 Task: In the  document Kangaroo.txt Align the width of word art with 'Picture'. Fill the whole document with 'Light Cornflower Blue'. Add link on bottom right corner of the sheet: www.instagram.com
Action: Mouse moved to (340, 444)
Screenshot: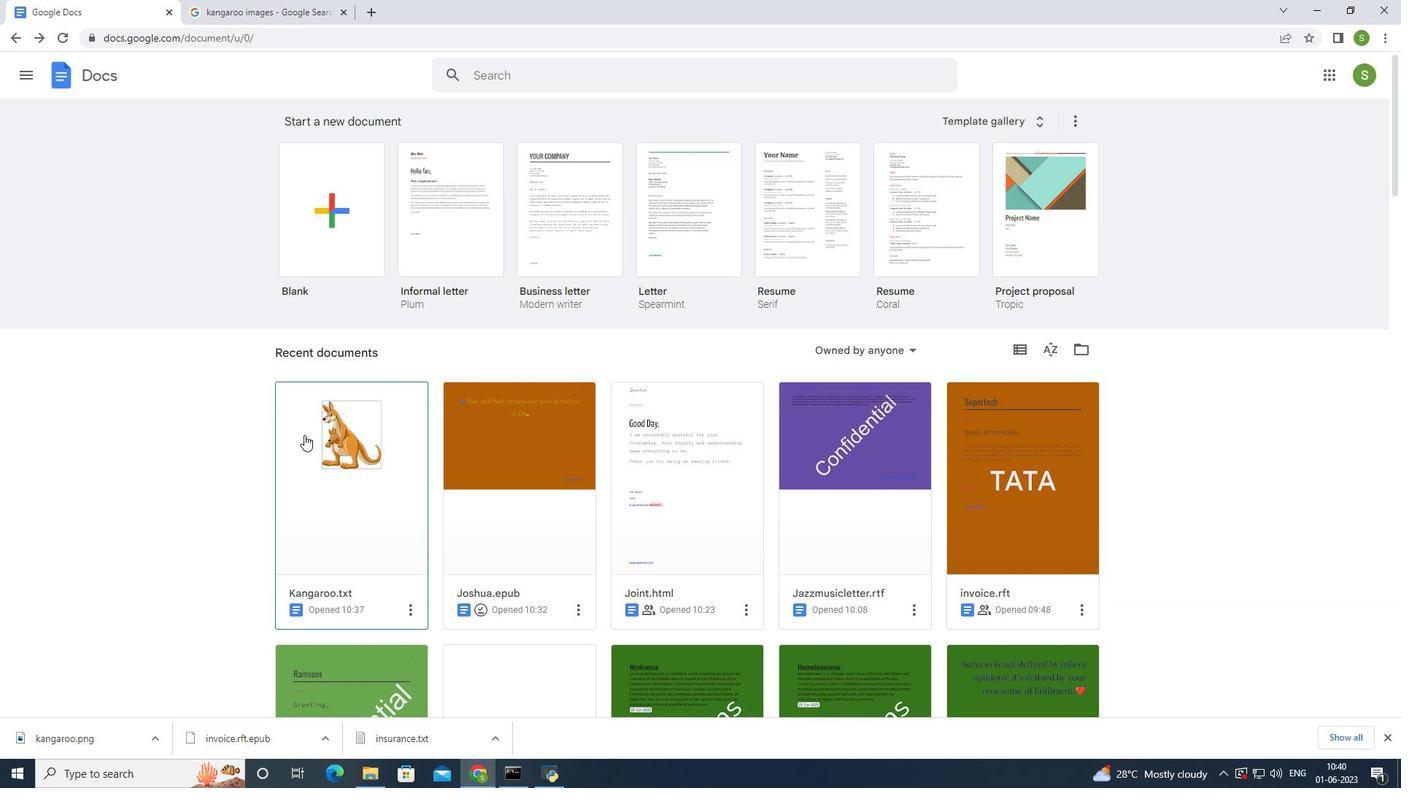 
Action: Mouse pressed left at (340, 444)
Screenshot: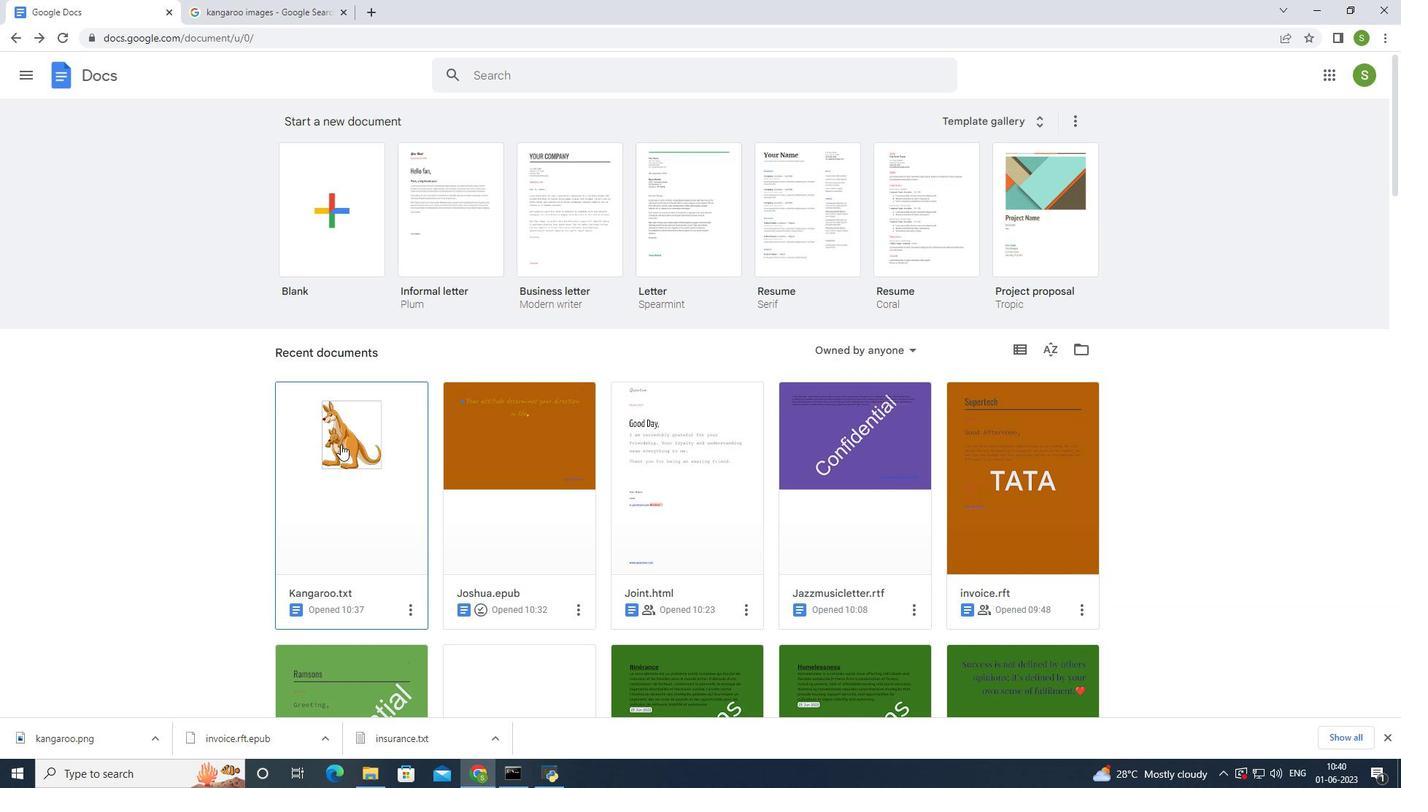 
Action: Mouse moved to (60, 91)
Screenshot: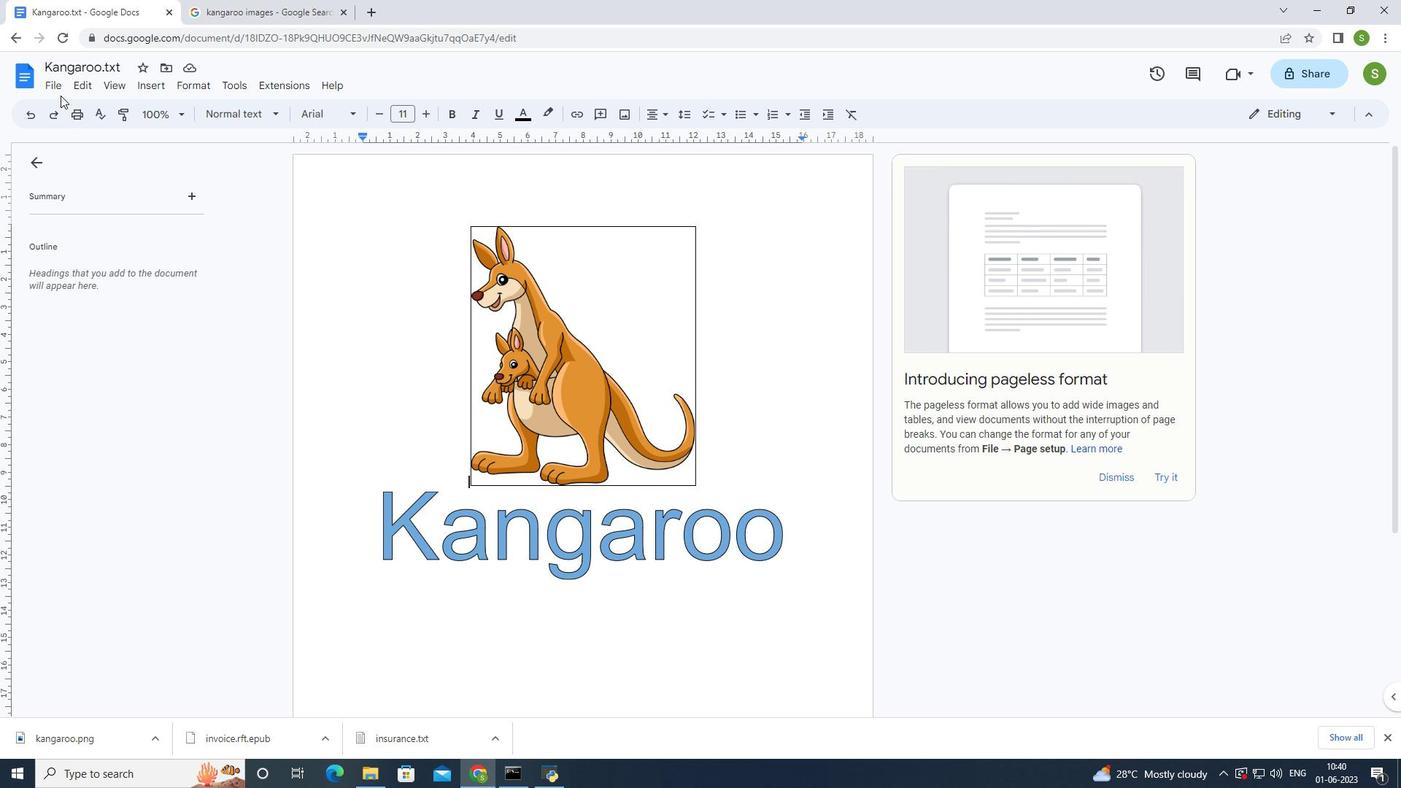 
Action: Mouse pressed left at (60, 91)
Screenshot: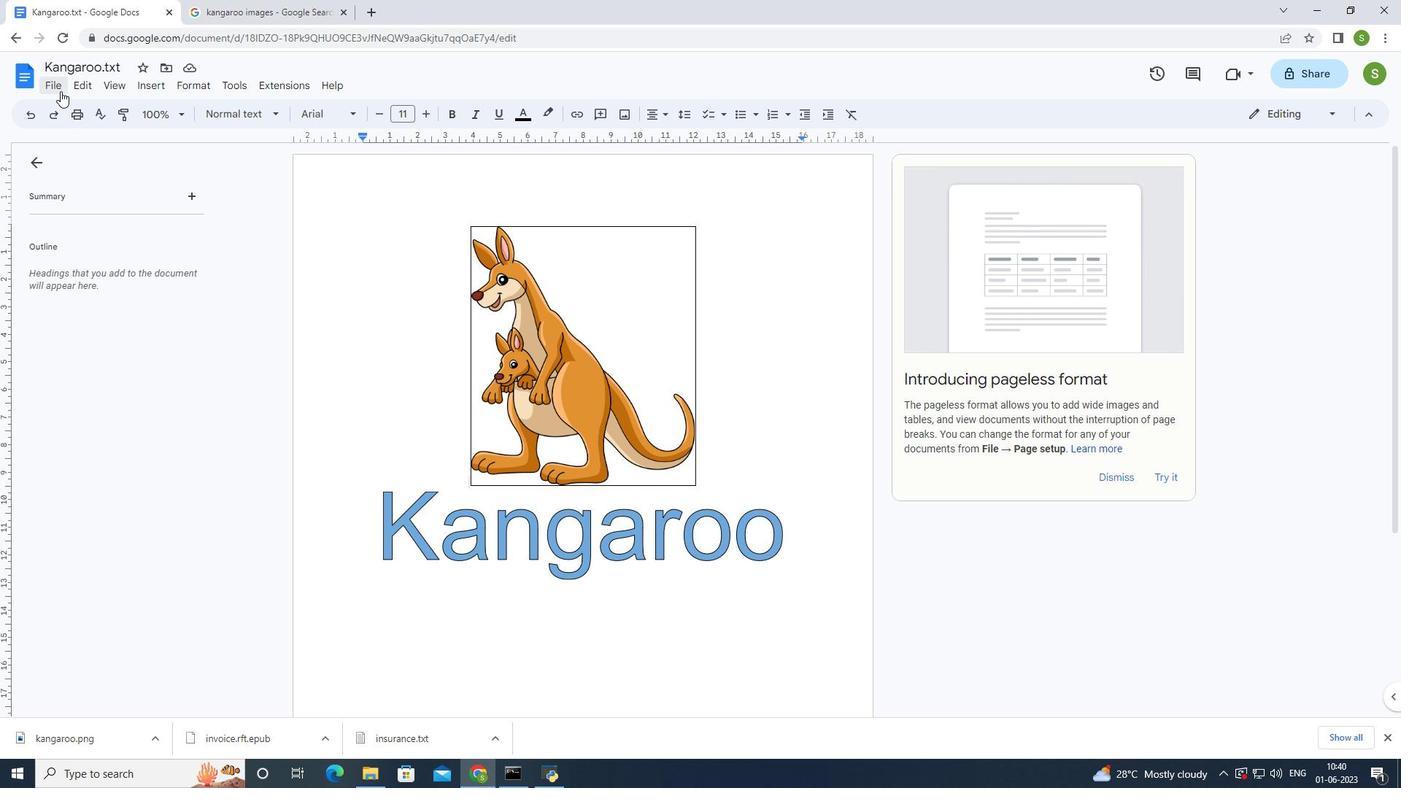 
Action: Mouse moved to (108, 486)
Screenshot: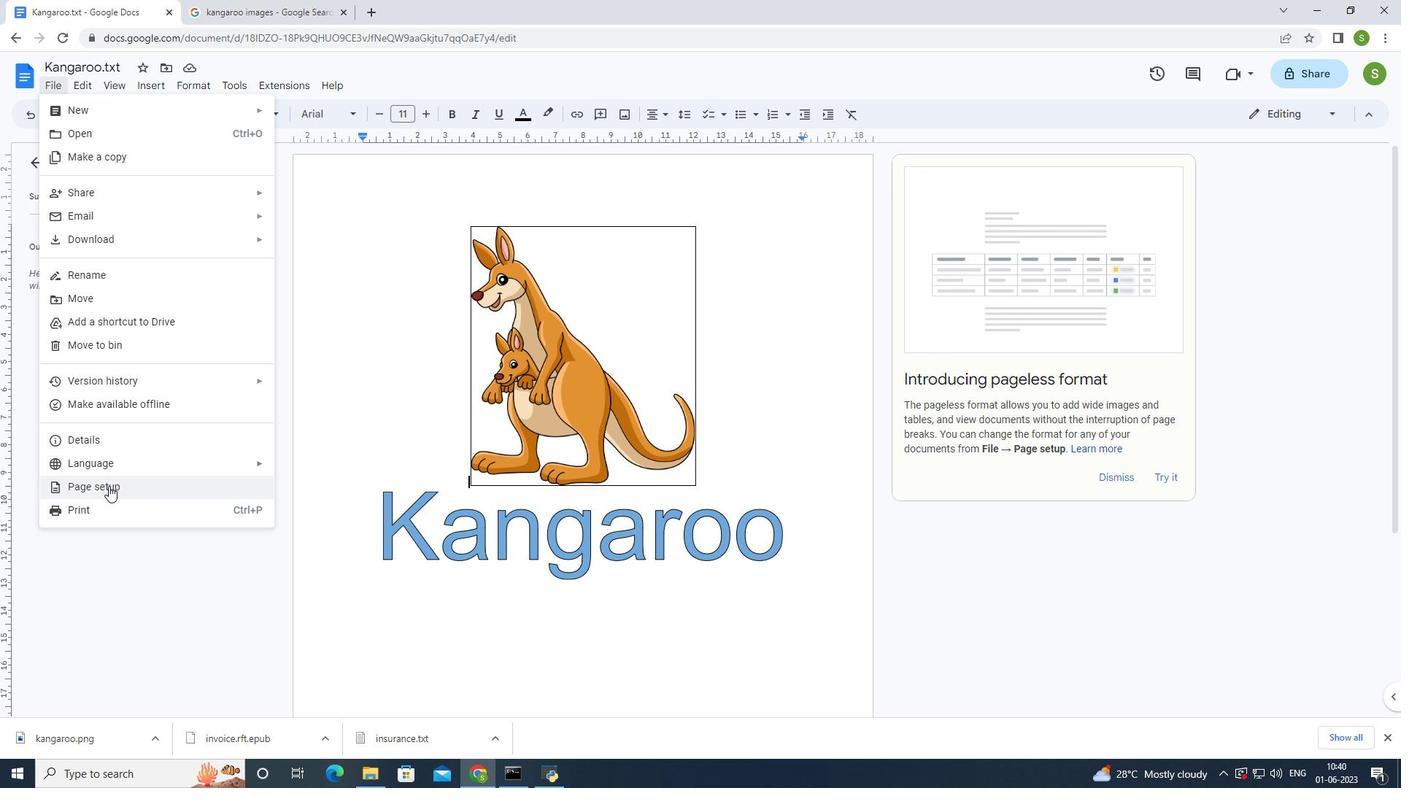 
Action: Mouse pressed left at (108, 486)
Screenshot: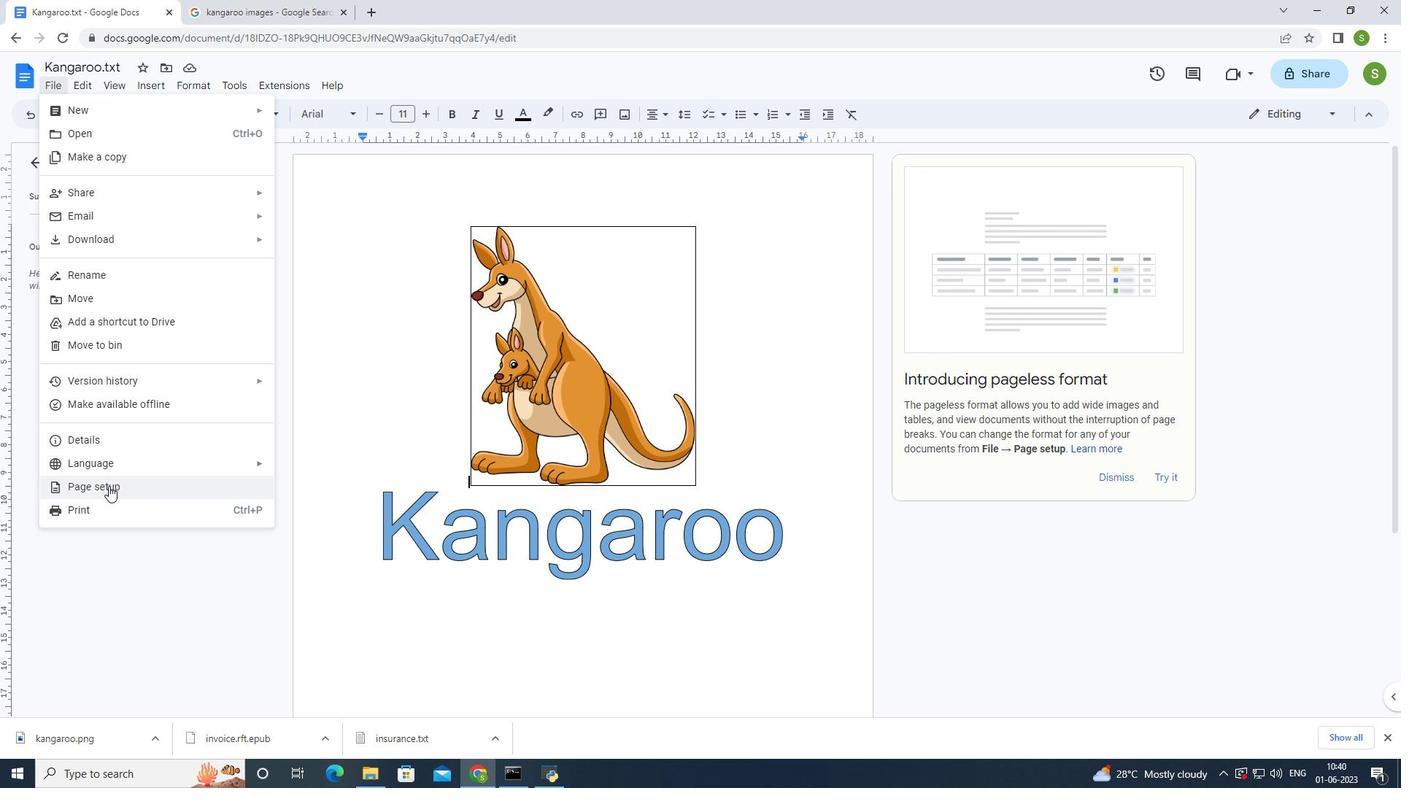 
Action: Mouse moved to (587, 478)
Screenshot: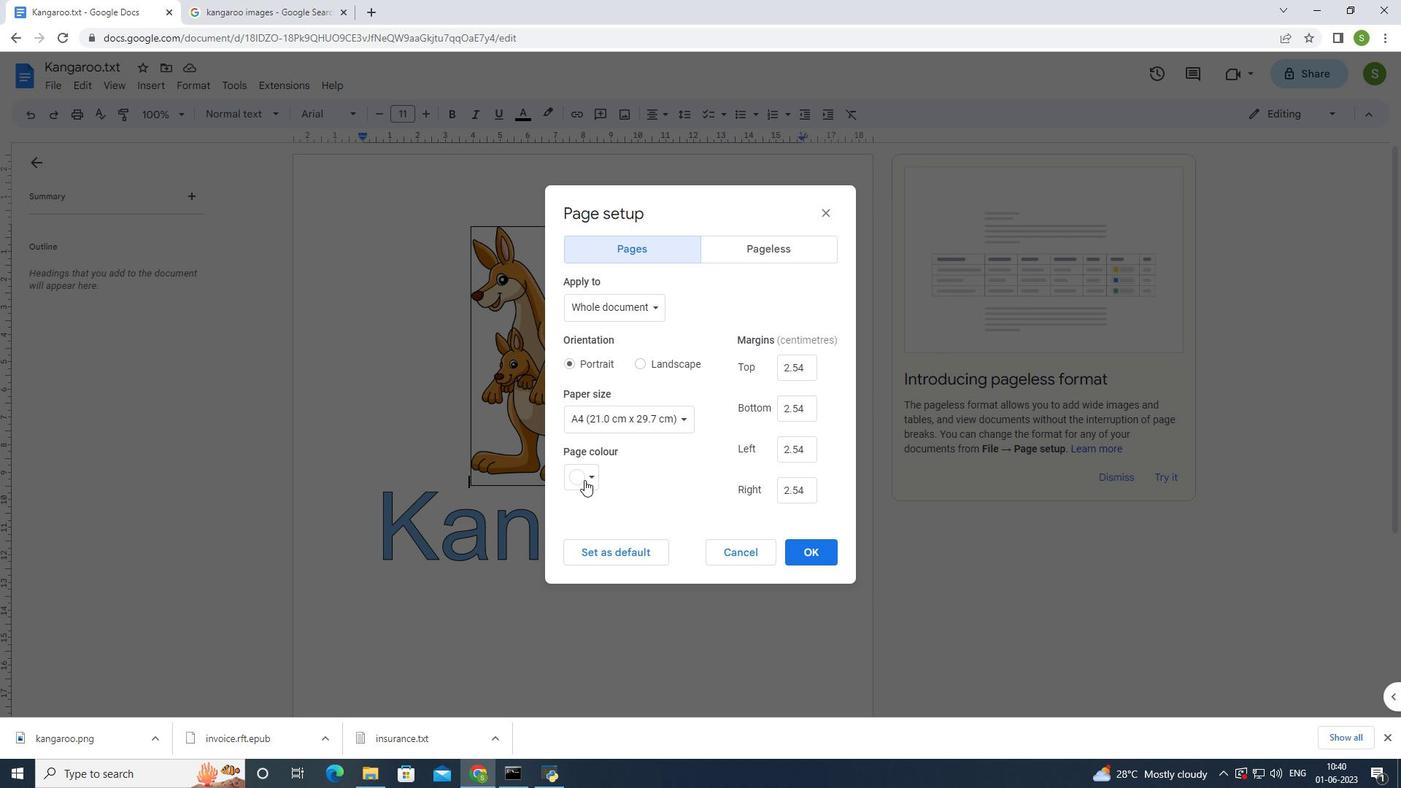 
Action: Mouse pressed left at (587, 478)
Screenshot: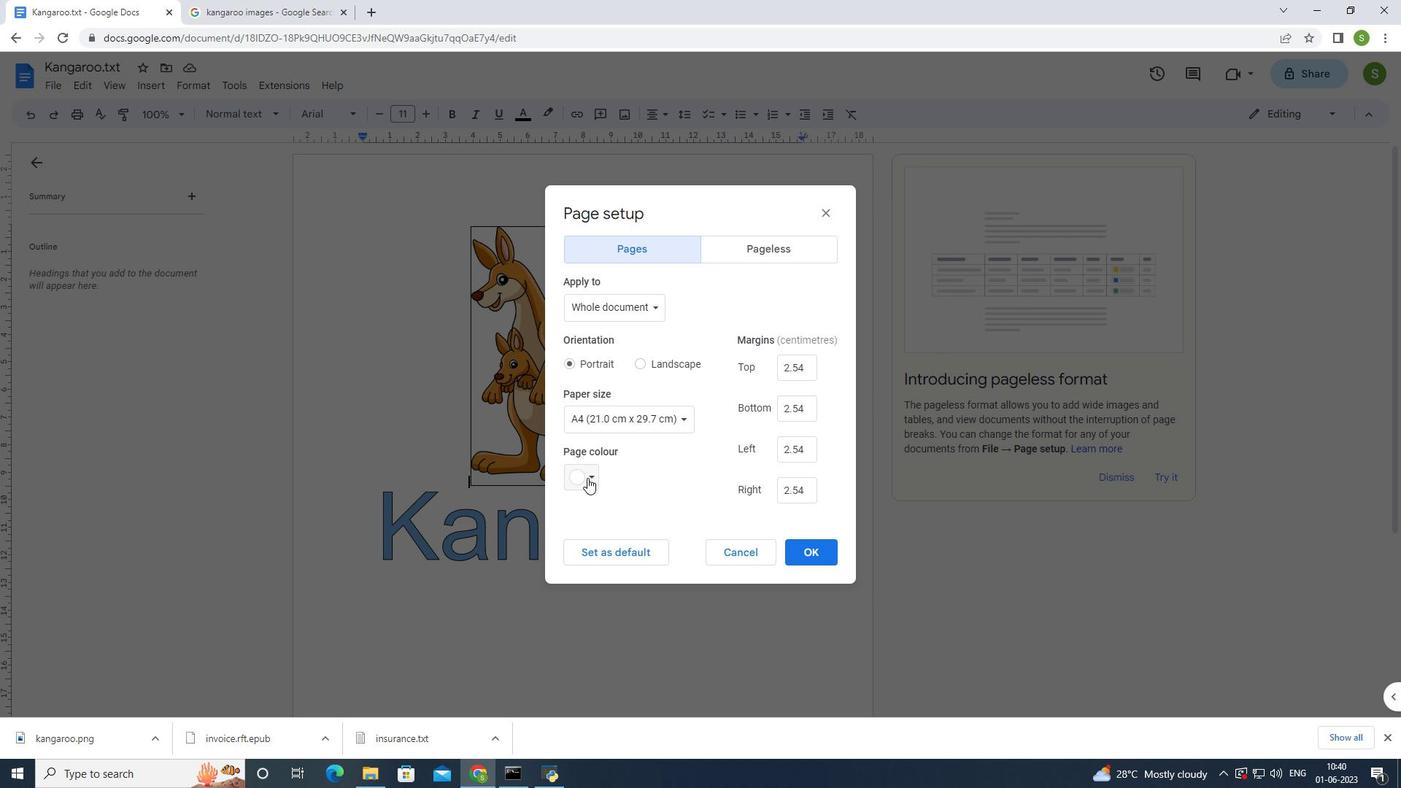 
Action: Mouse moved to (674, 558)
Screenshot: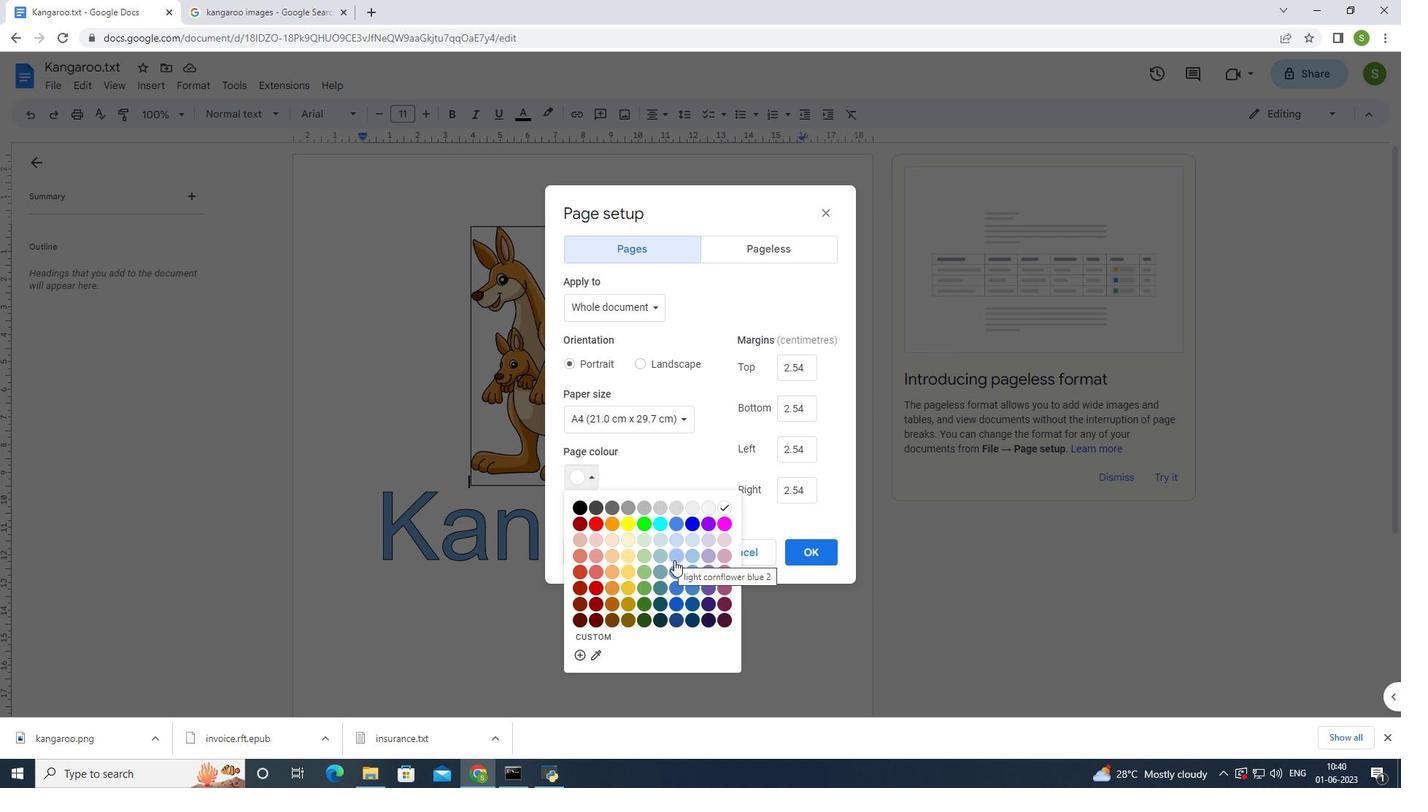
Action: Mouse pressed left at (674, 558)
Screenshot: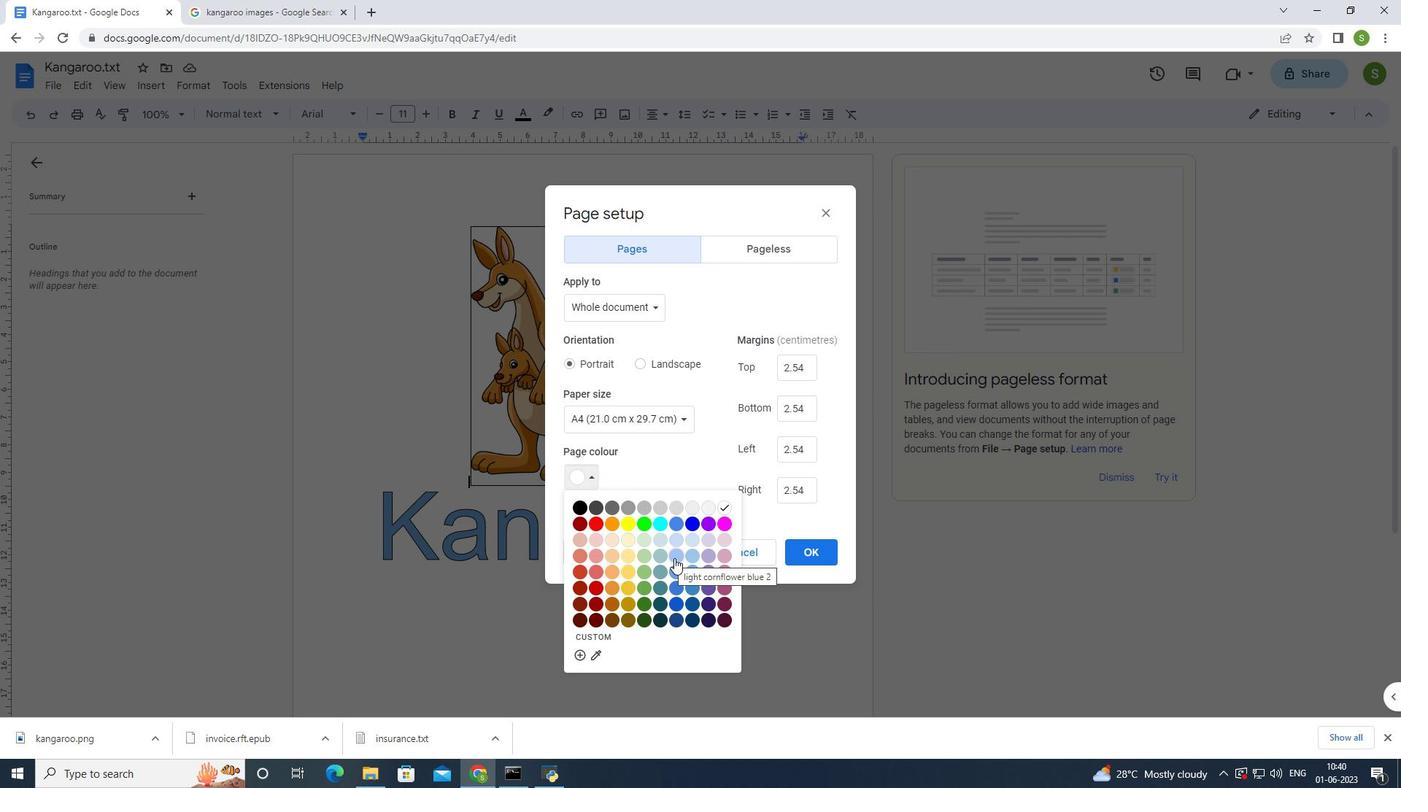 
Action: Mouse moved to (797, 561)
Screenshot: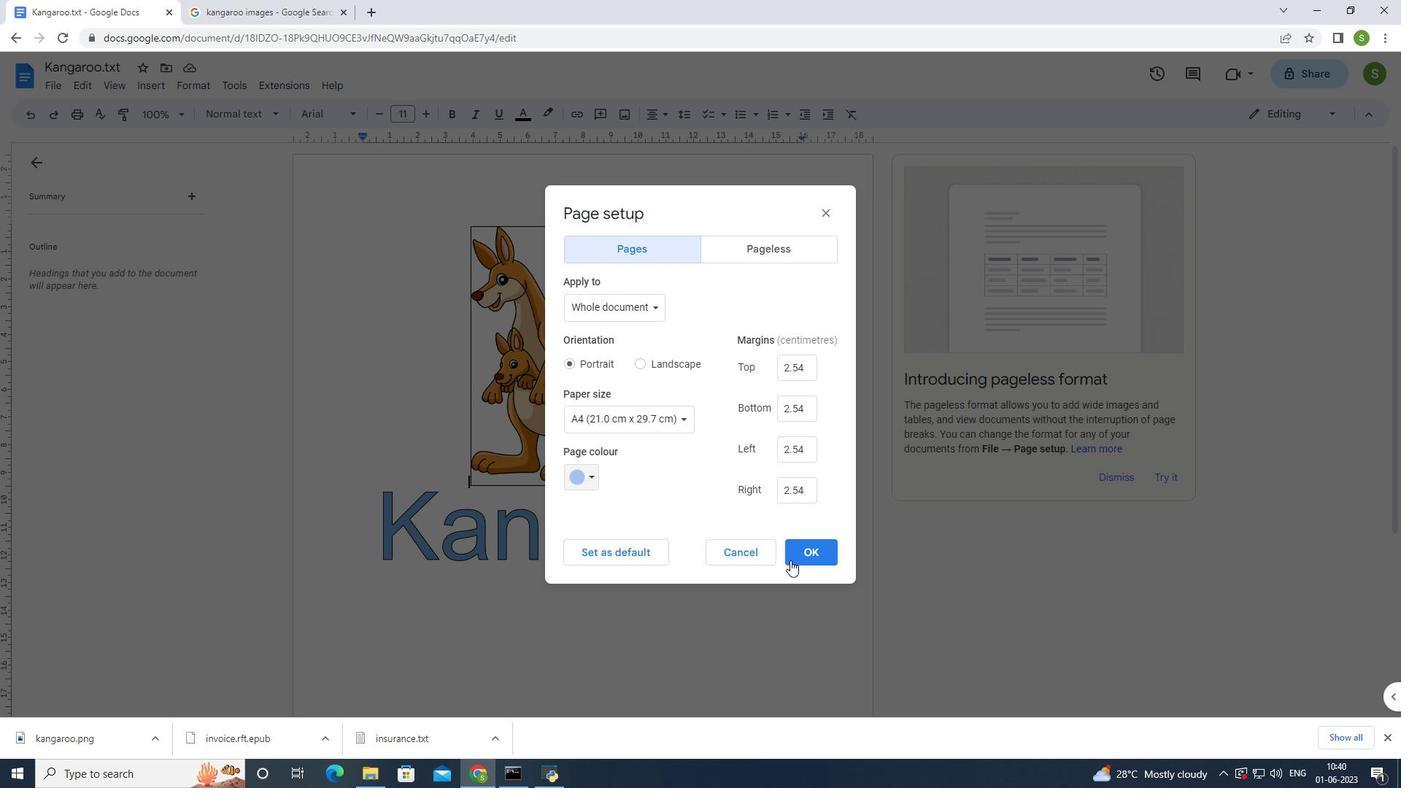 
Action: Mouse pressed left at (797, 561)
Screenshot: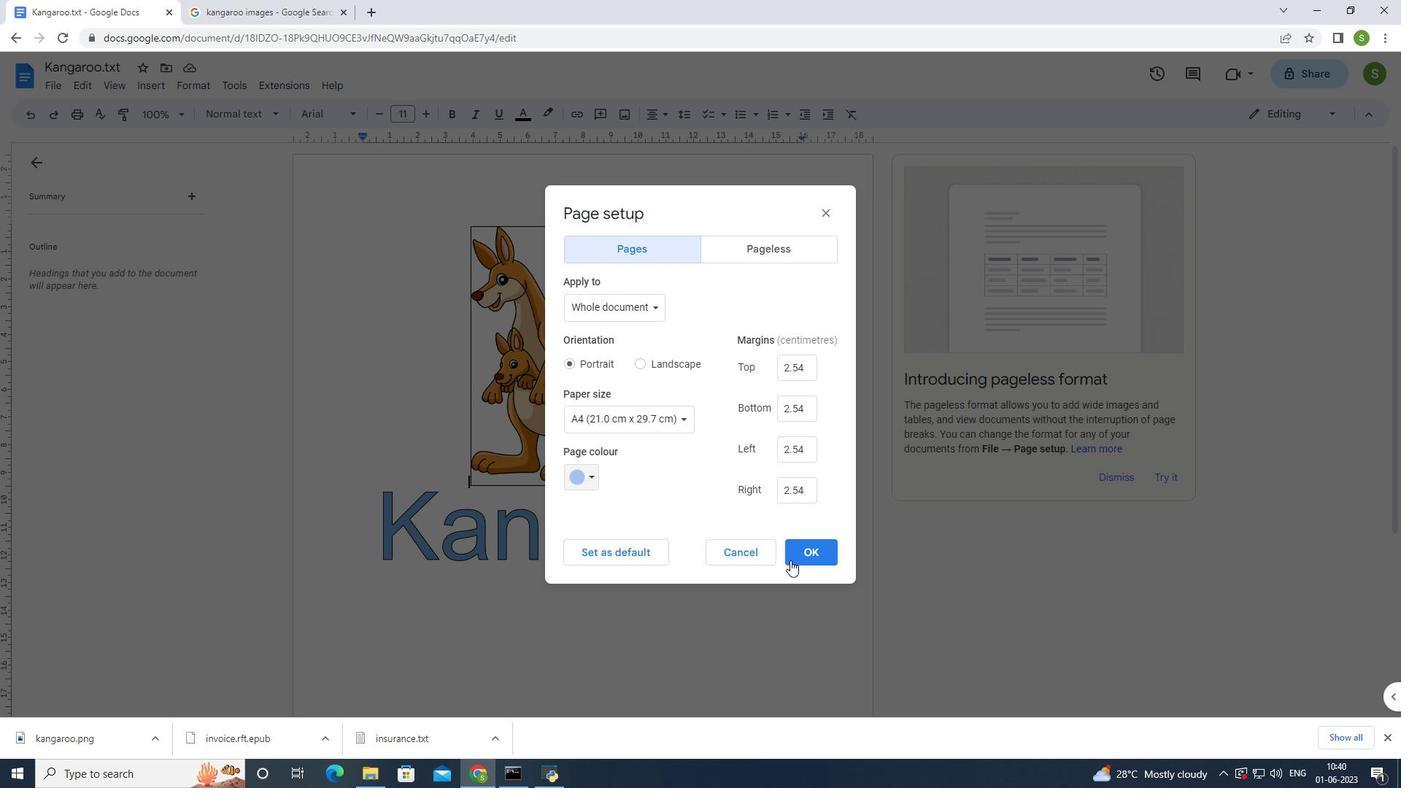 
Action: Mouse moved to (616, 488)
Screenshot: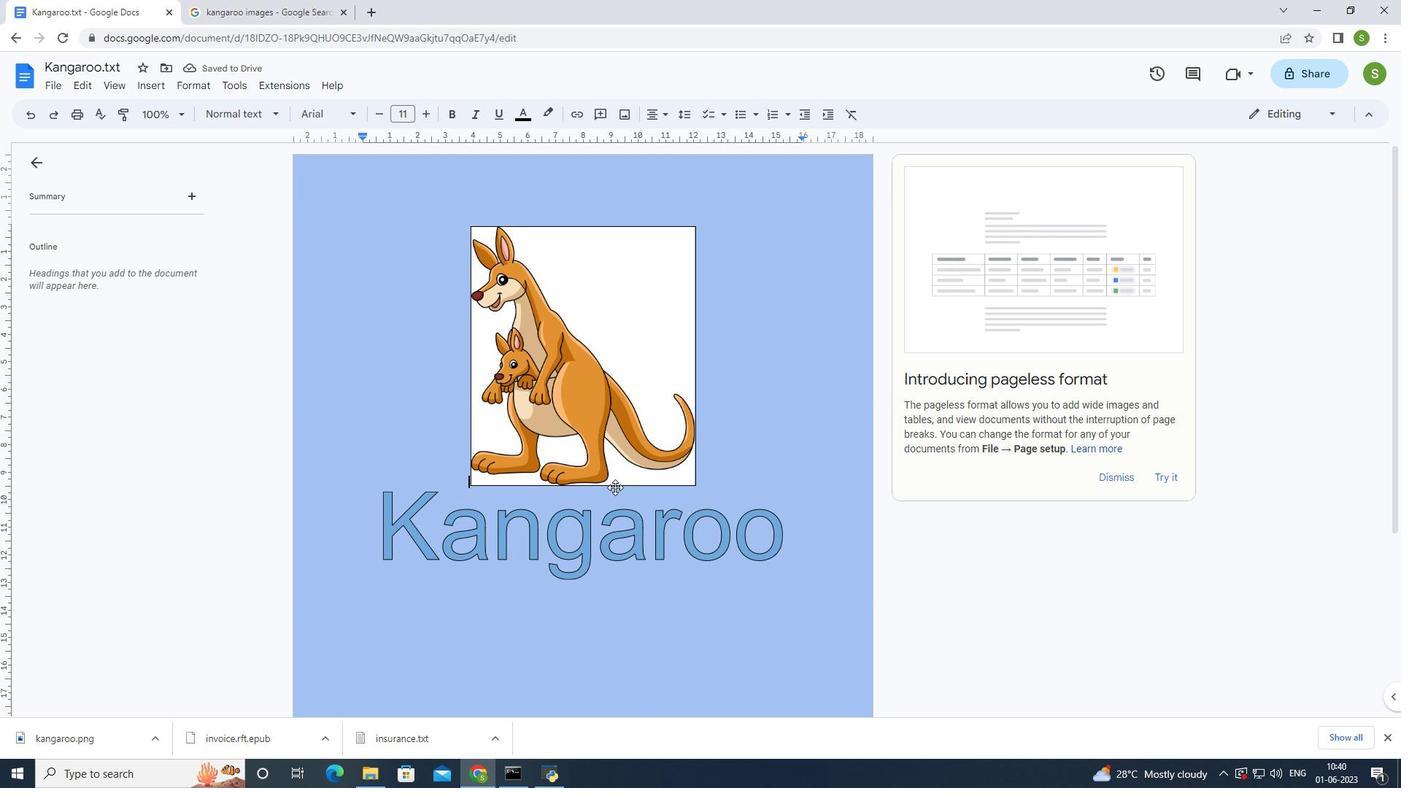 
Action: Mouse scrolled (616, 488) with delta (0, 0)
Screenshot: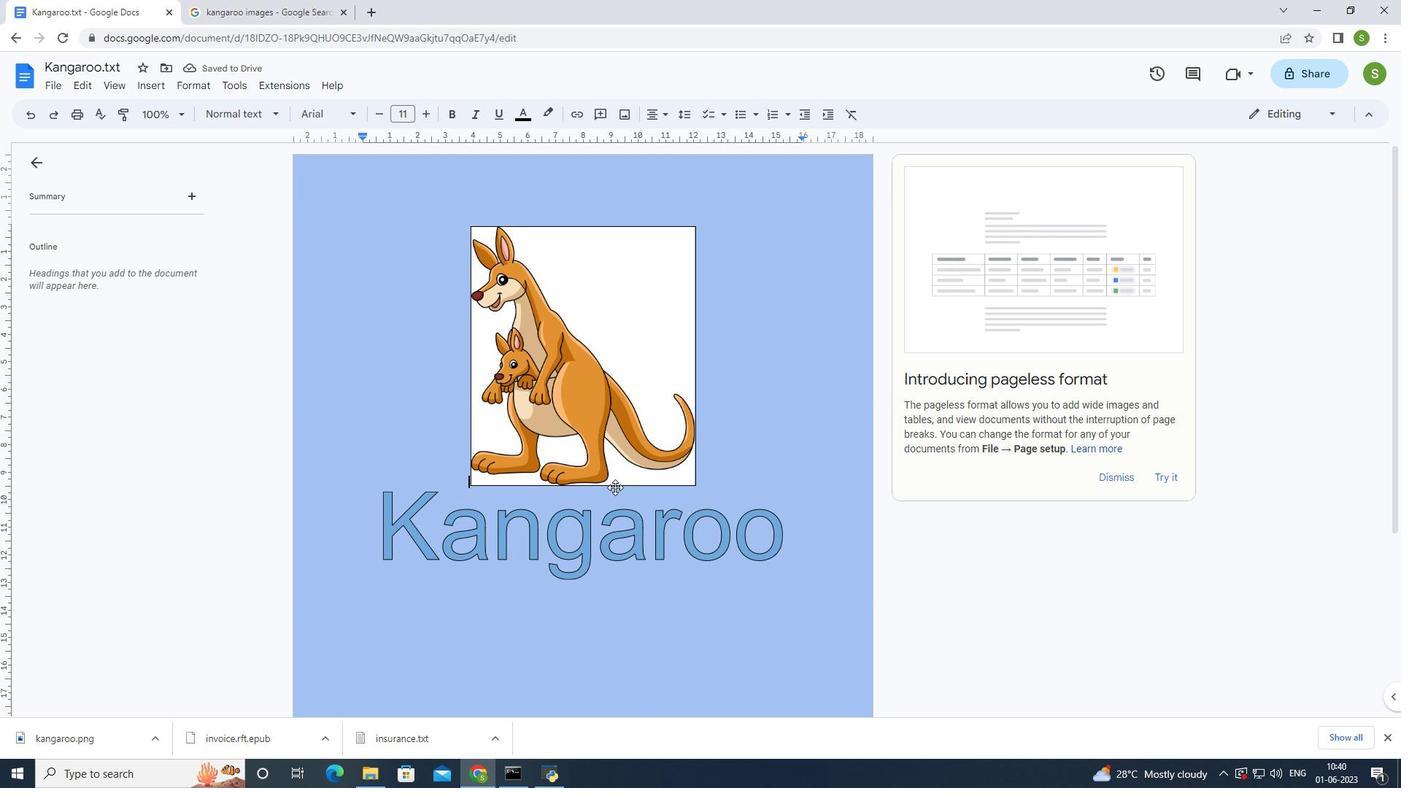 
Action: Mouse moved to (618, 494)
Screenshot: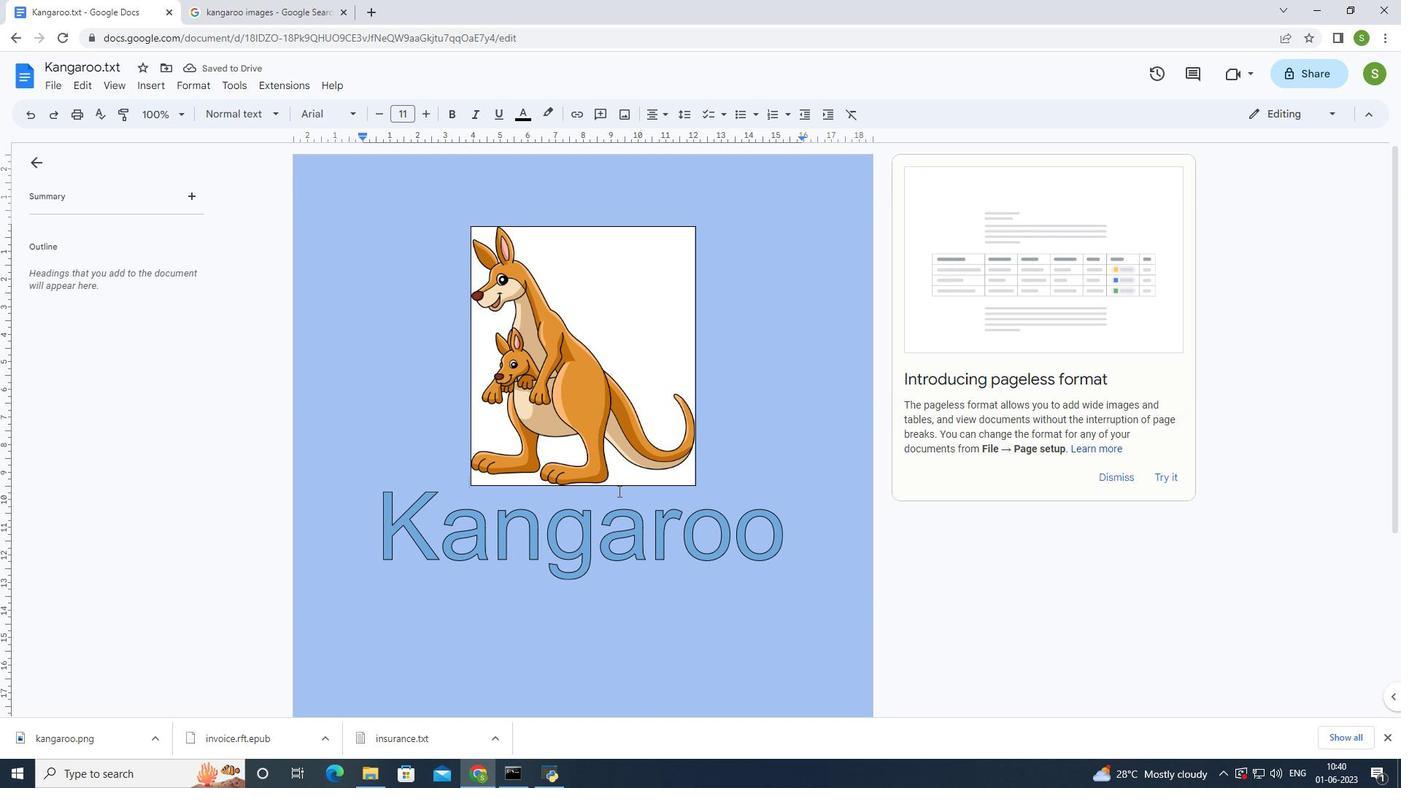 
Action: Mouse scrolled (618, 494) with delta (0, 0)
Screenshot: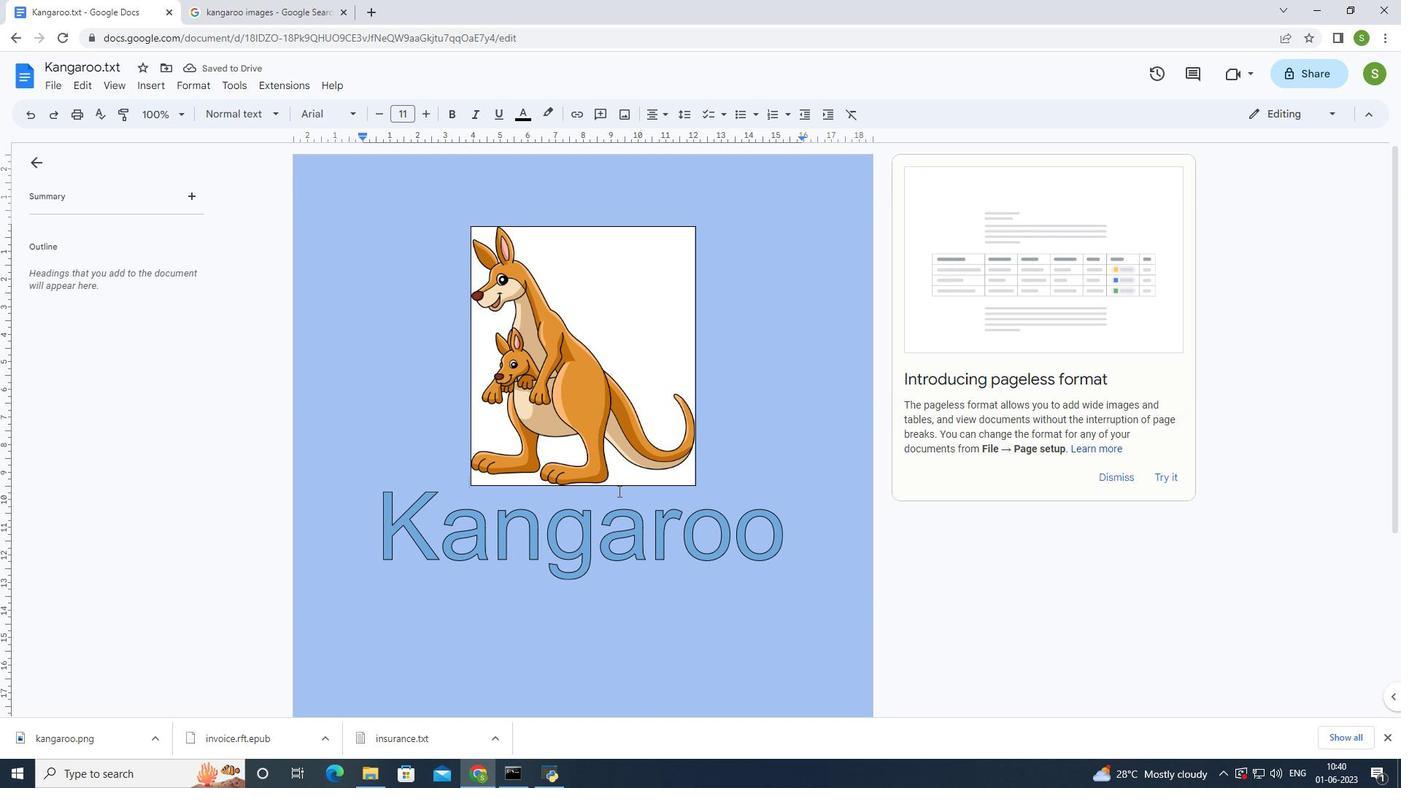
Action: Mouse scrolled (618, 494) with delta (0, 0)
Screenshot: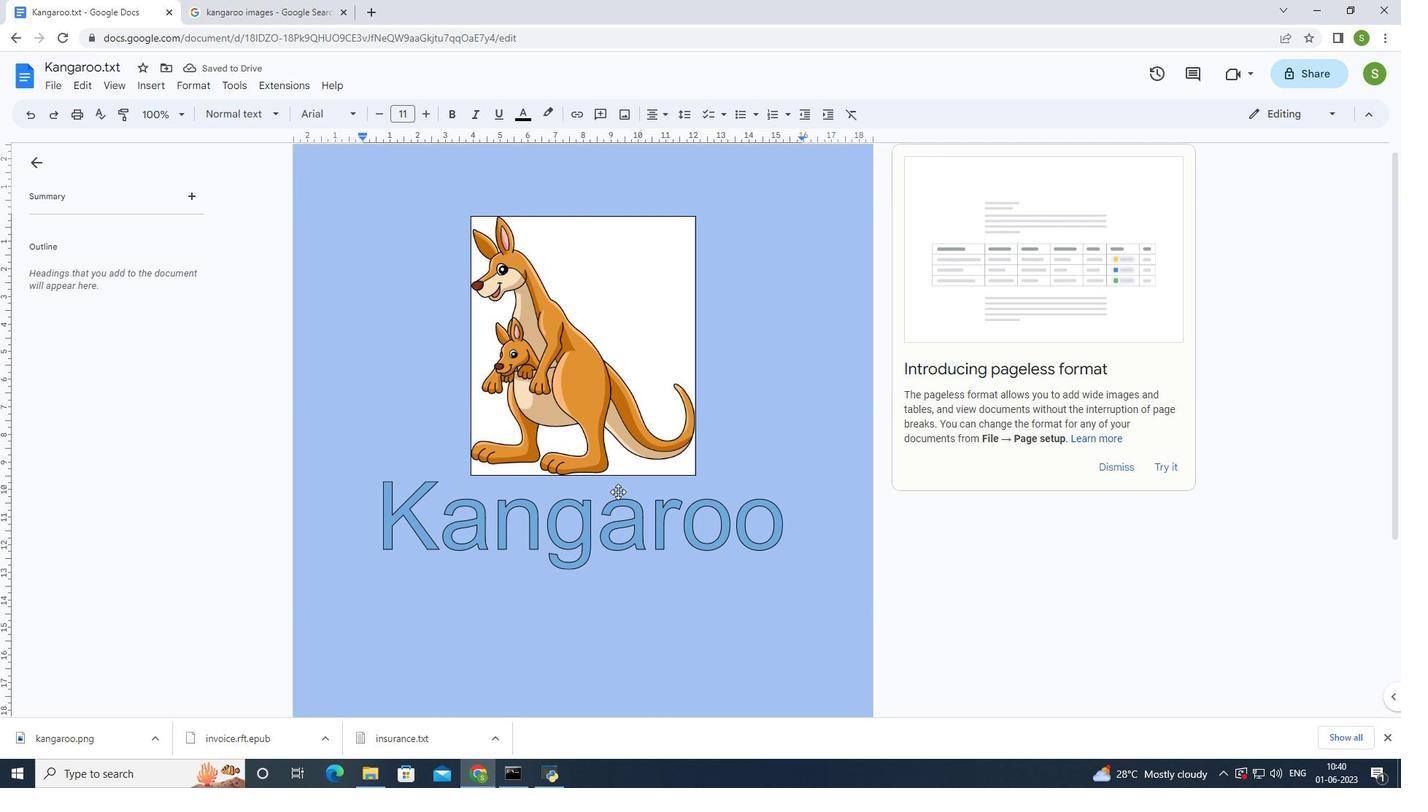 
Action: Mouse scrolled (618, 494) with delta (0, 0)
Screenshot: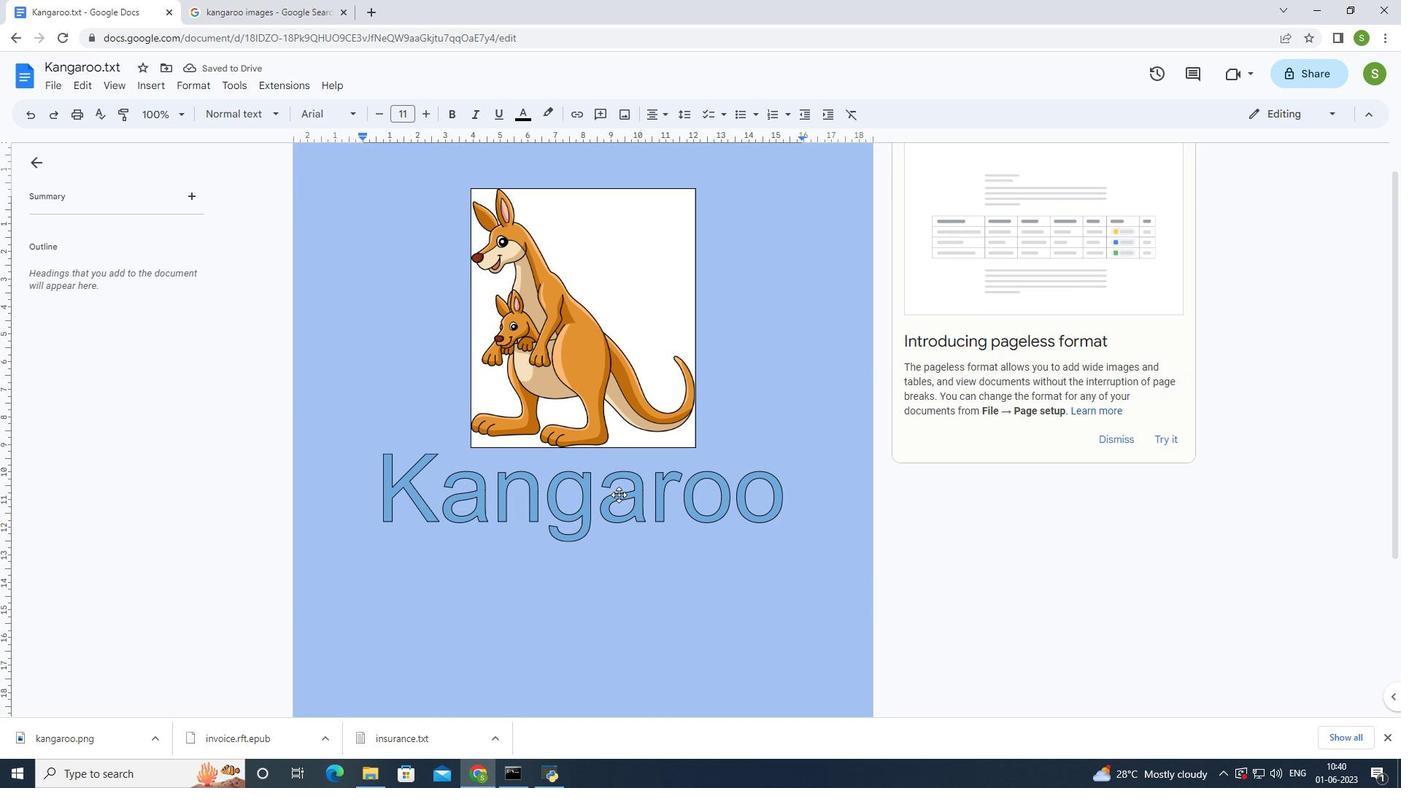 
Action: Mouse moved to (626, 485)
Screenshot: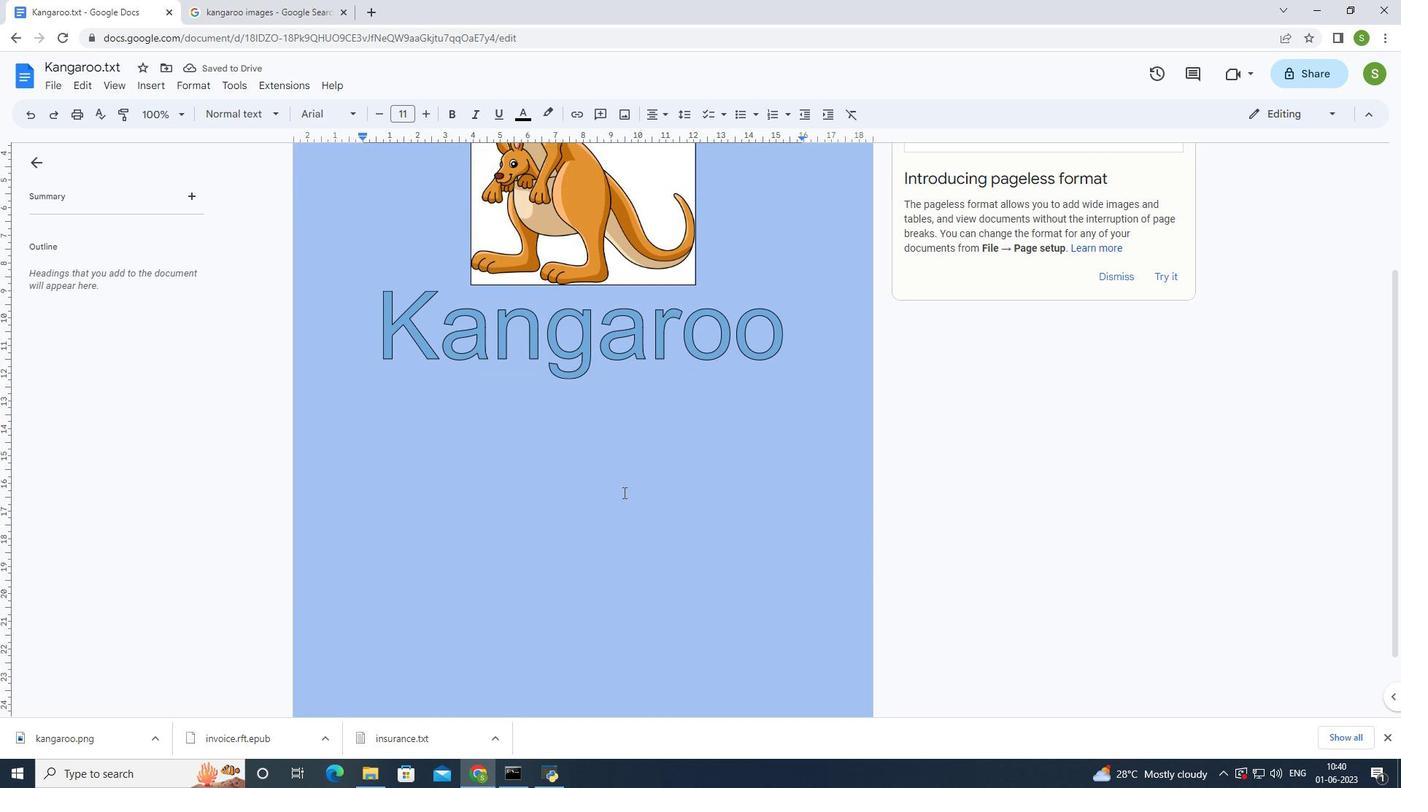 
Action: Mouse scrolled (626, 484) with delta (0, 0)
Screenshot: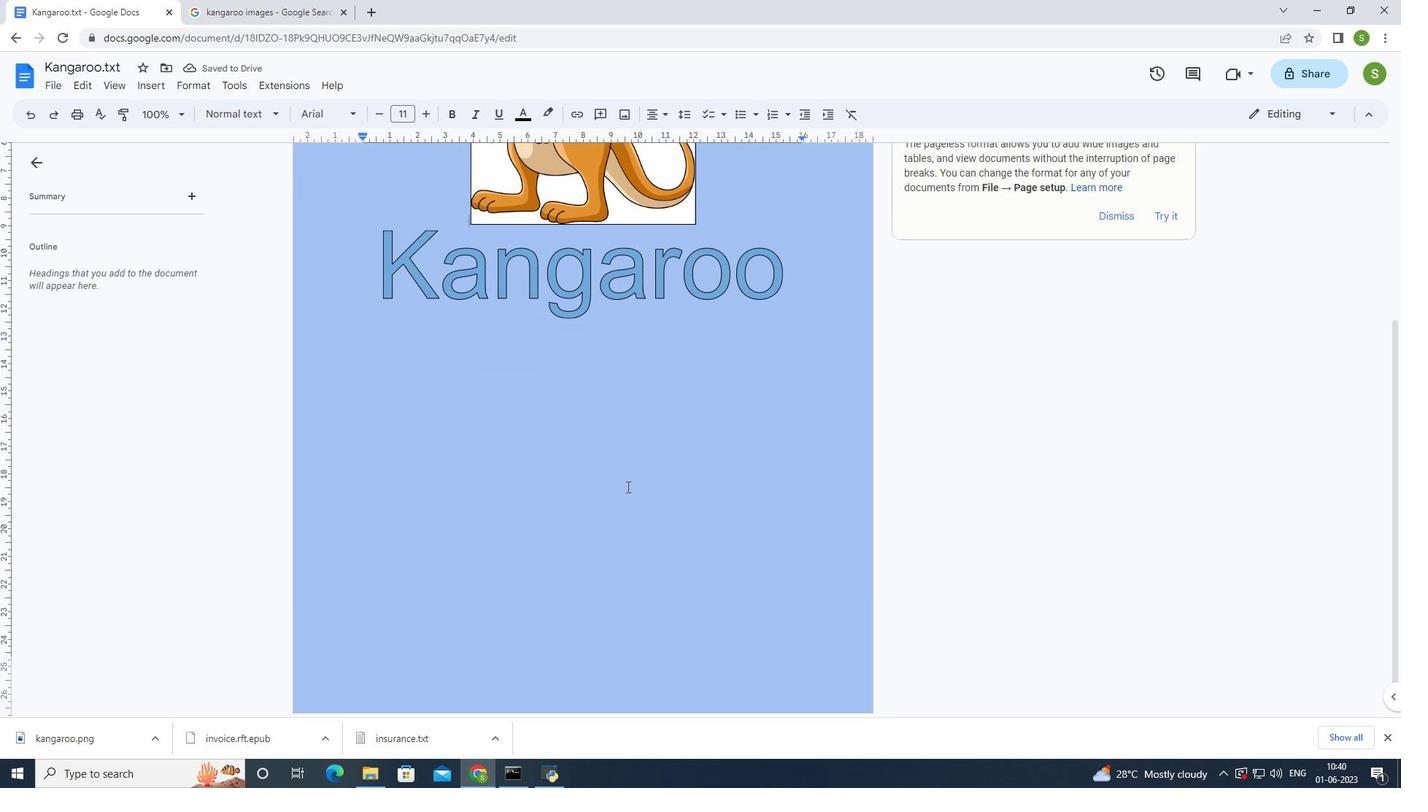 
Action: Mouse moved to (626, 485)
Screenshot: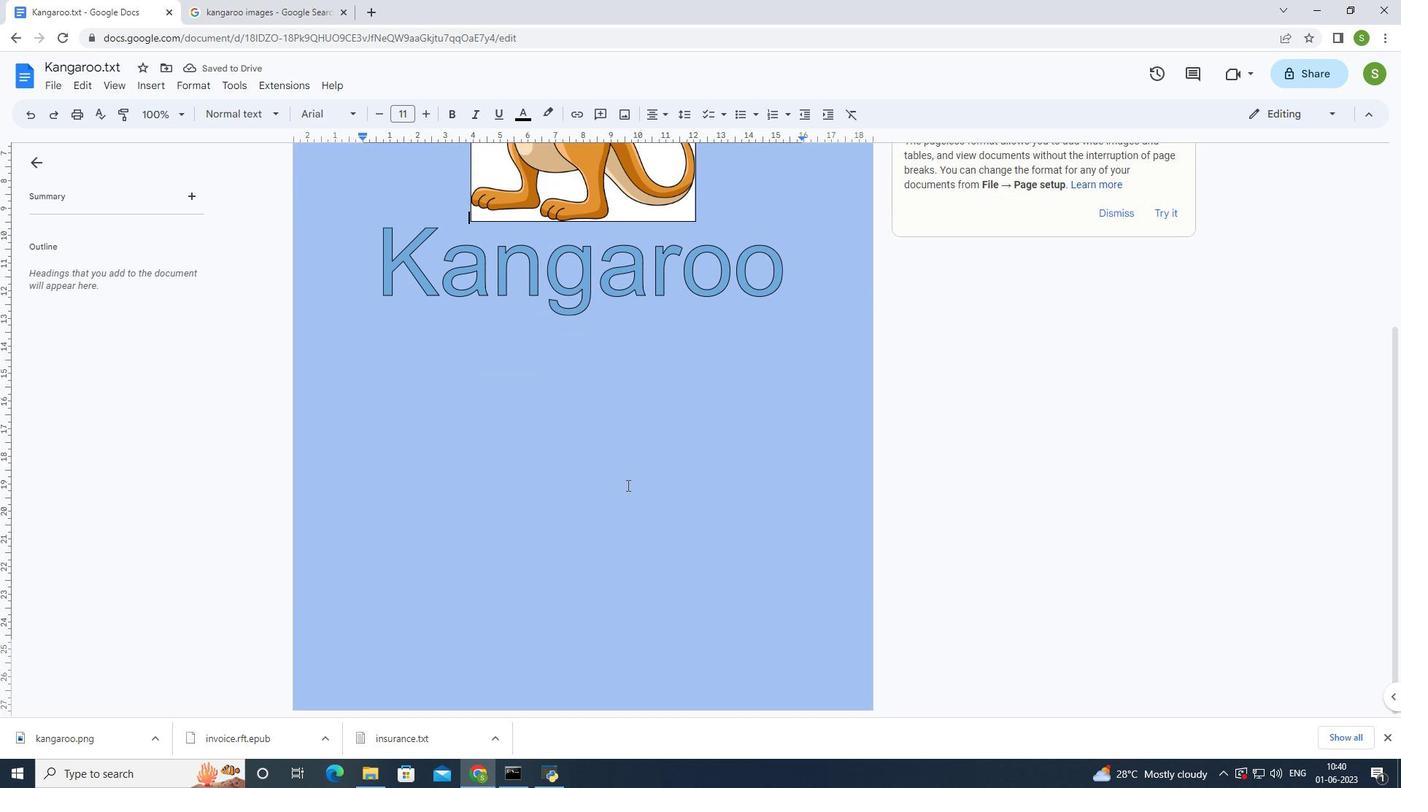 
Action: Mouse scrolled (626, 484) with delta (0, 0)
Screenshot: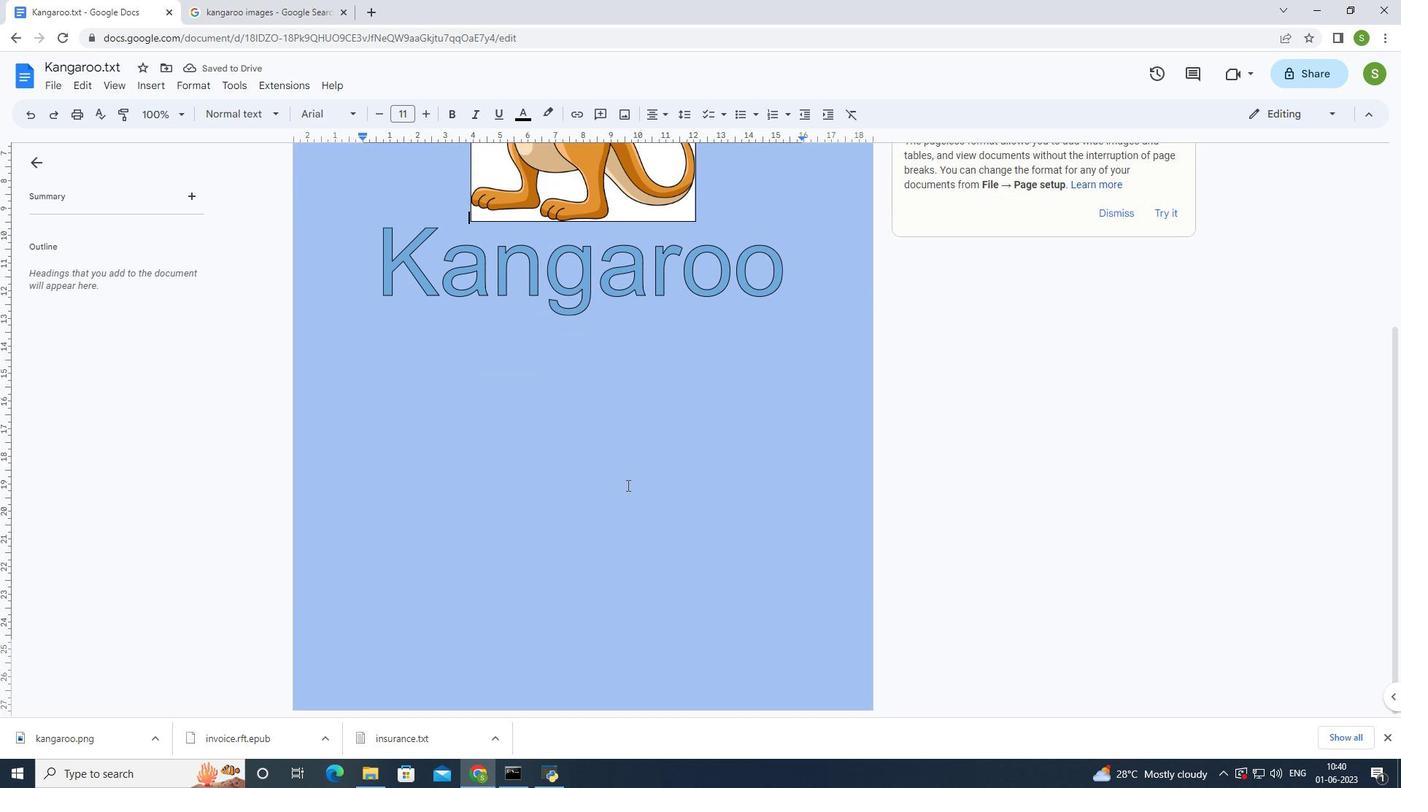 
Action: Mouse scrolled (626, 484) with delta (0, 0)
Screenshot: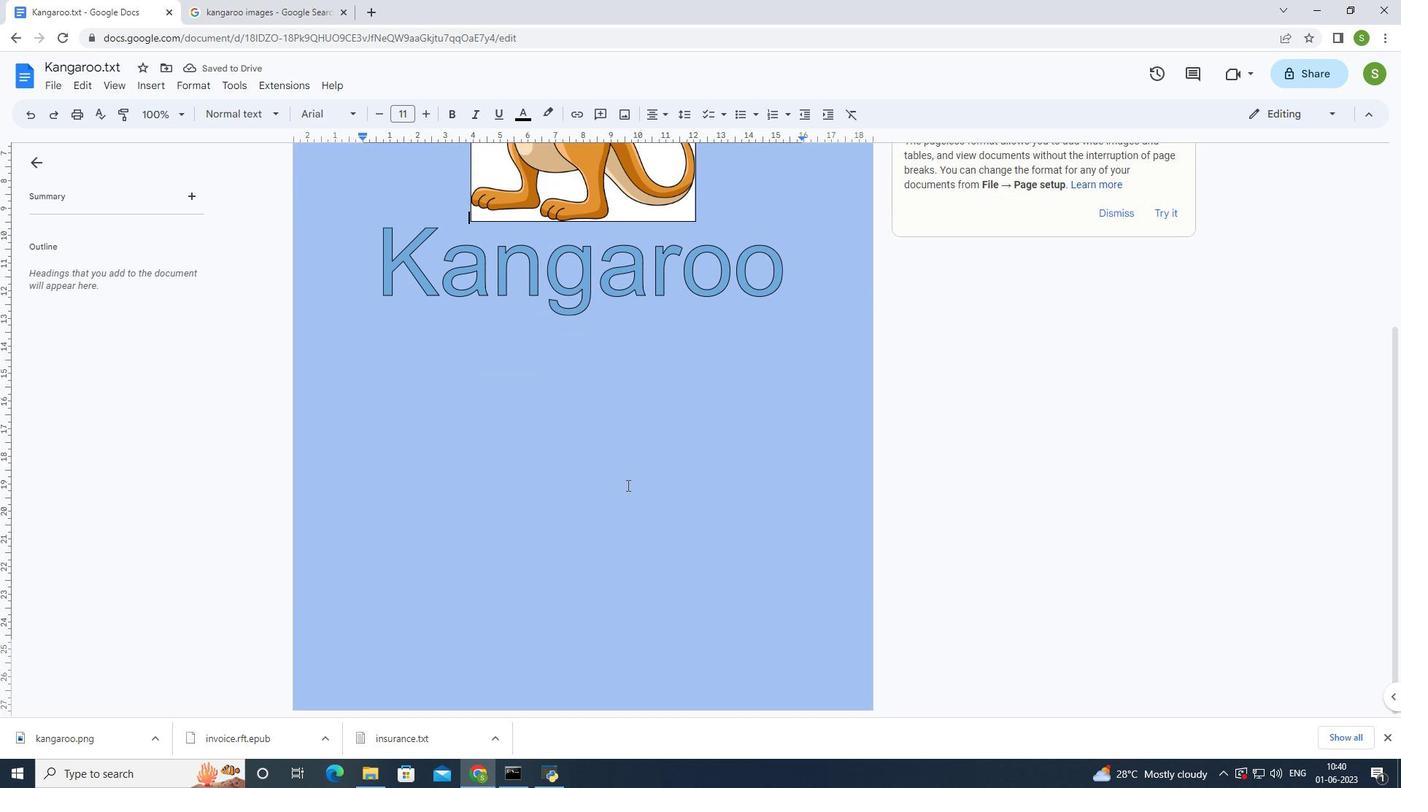 
Action: Mouse moved to (628, 485)
Screenshot: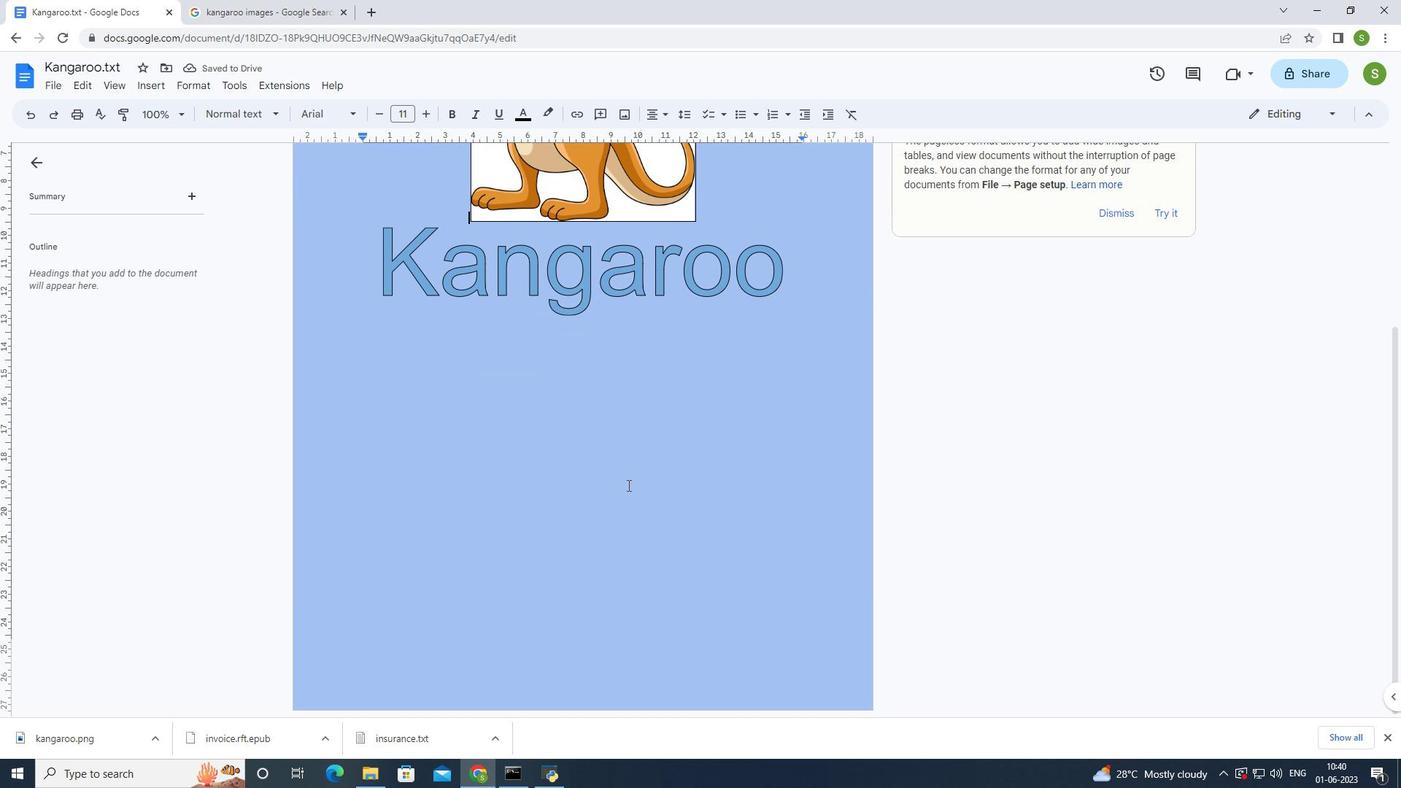
Action: Mouse scrolled (628, 484) with delta (0, 0)
Screenshot: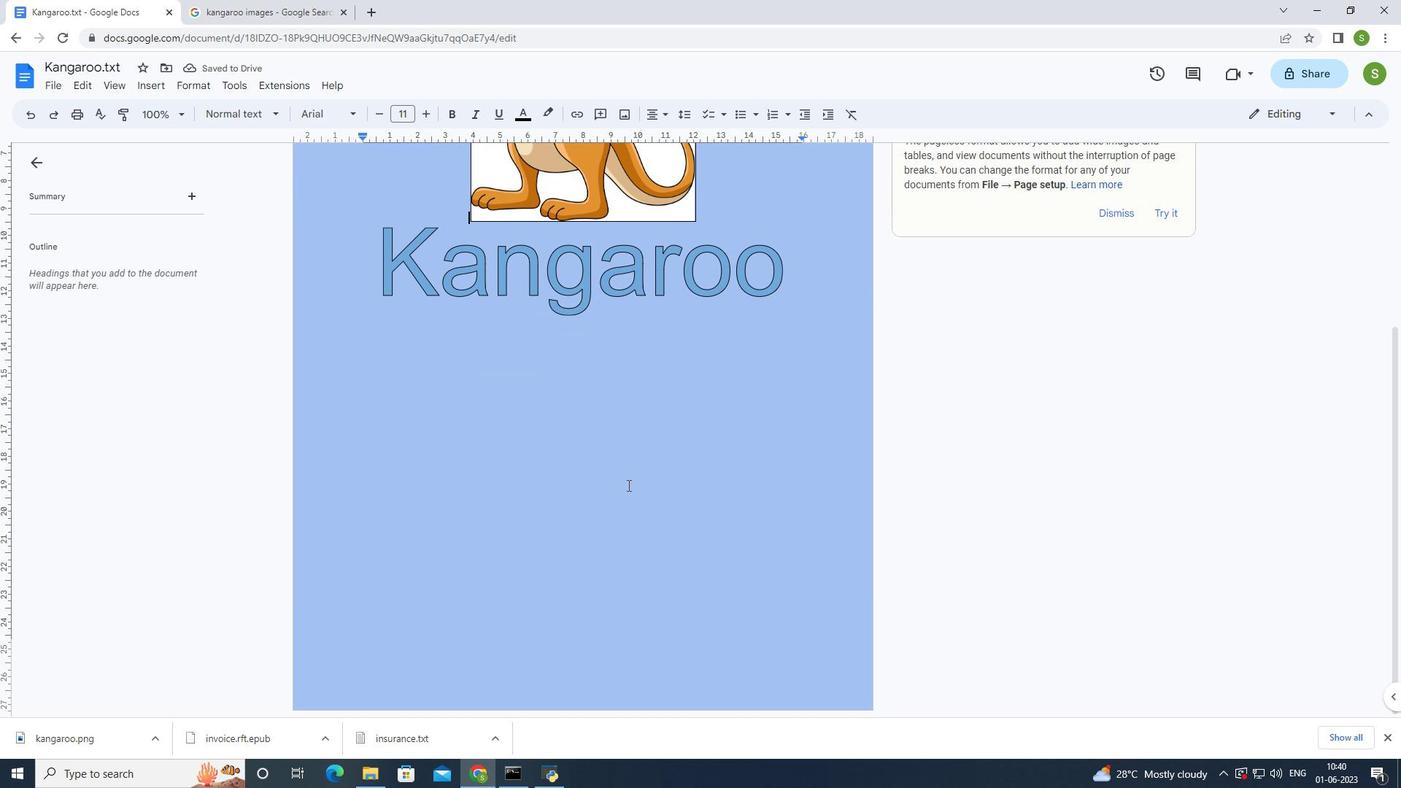 
Action: Mouse scrolled (628, 484) with delta (0, 0)
Screenshot: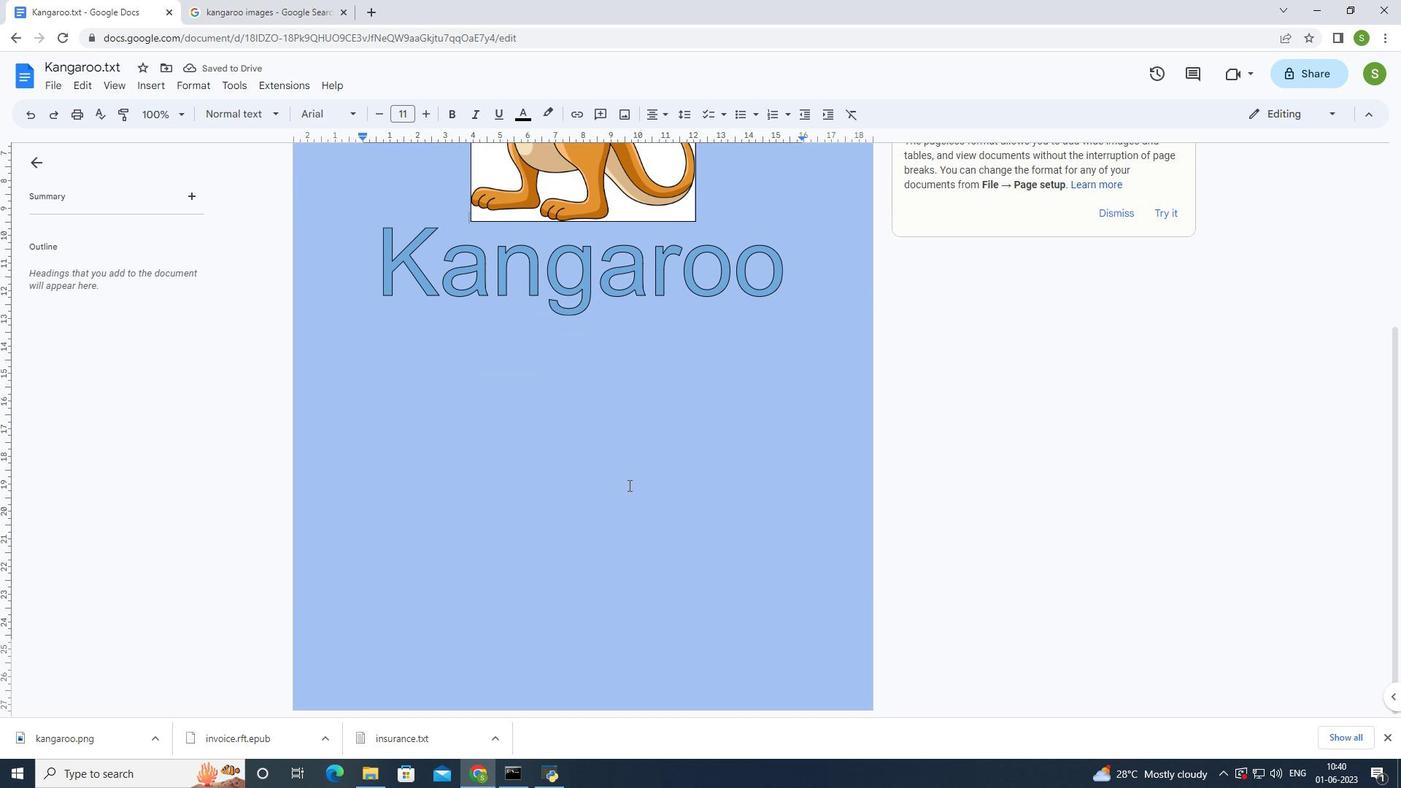 
Action: Mouse moved to (652, 485)
Screenshot: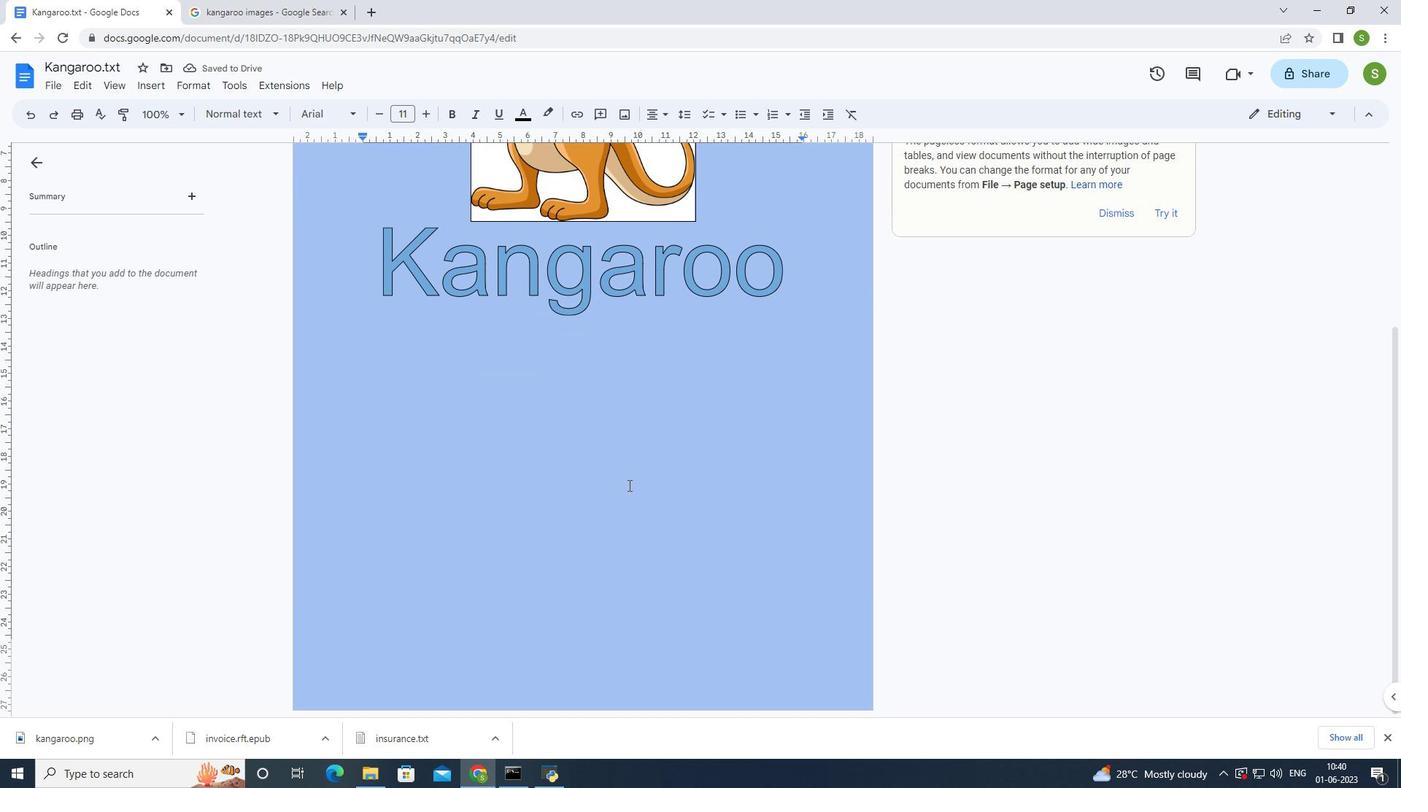 
Action: Mouse scrolled (629, 485) with delta (0, 0)
Screenshot: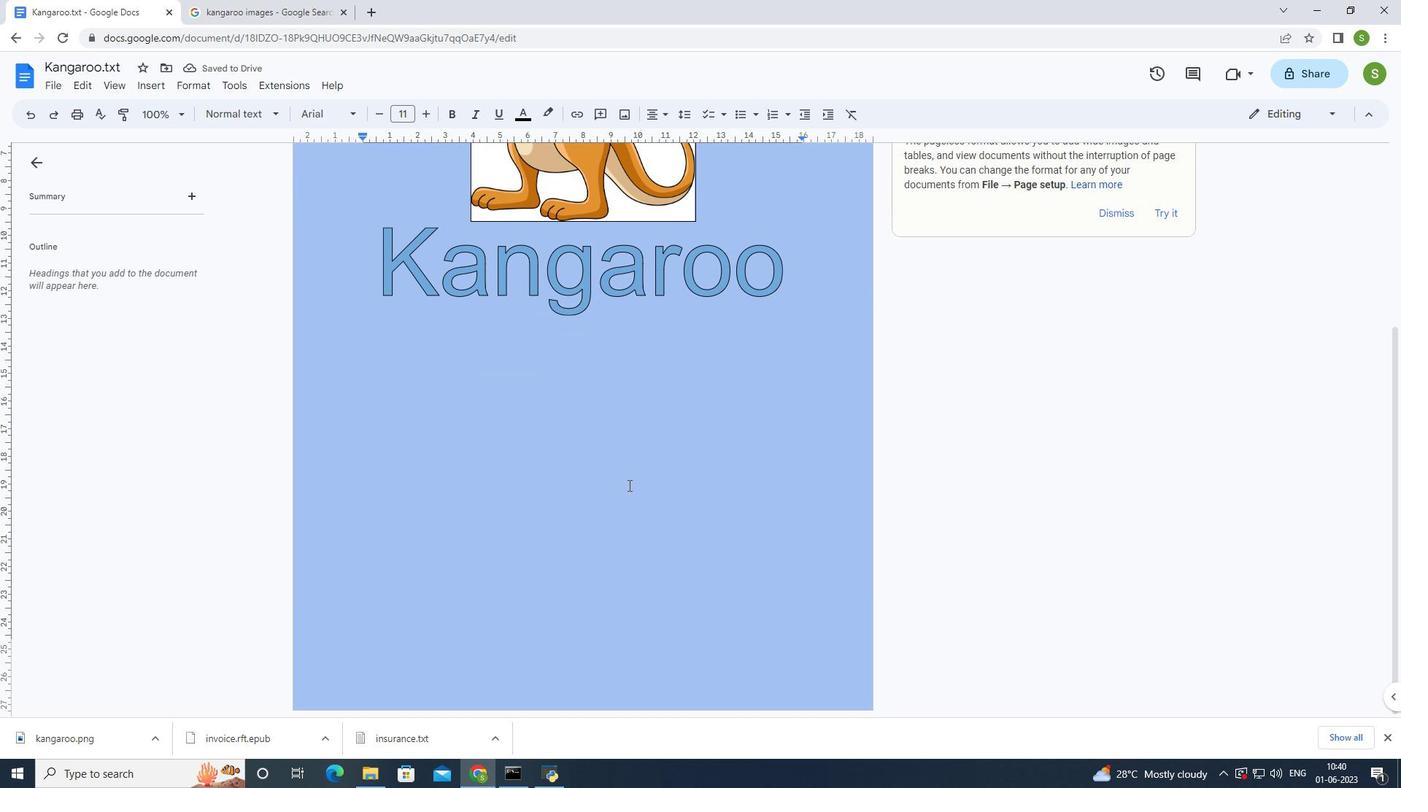 
Action: Mouse moved to (727, 659)
Screenshot: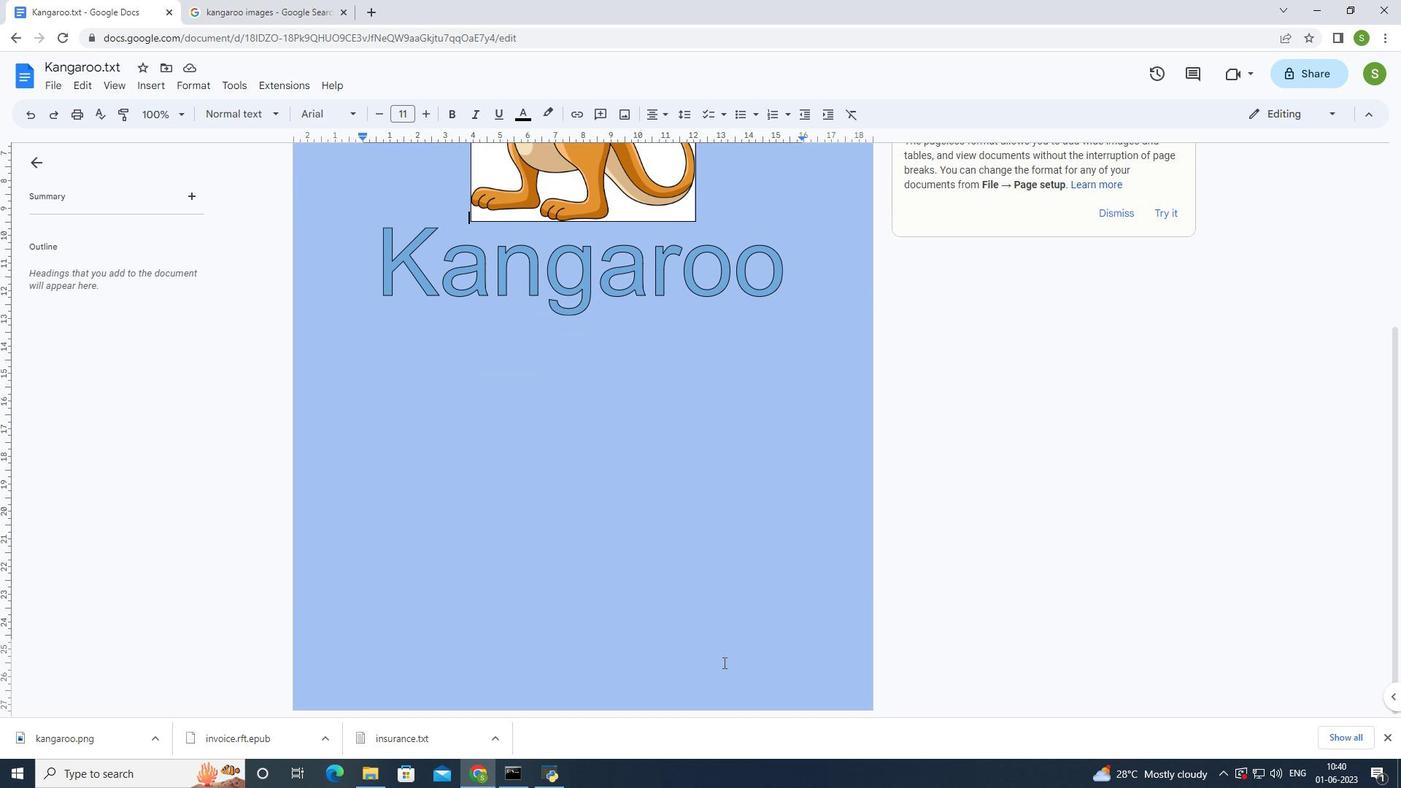 
Action: Mouse pressed left at (727, 659)
Screenshot: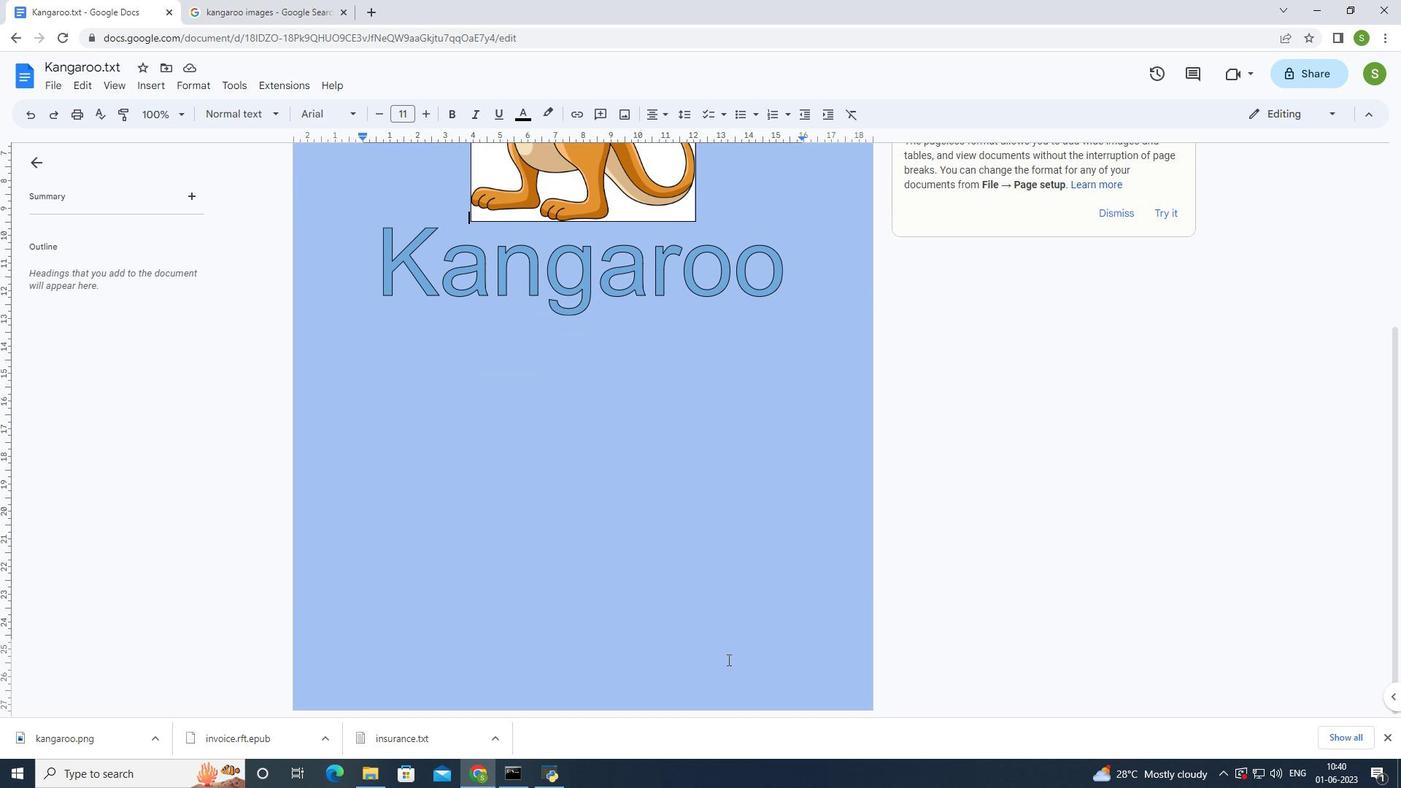 
Action: Mouse pressed left at (727, 659)
Screenshot: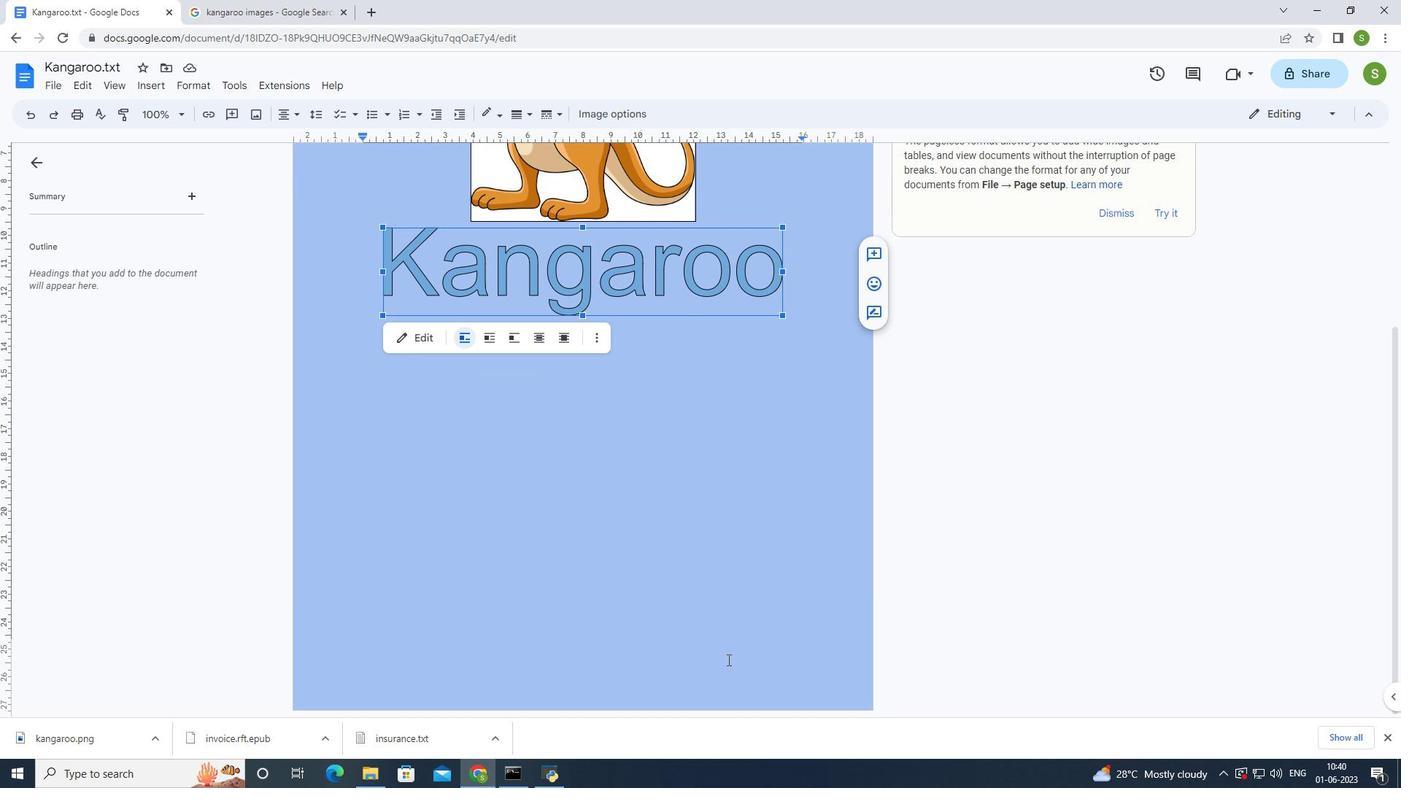 
Action: Mouse pressed left at (727, 659)
Screenshot: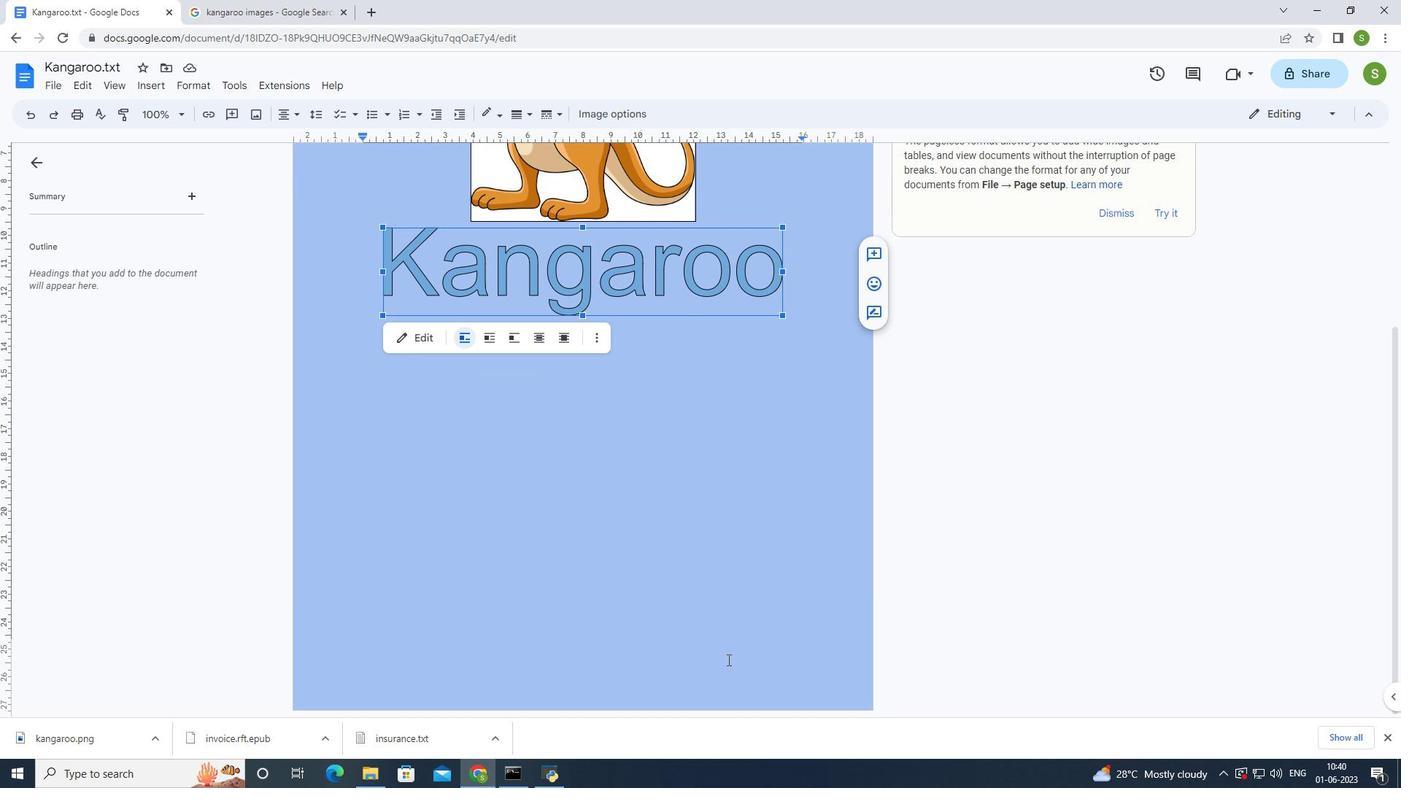 
Action: Mouse moved to (660, 114)
Screenshot: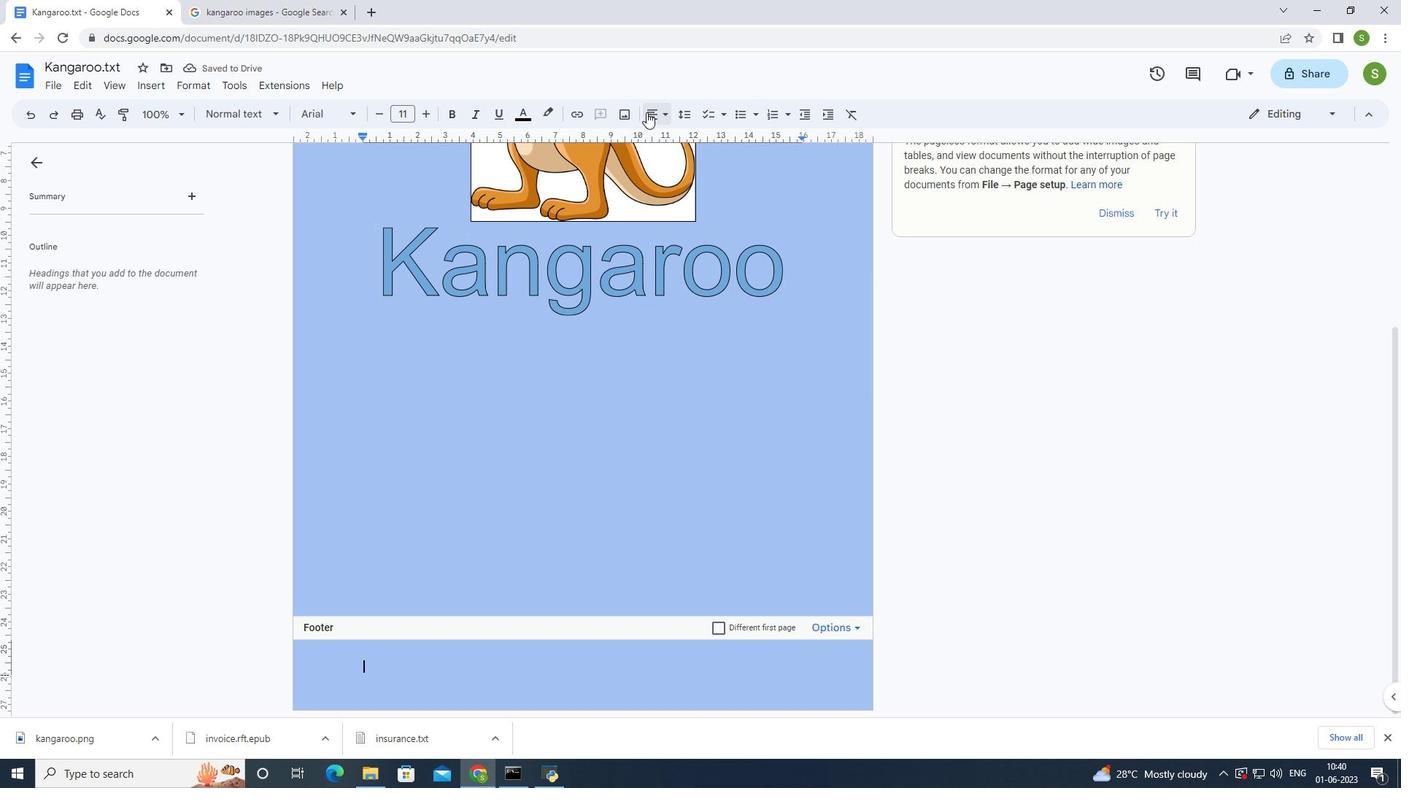
Action: Mouse pressed left at (660, 114)
Screenshot: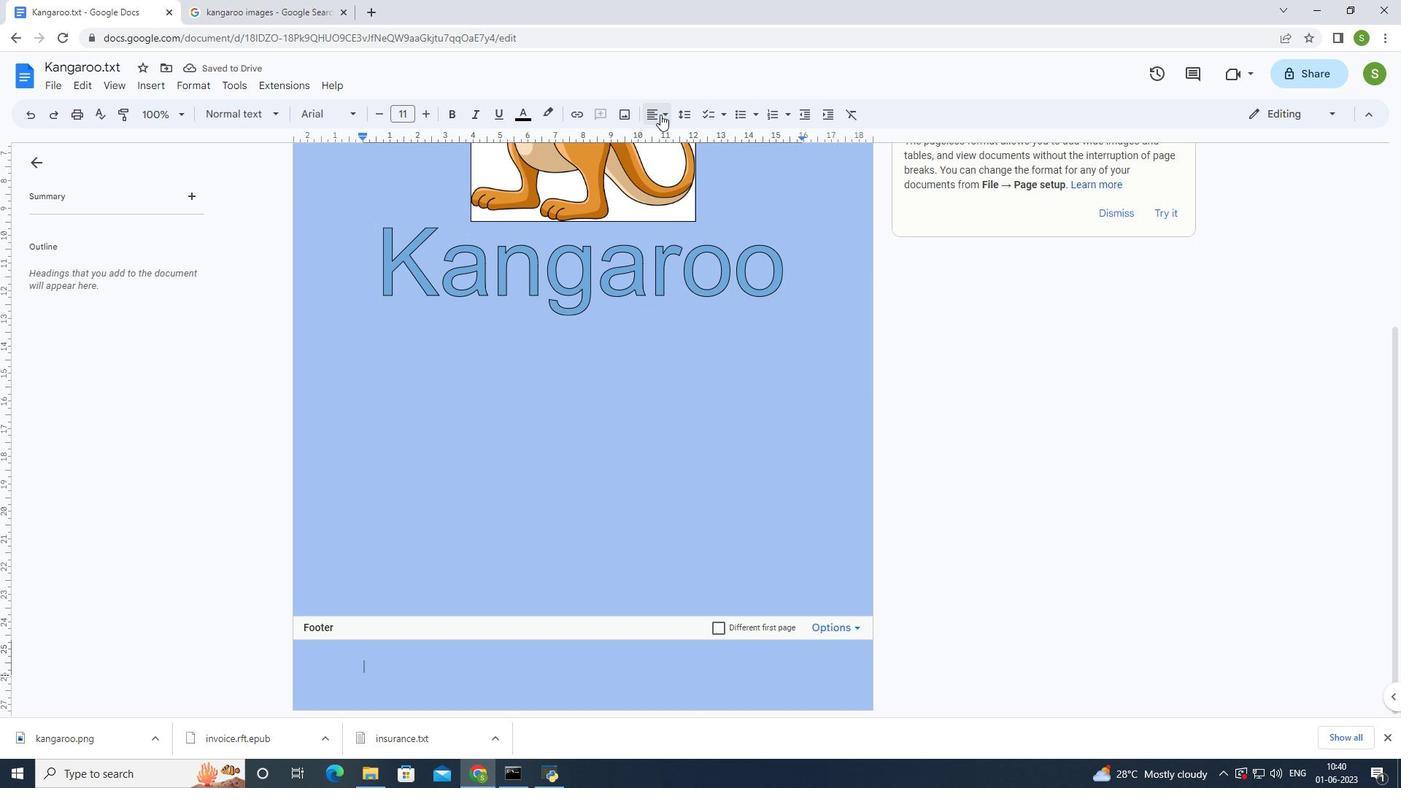 
Action: Mouse moved to (698, 137)
Screenshot: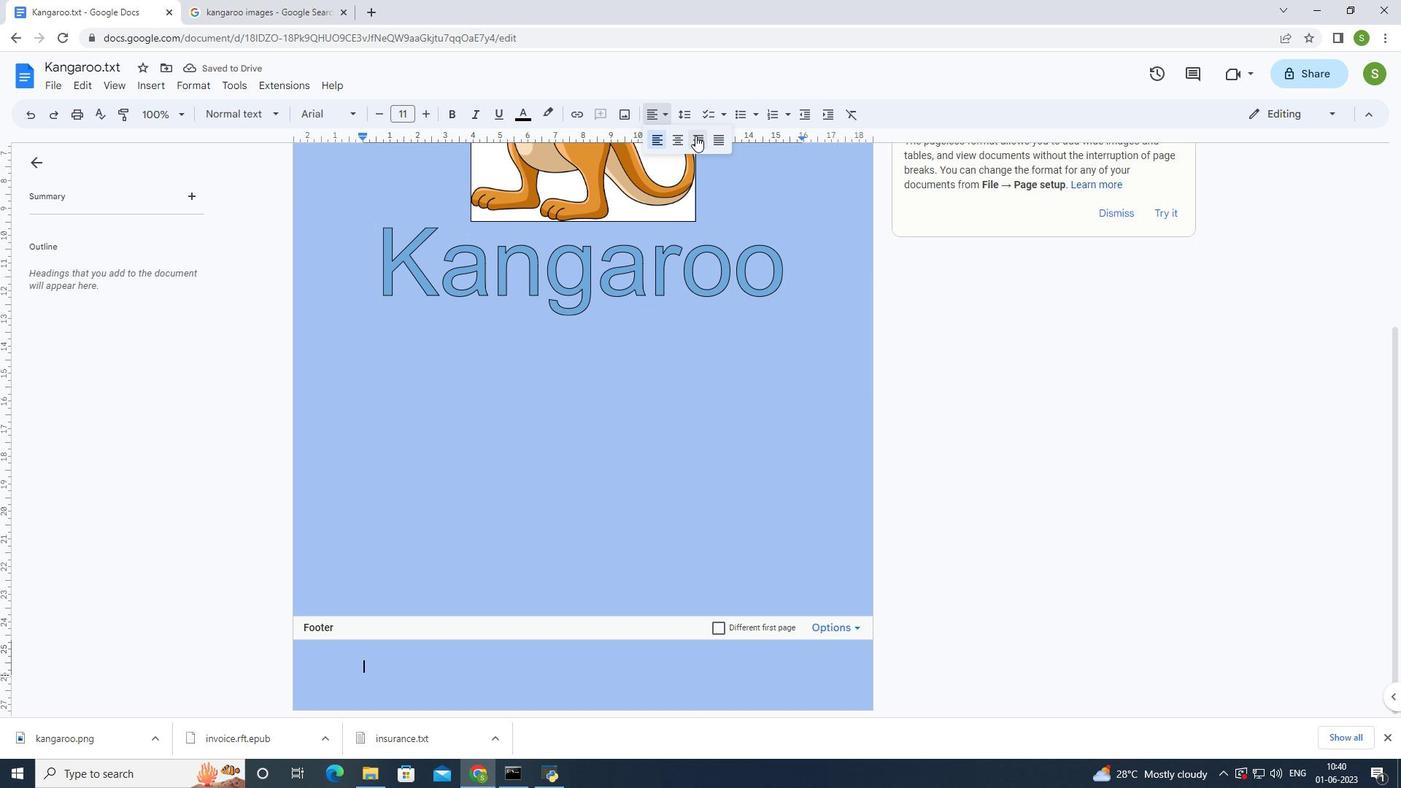 
Action: Mouse pressed left at (698, 137)
Screenshot: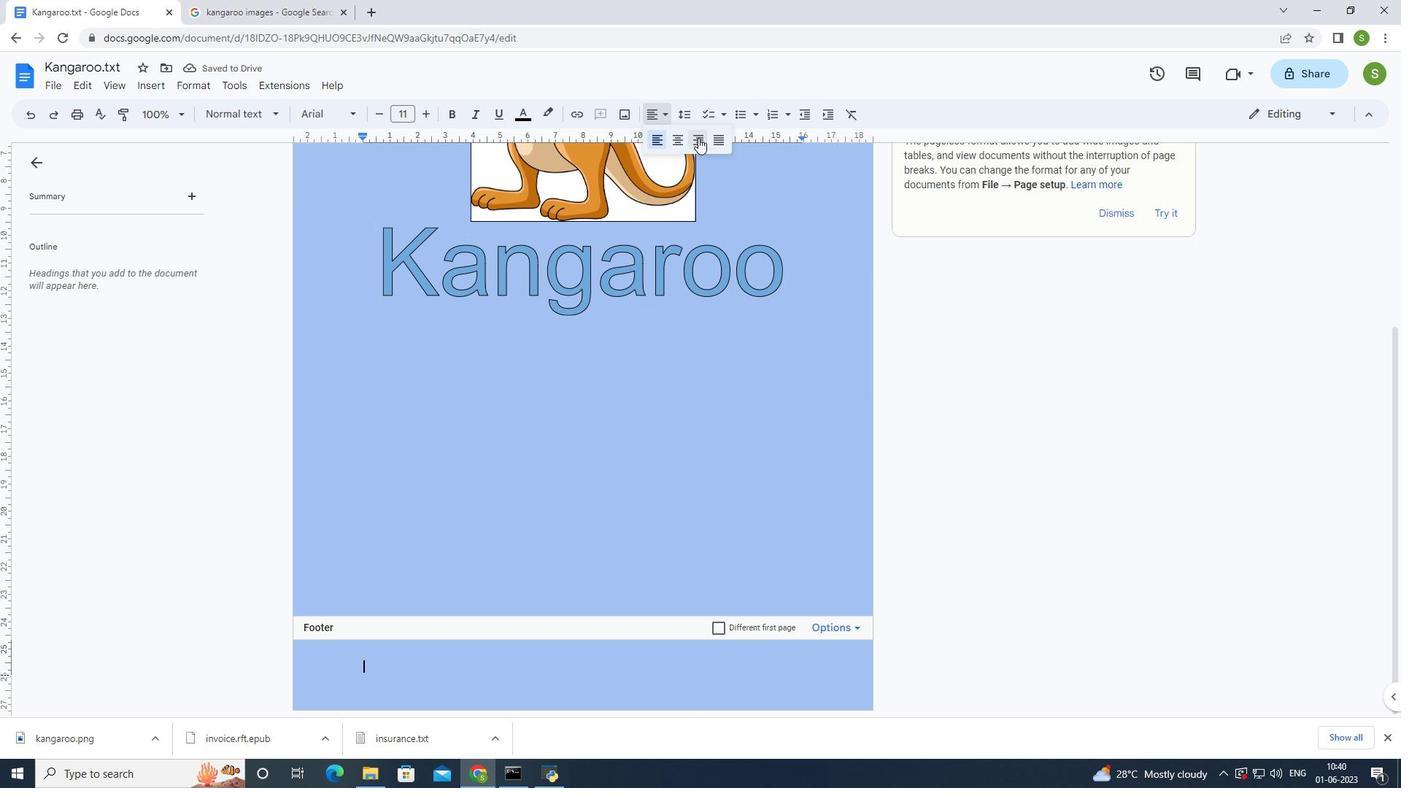 
Action: Mouse moved to (664, 188)
Screenshot: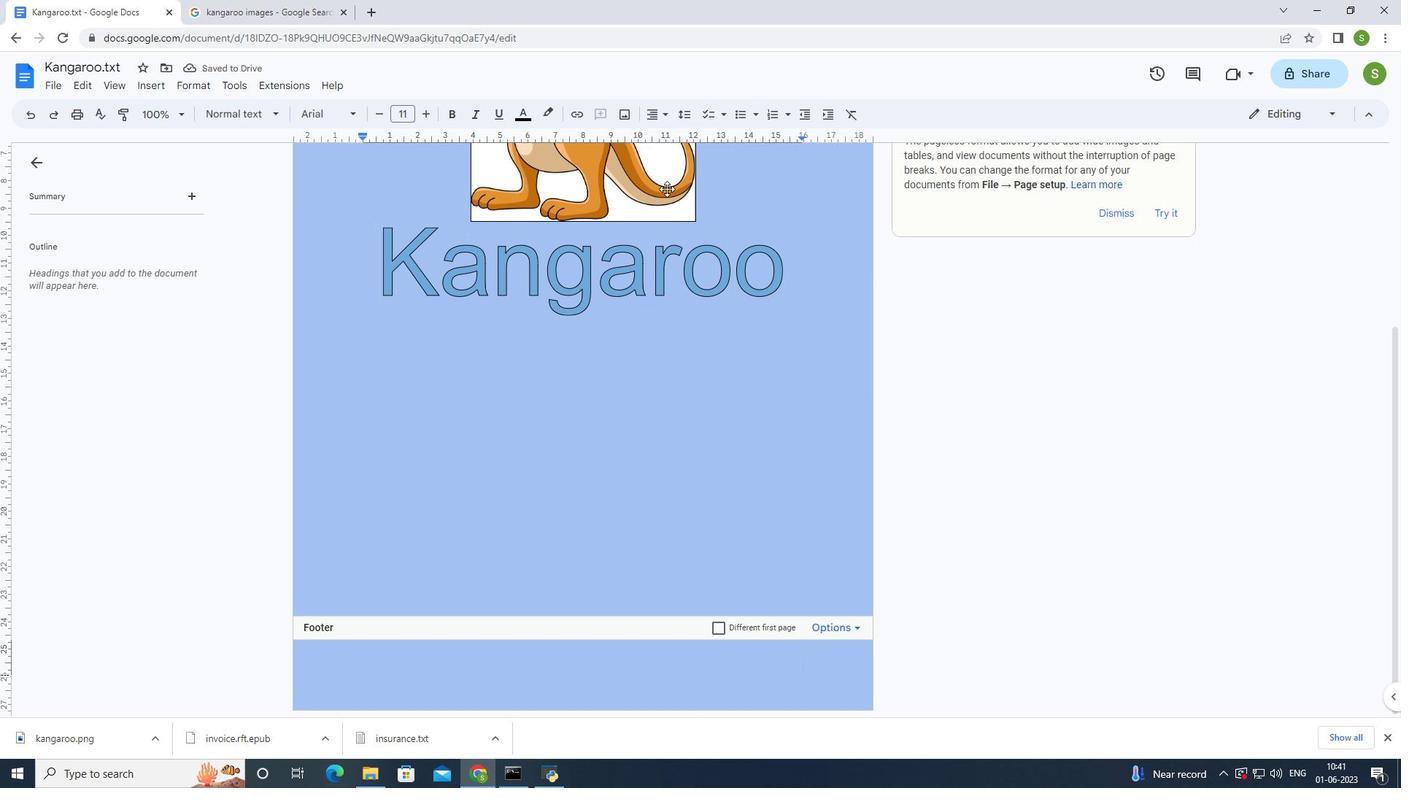 
Action: Key pressed w
Screenshot: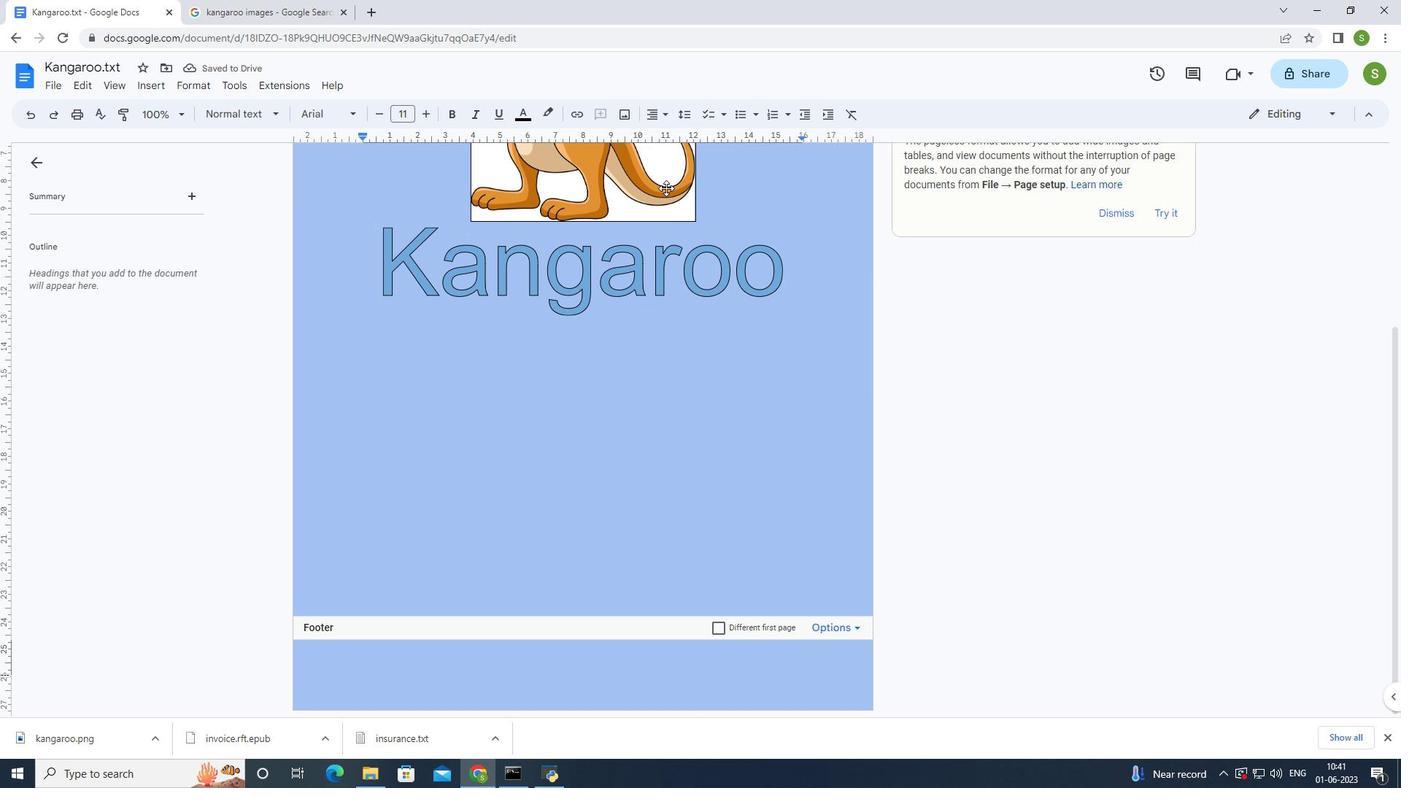 
Action: Mouse moved to (663, 189)
Screenshot: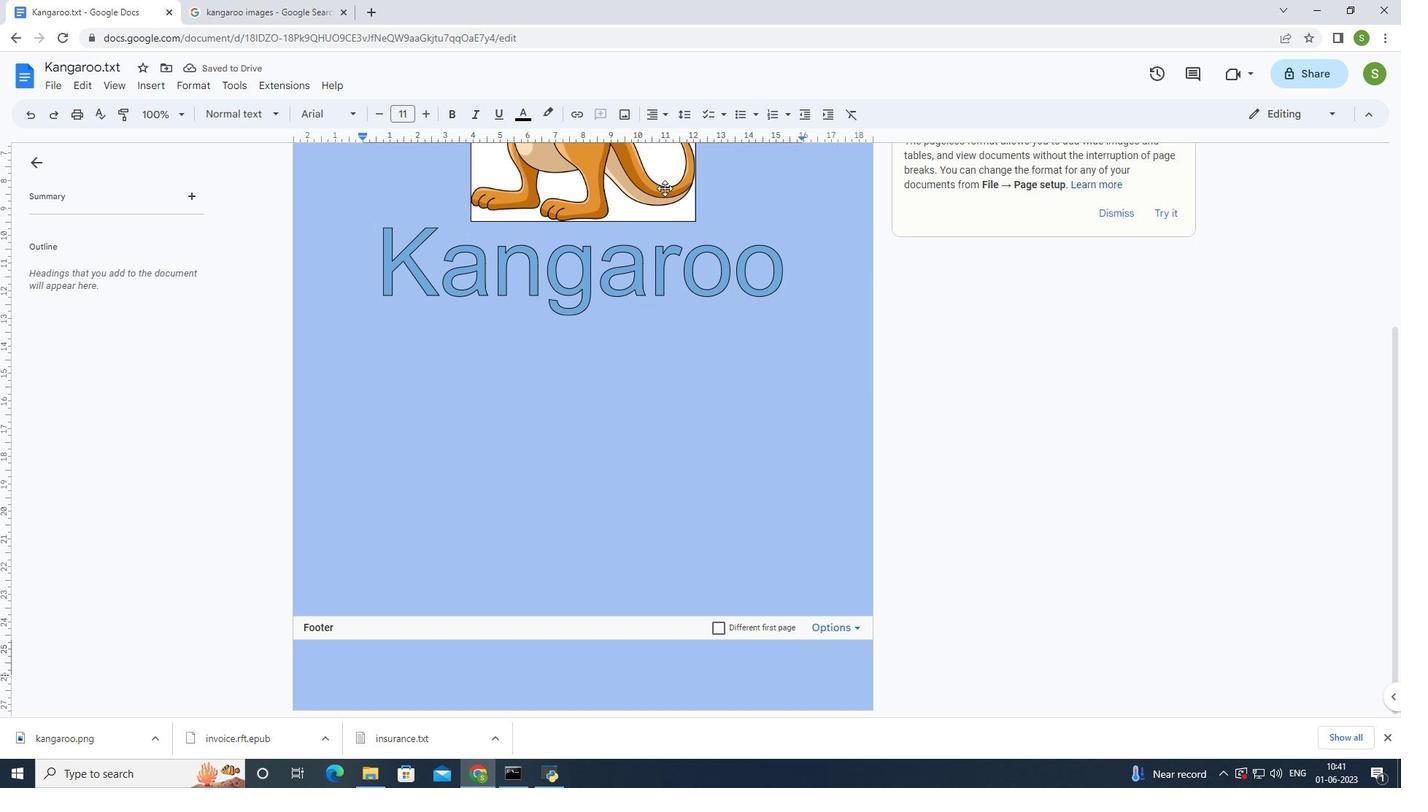
Action: Key pressed w
Screenshot: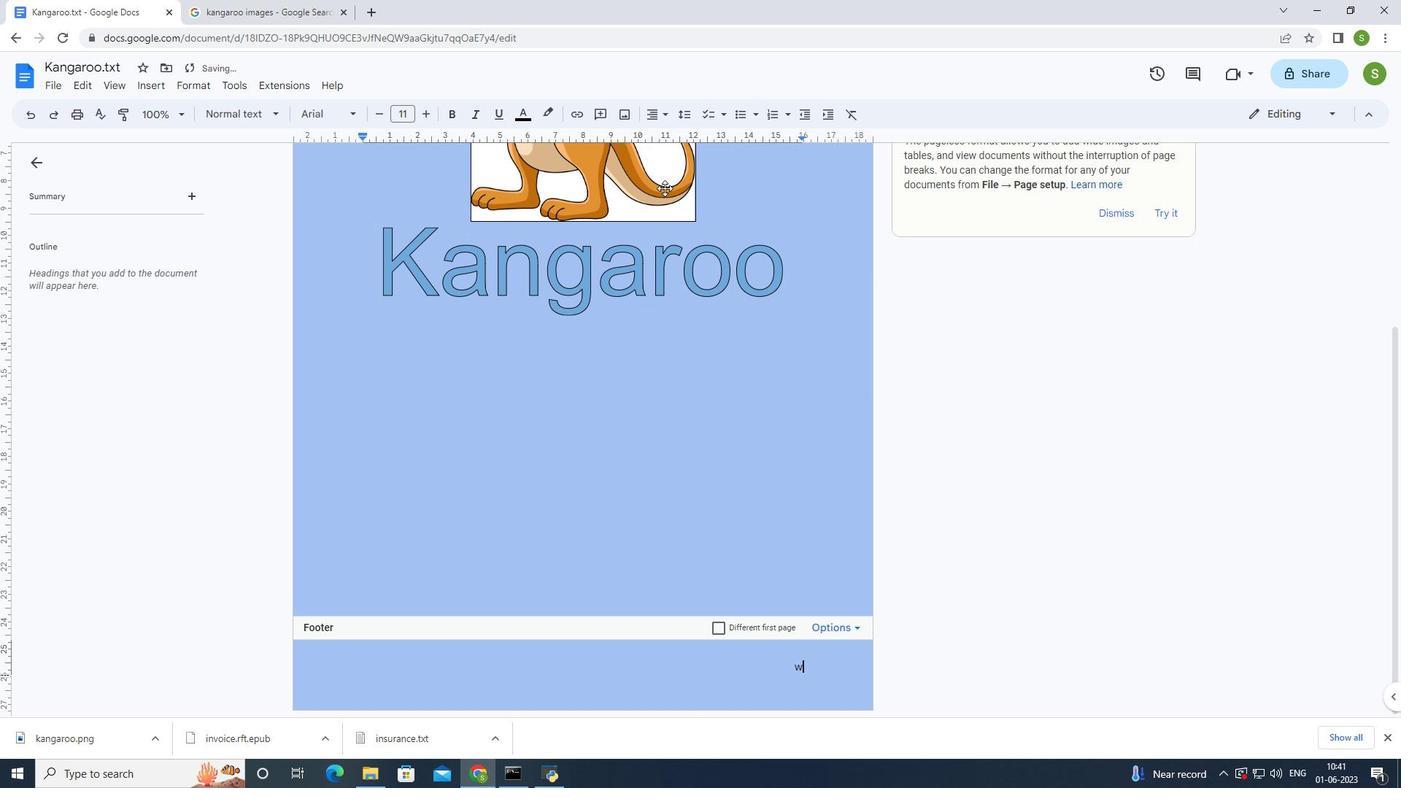 
Action: Mouse moved to (662, 189)
Screenshot: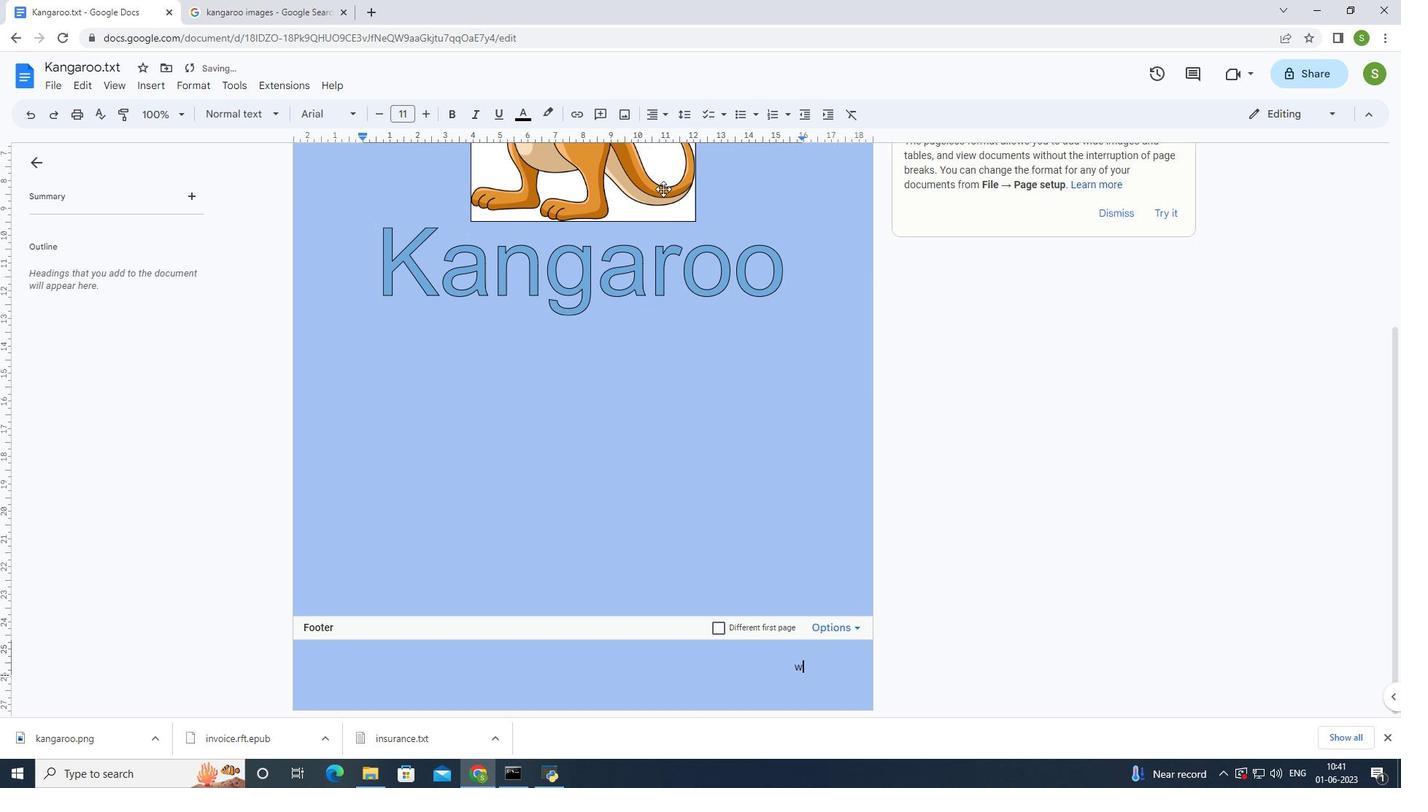 
Action: Key pressed w
Screenshot: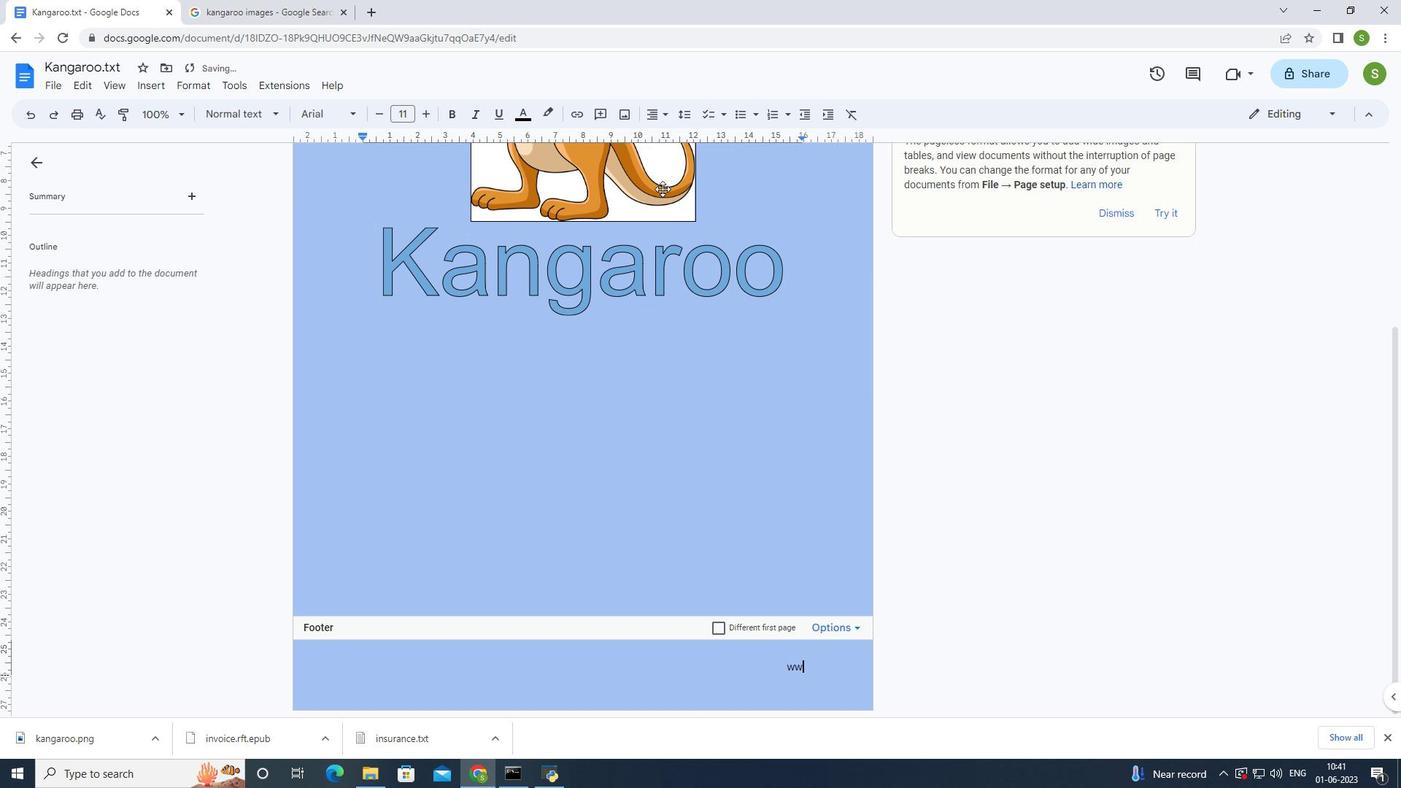 
Action: Mouse moved to (656, 186)
Screenshot: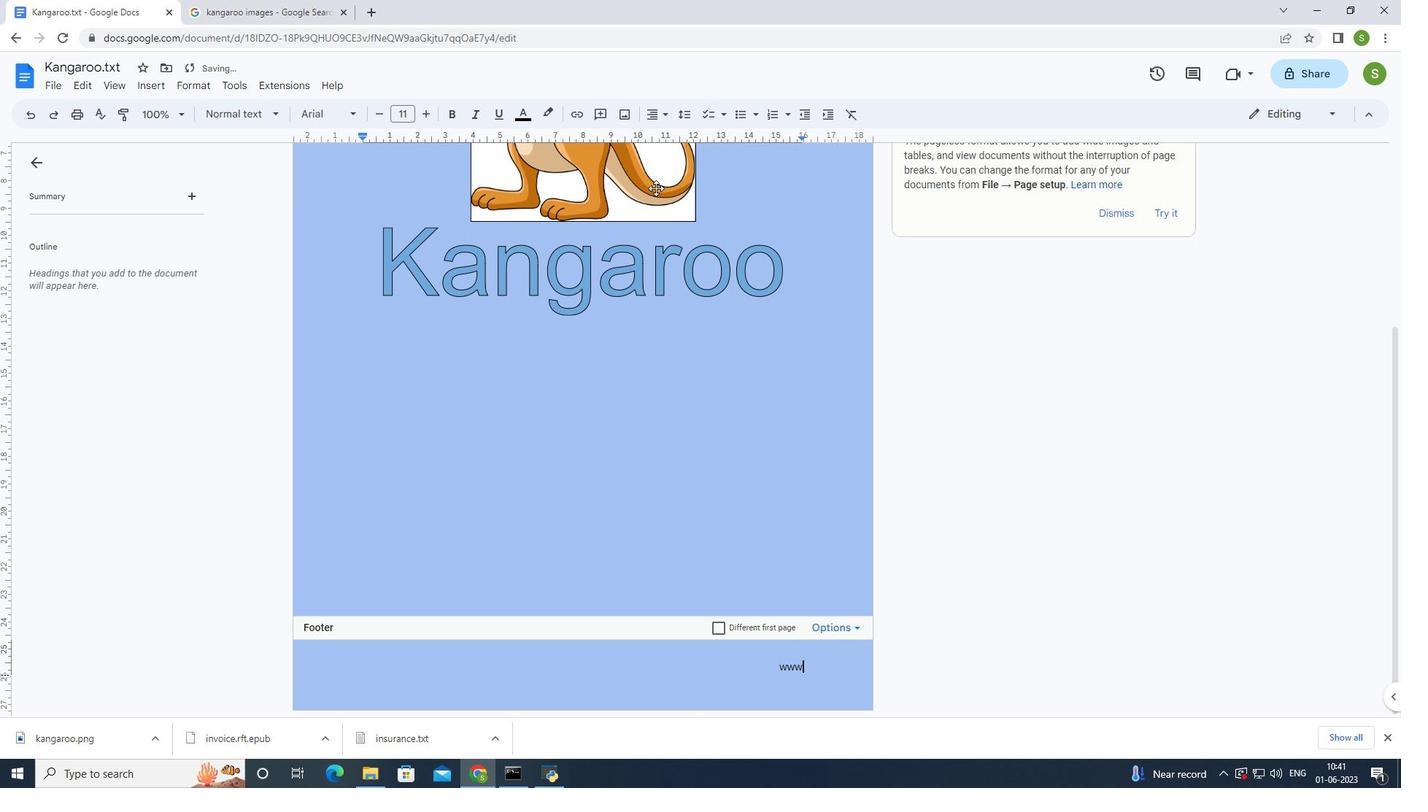 
Action: Key pressed .
Screenshot: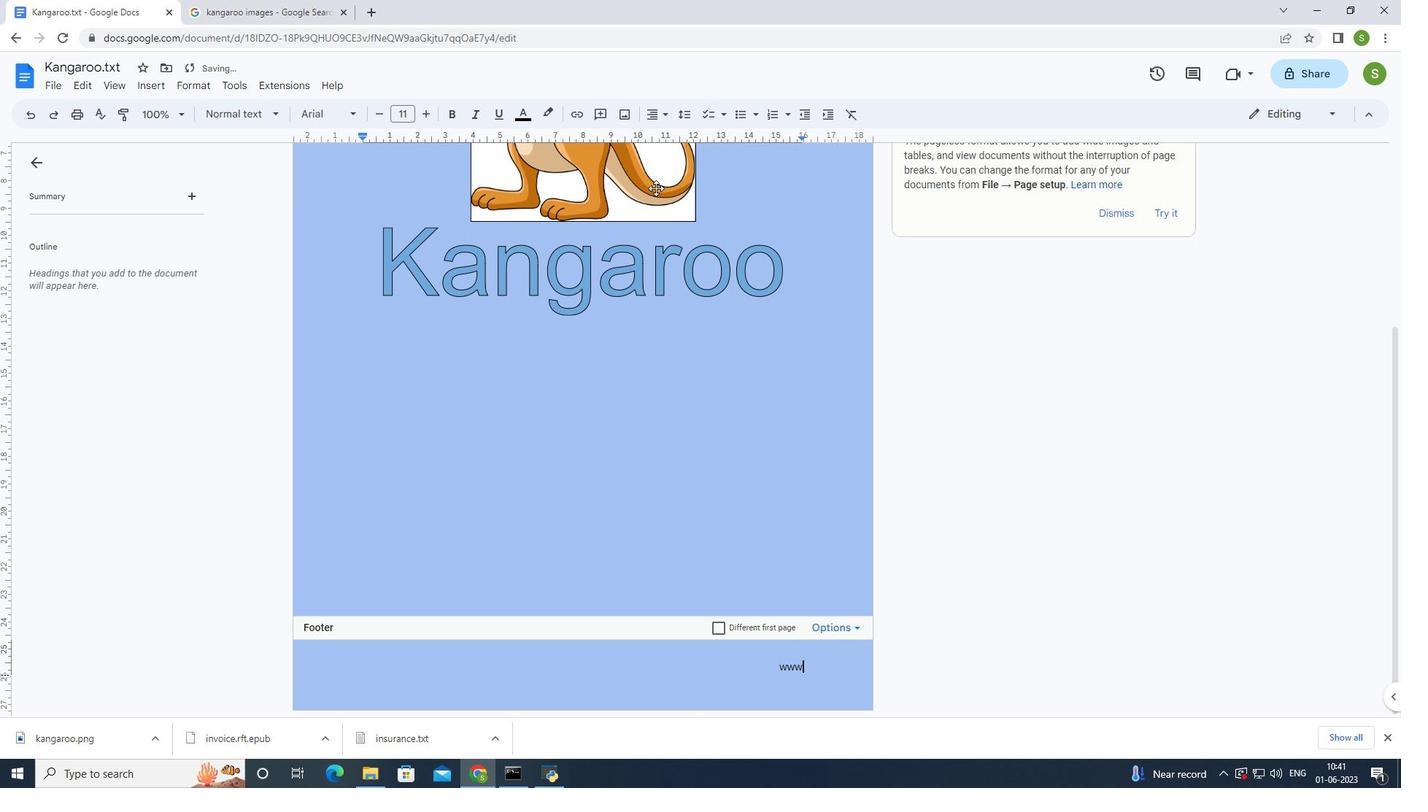 
Action: Mouse moved to (656, 183)
Screenshot: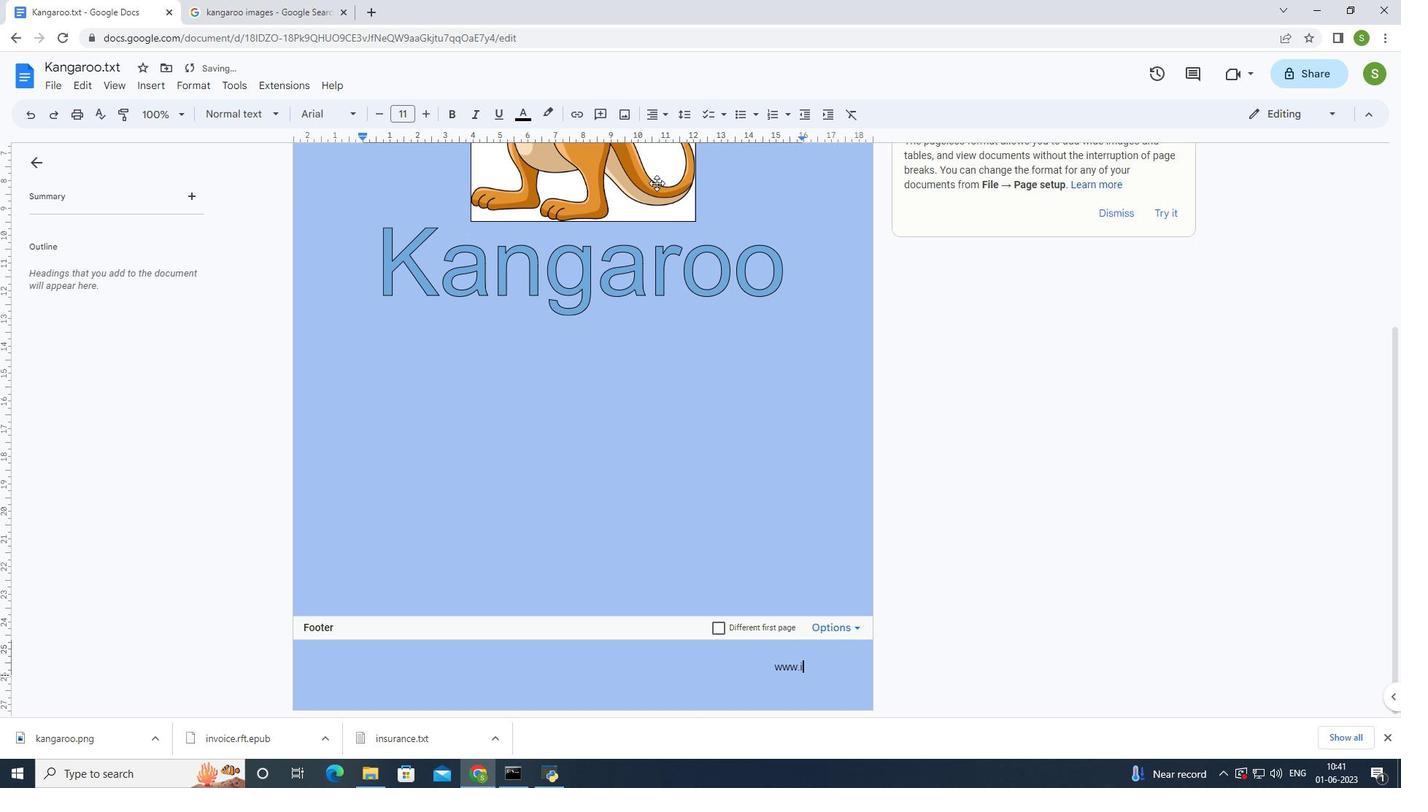 
Action: Key pressed n
Screenshot: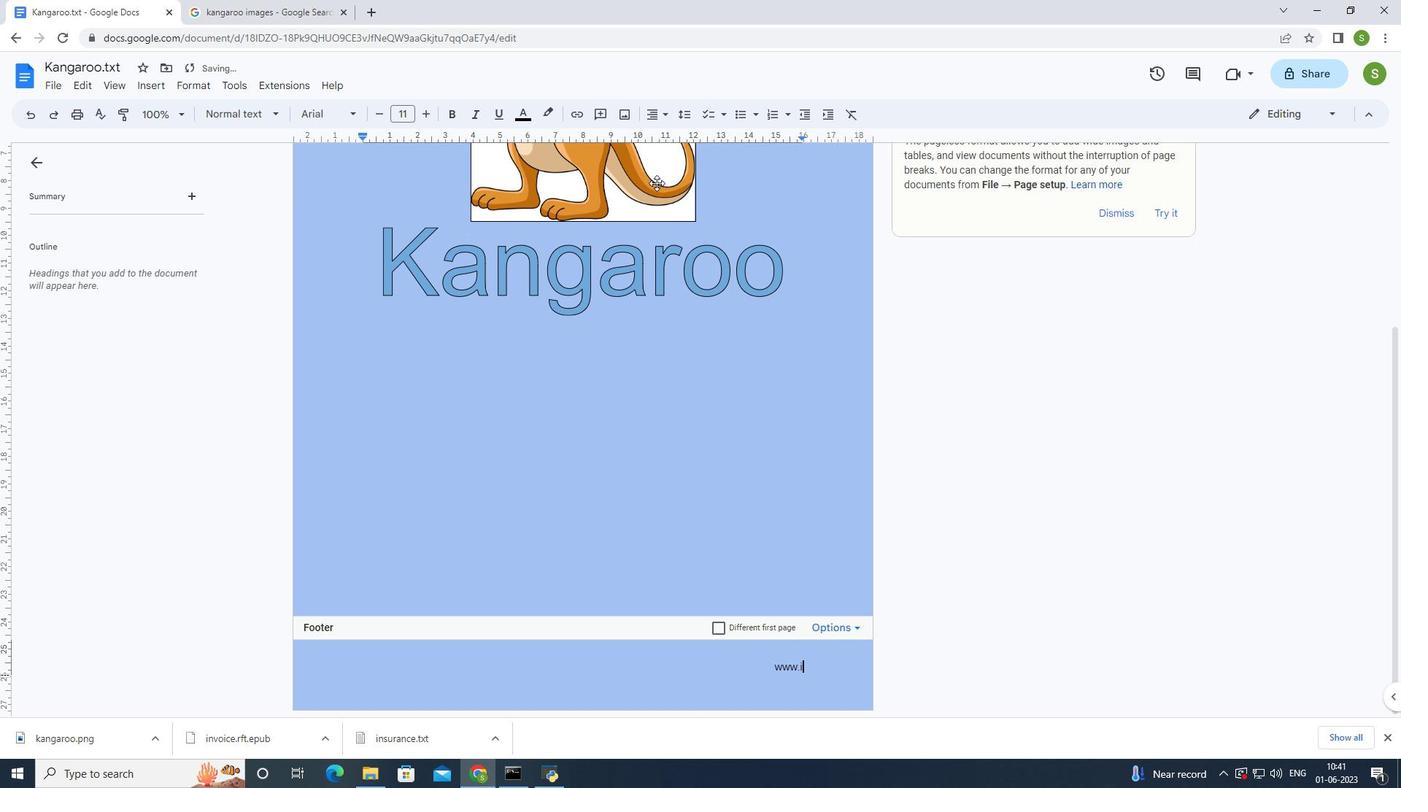 
Action: Mouse moved to (656, 183)
Screenshot: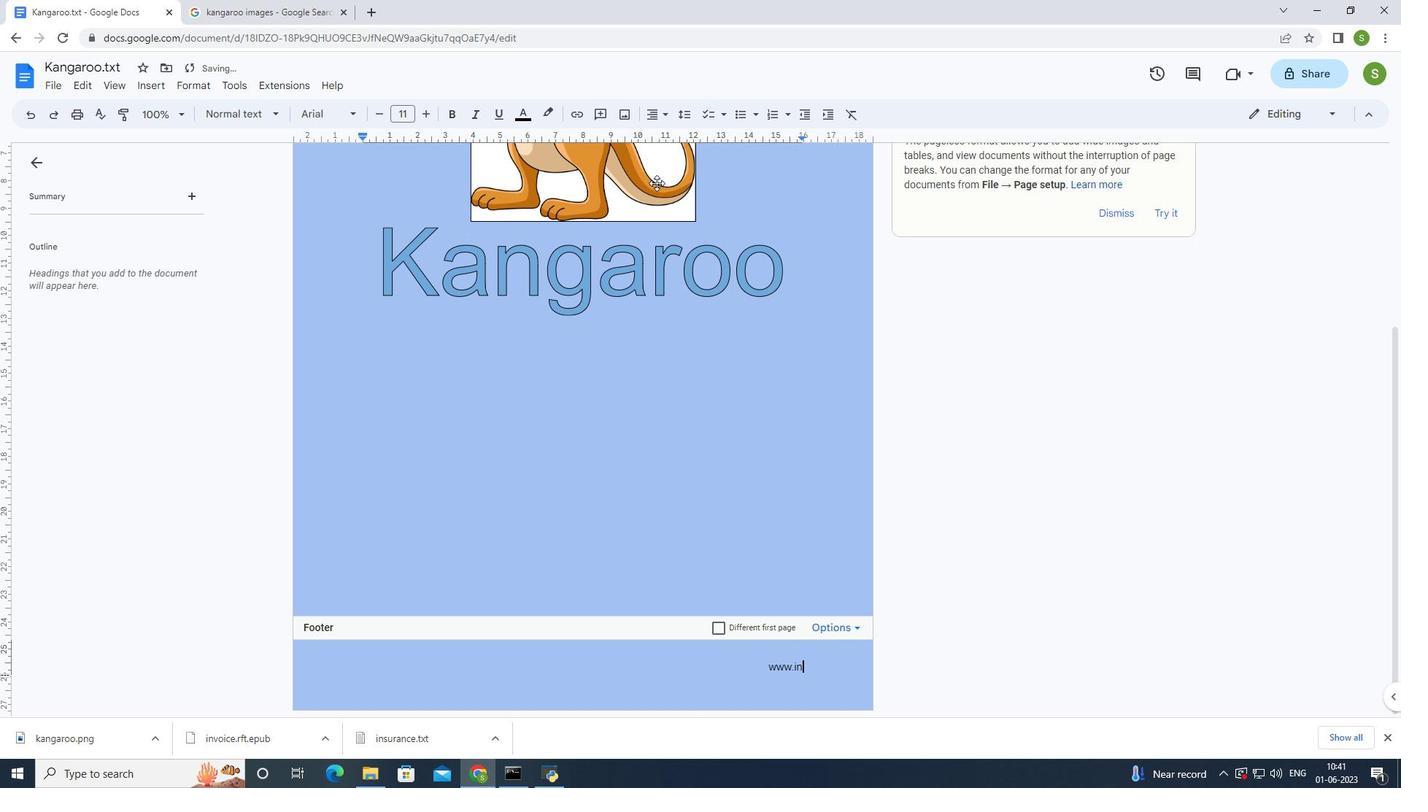 
Action: Key pressed st
Screenshot: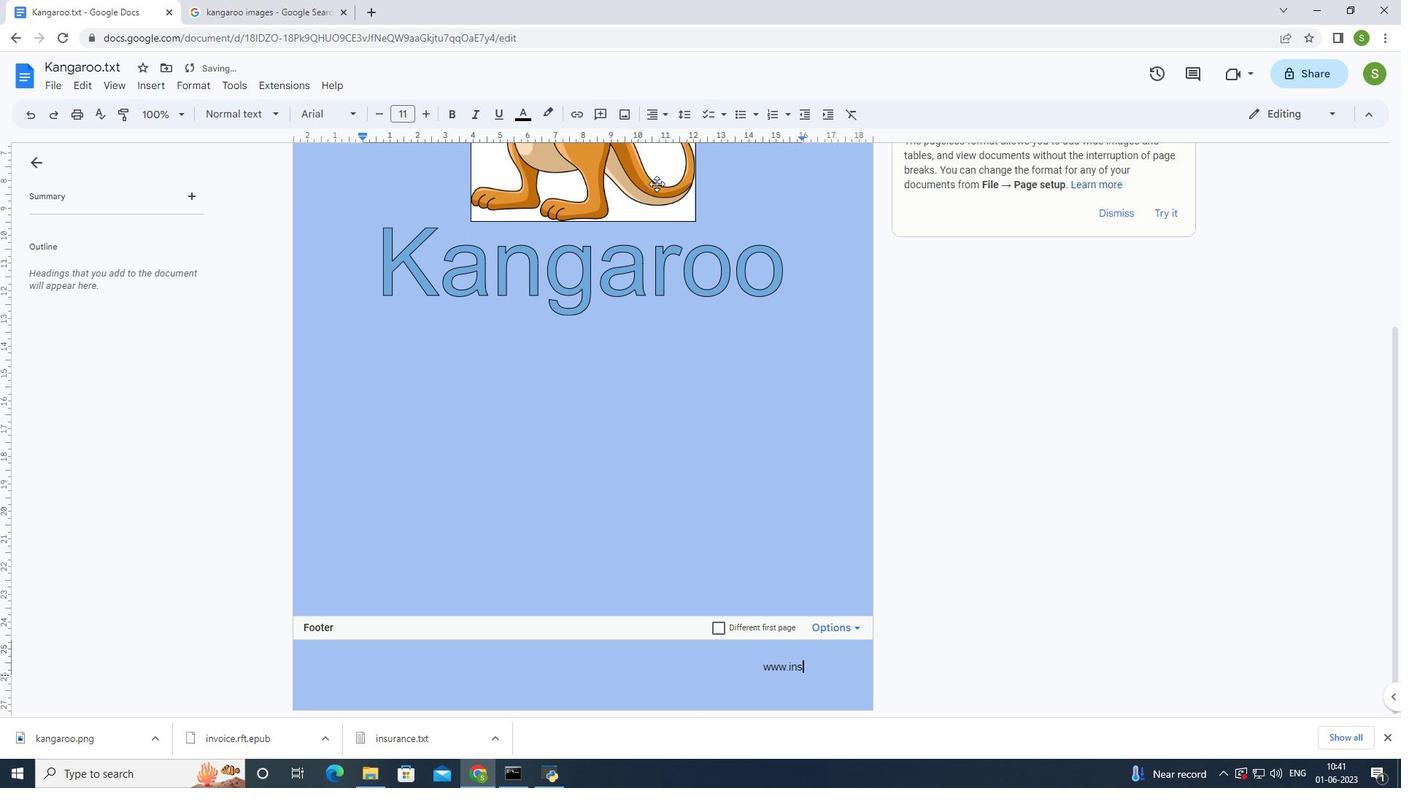 
Action: Mouse moved to (658, 183)
Screenshot: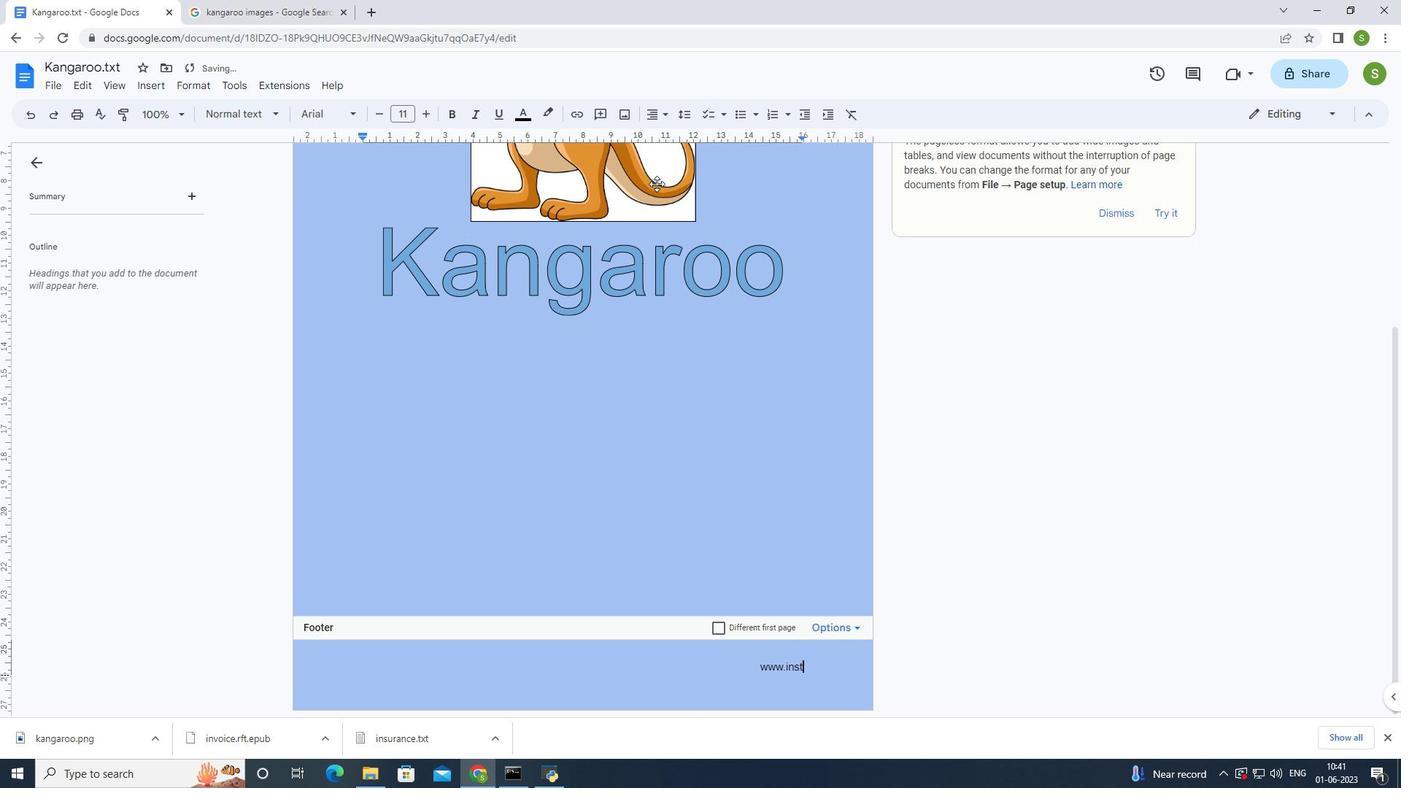 
Action: Key pressed a
Screenshot: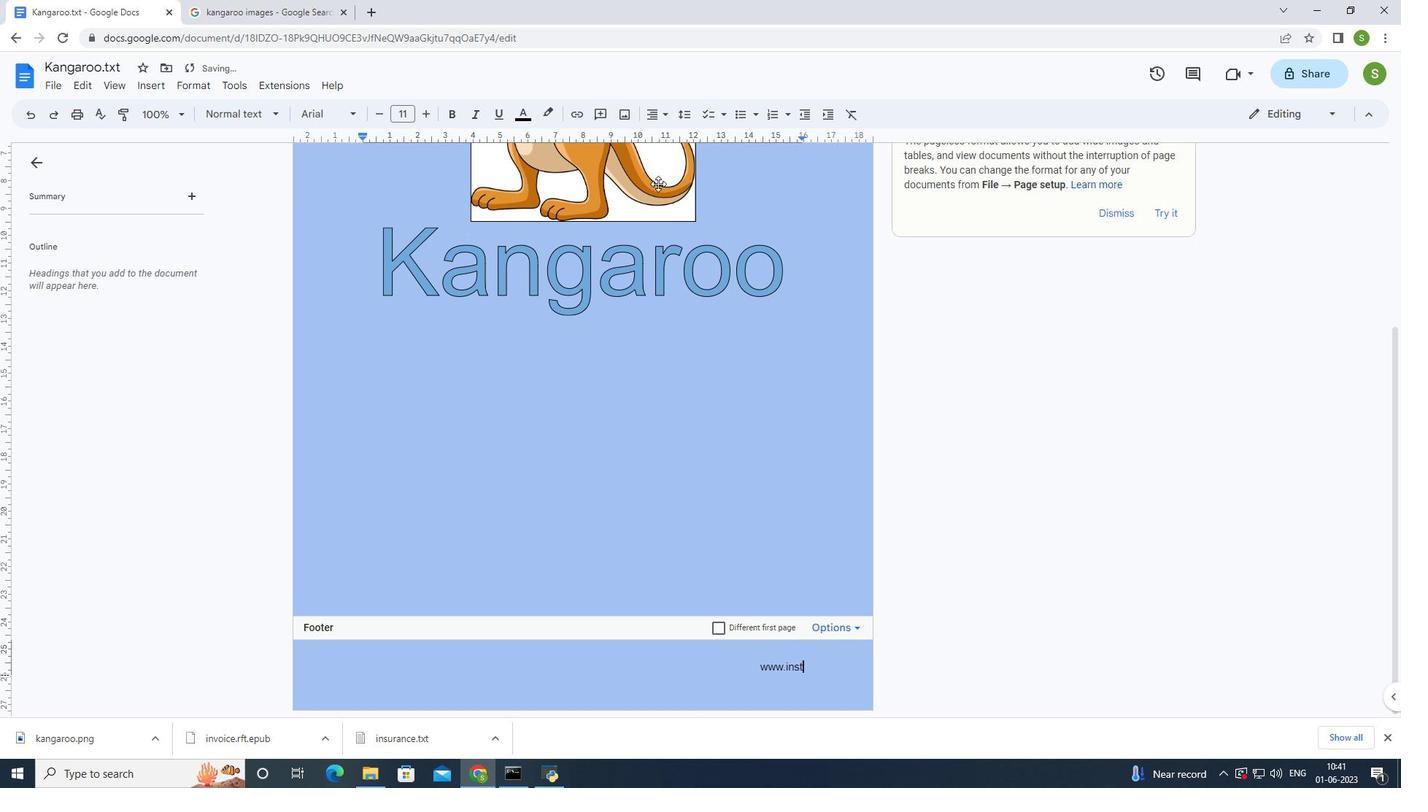 
Action: Mouse moved to (659, 183)
Screenshot: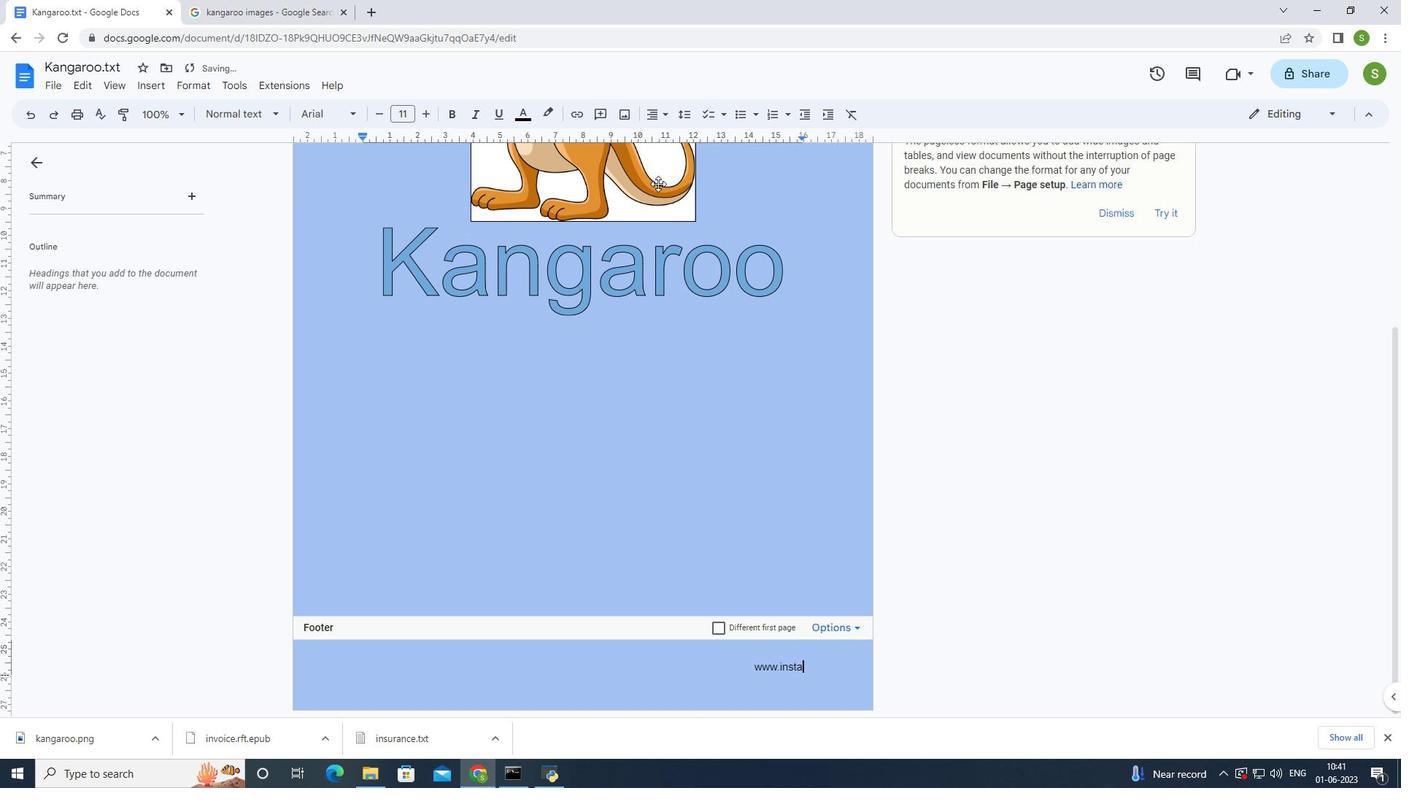 
Action: Key pressed gr
Screenshot: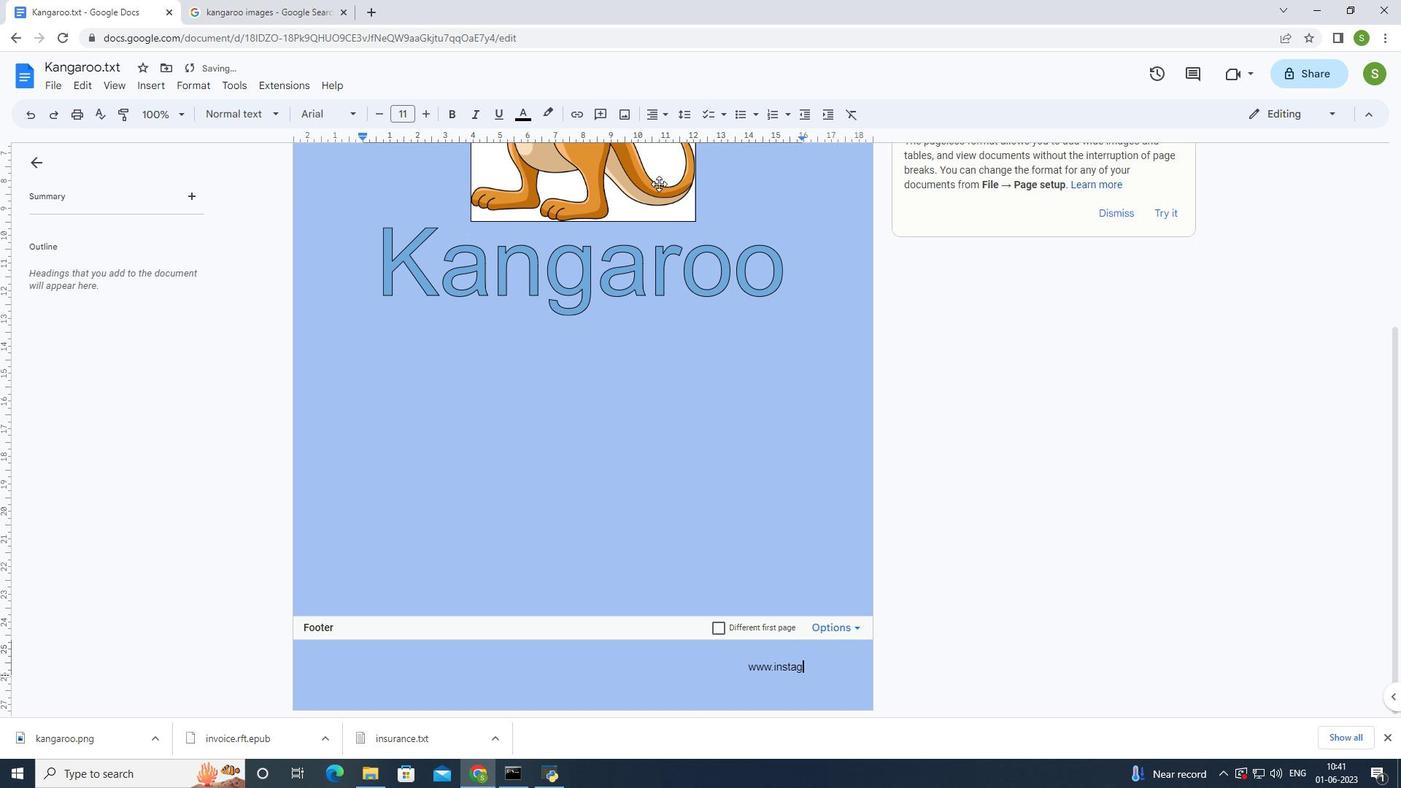 
Action: Mouse moved to (659, 183)
Screenshot: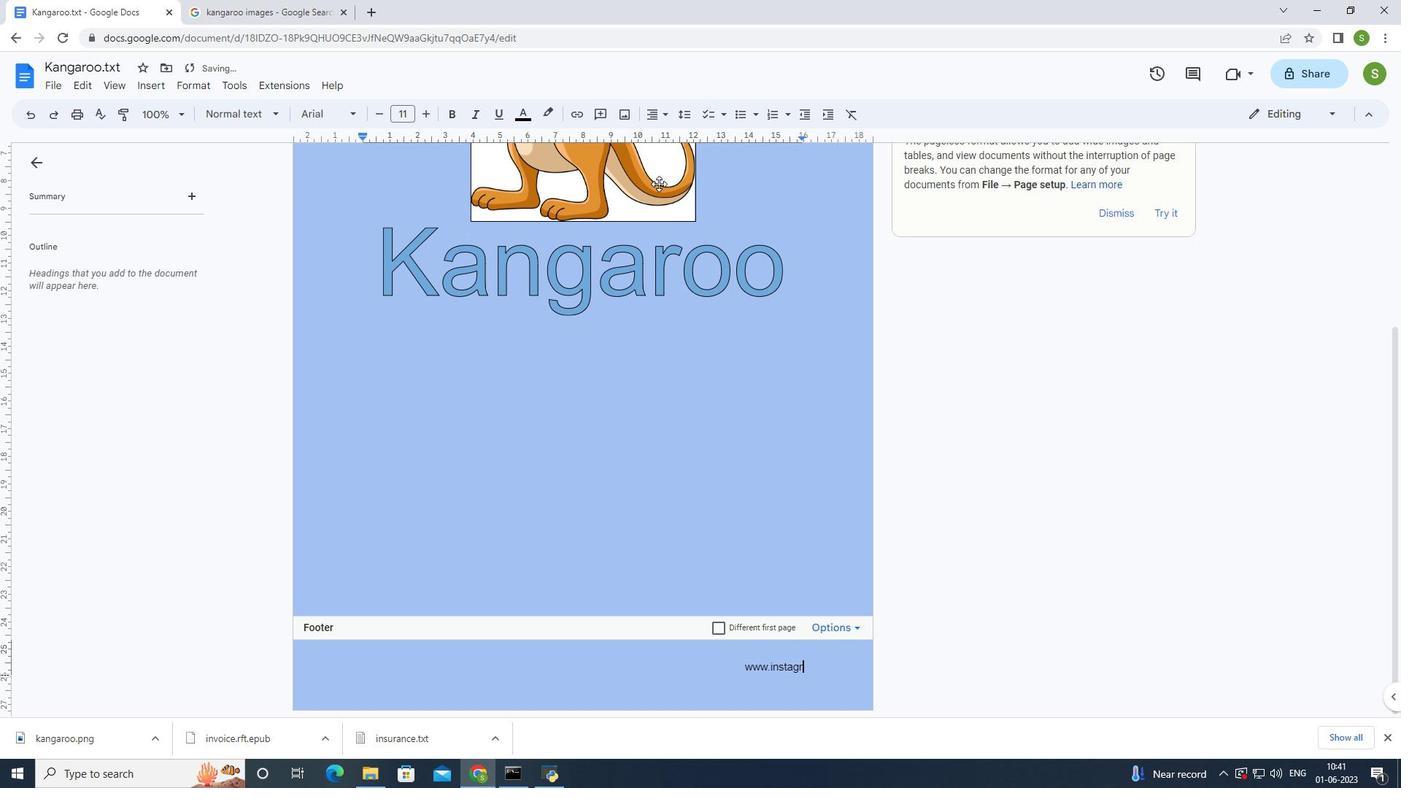 
Action: Key pressed a
Screenshot: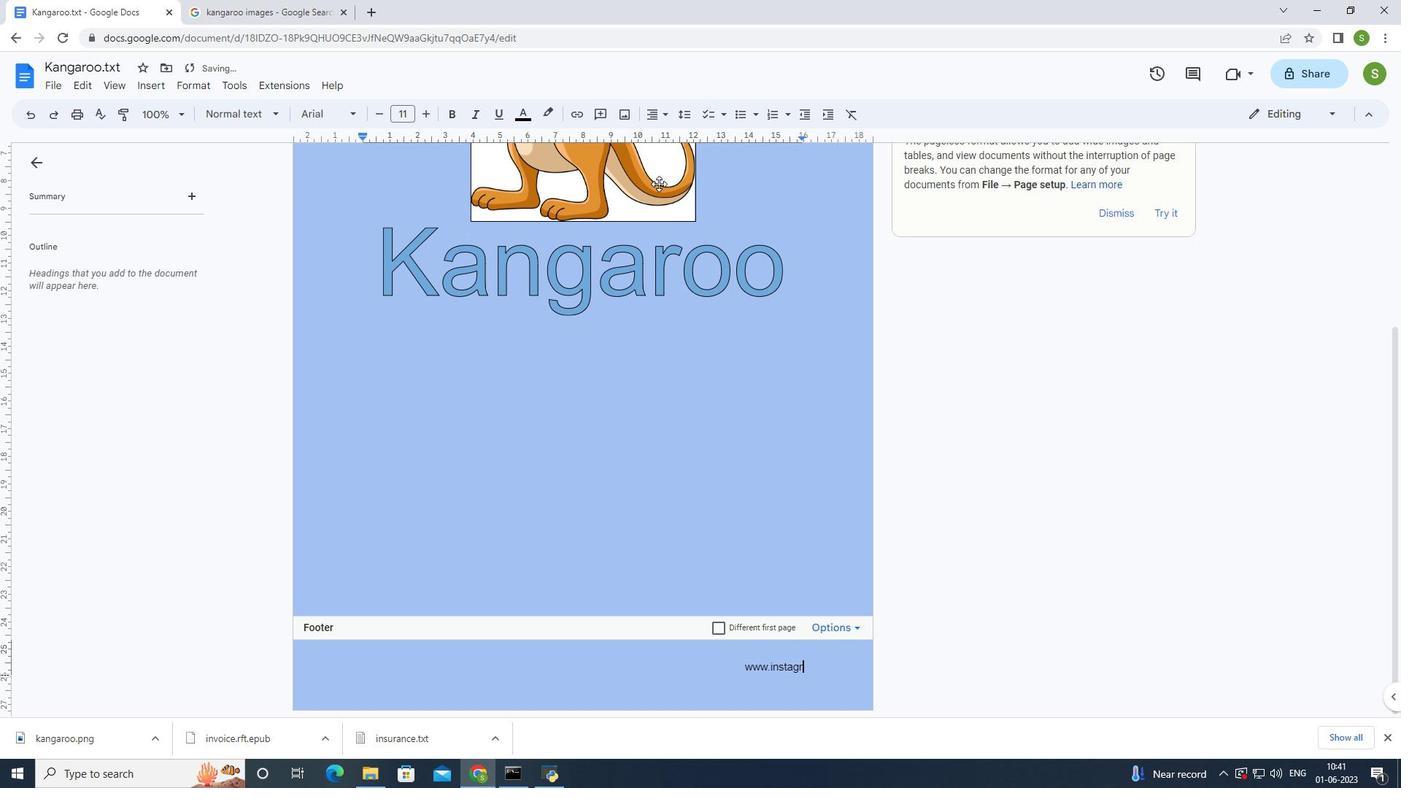 
Action: Mouse moved to (659, 183)
Screenshot: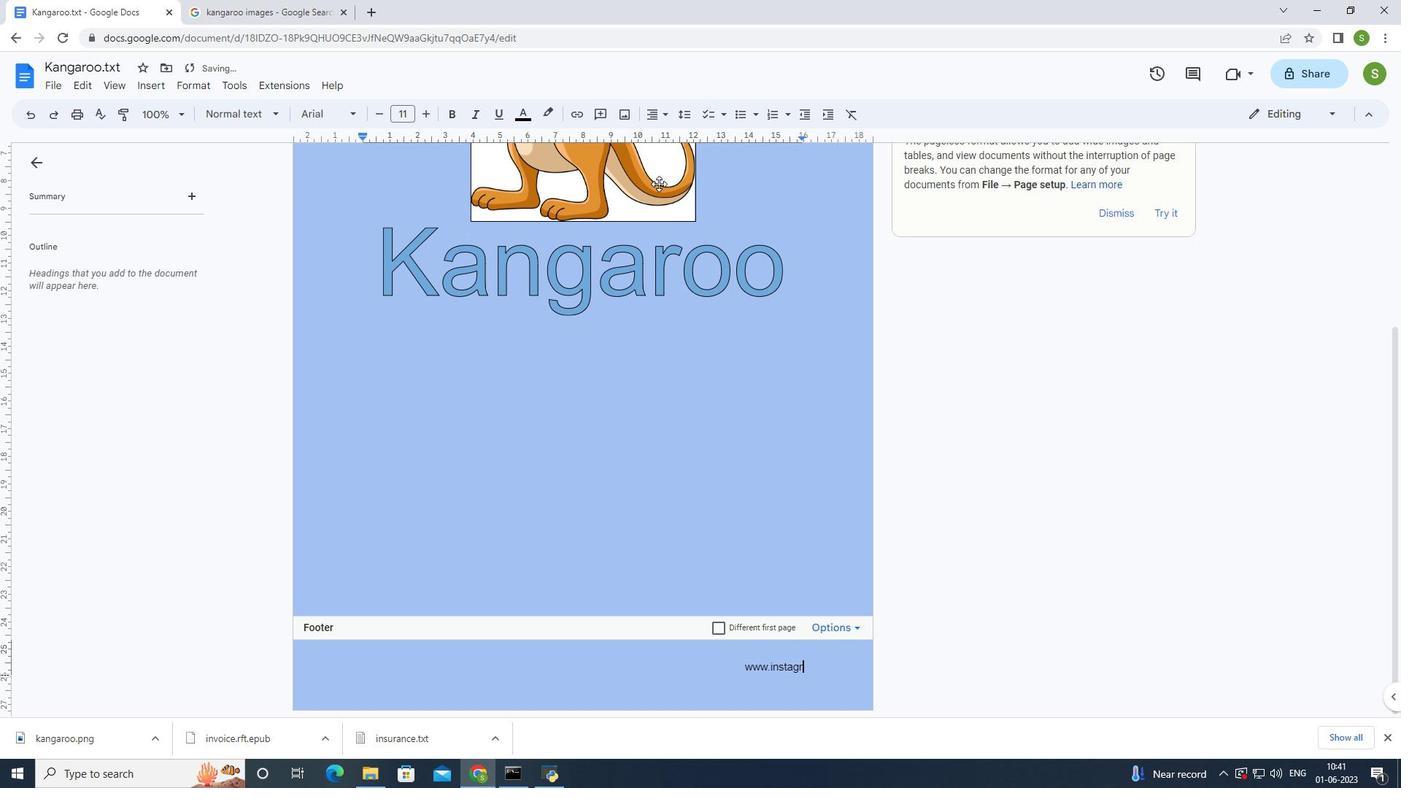 
Action: Key pressed m
Screenshot: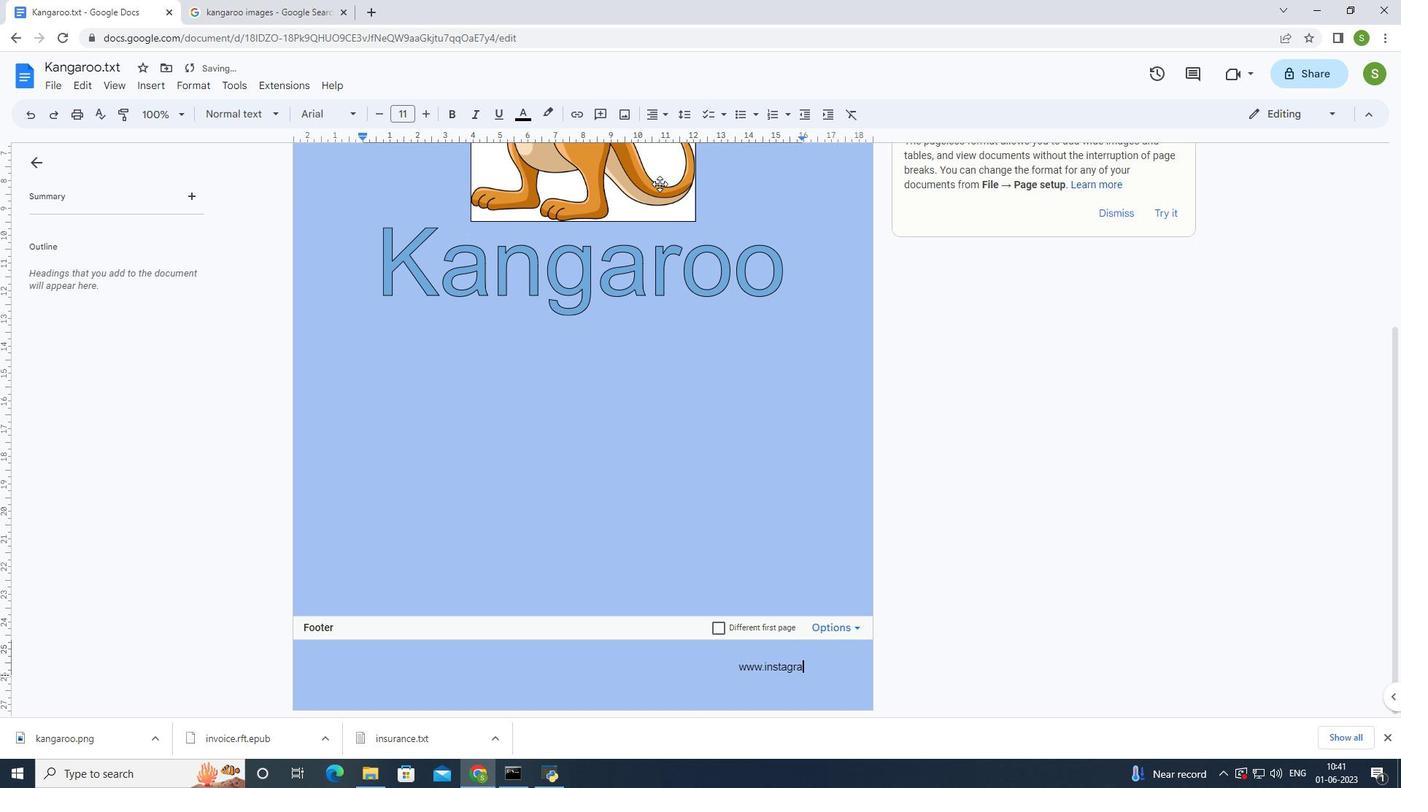 
Action: Mouse moved to (659, 183)
Screenshot: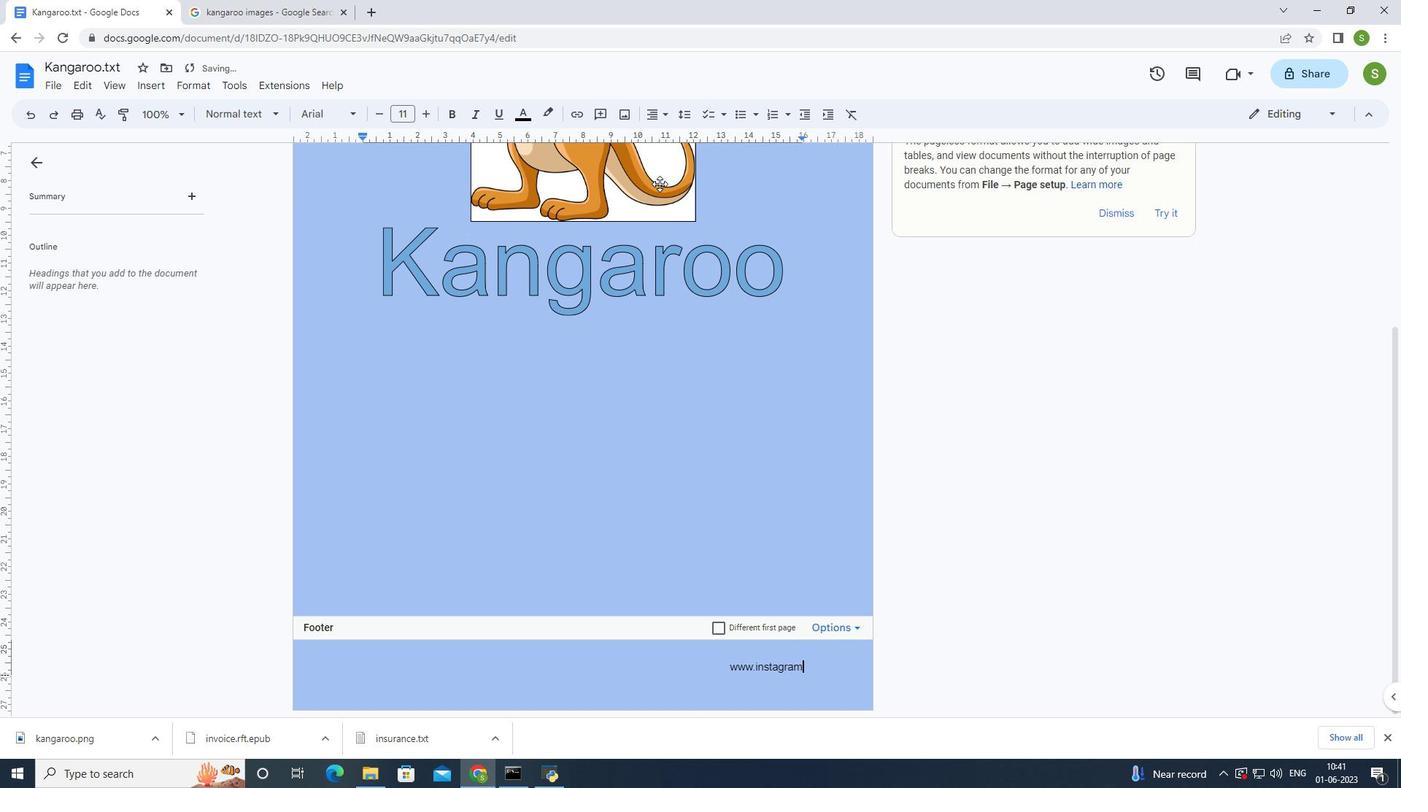 
Action: Key pressed .
Screenshot: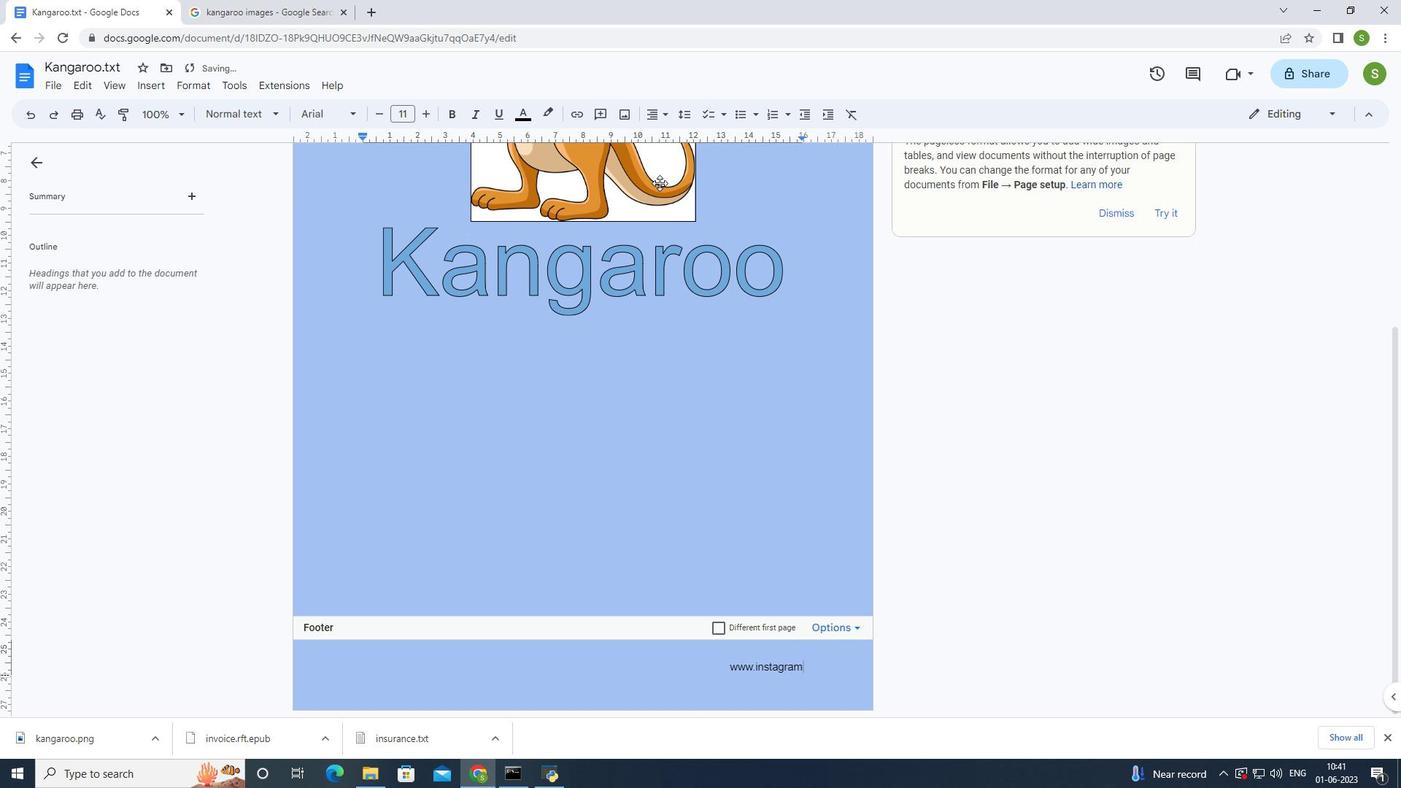 
Action: Mouse moved to (659, 186)
Screenshot: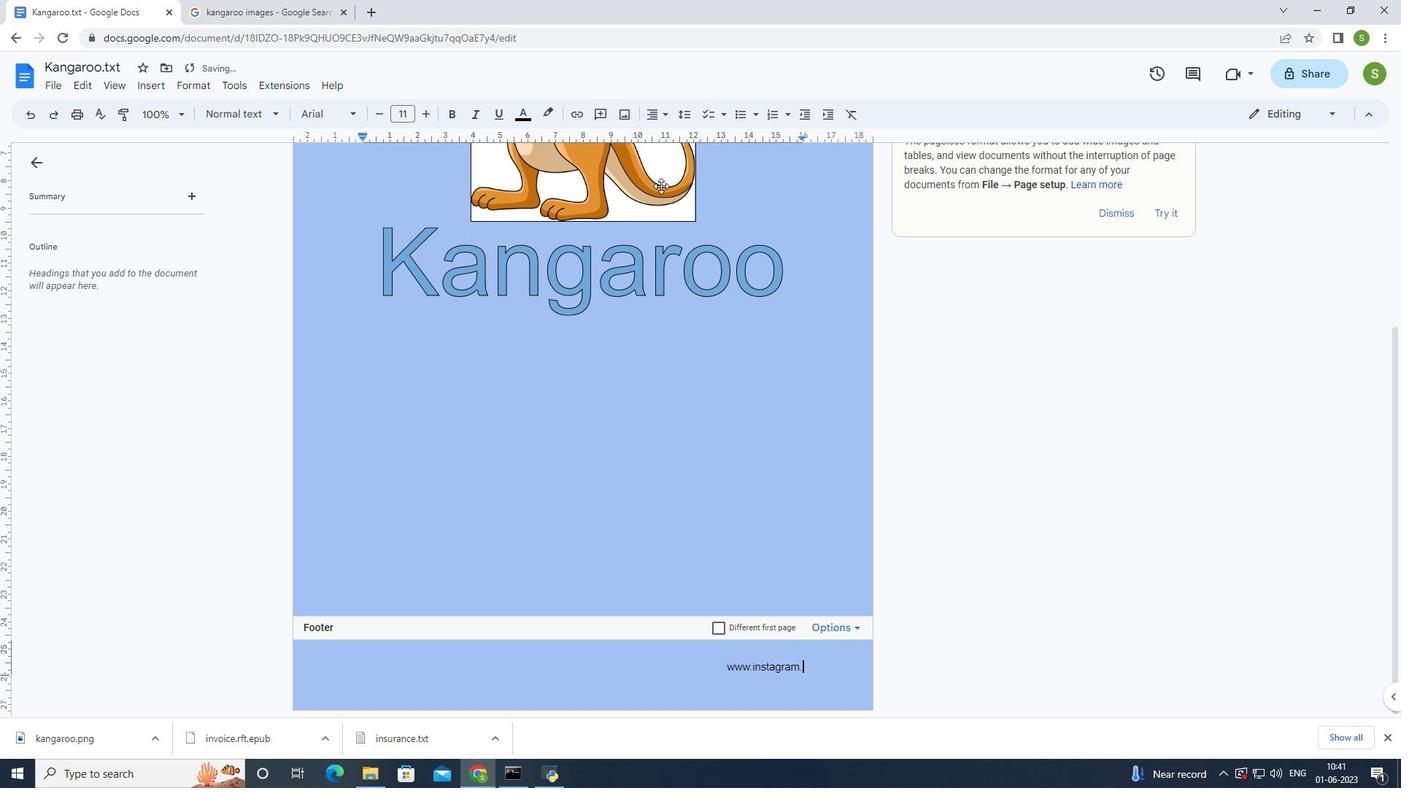 
Action: Key pressed c
Screenshot: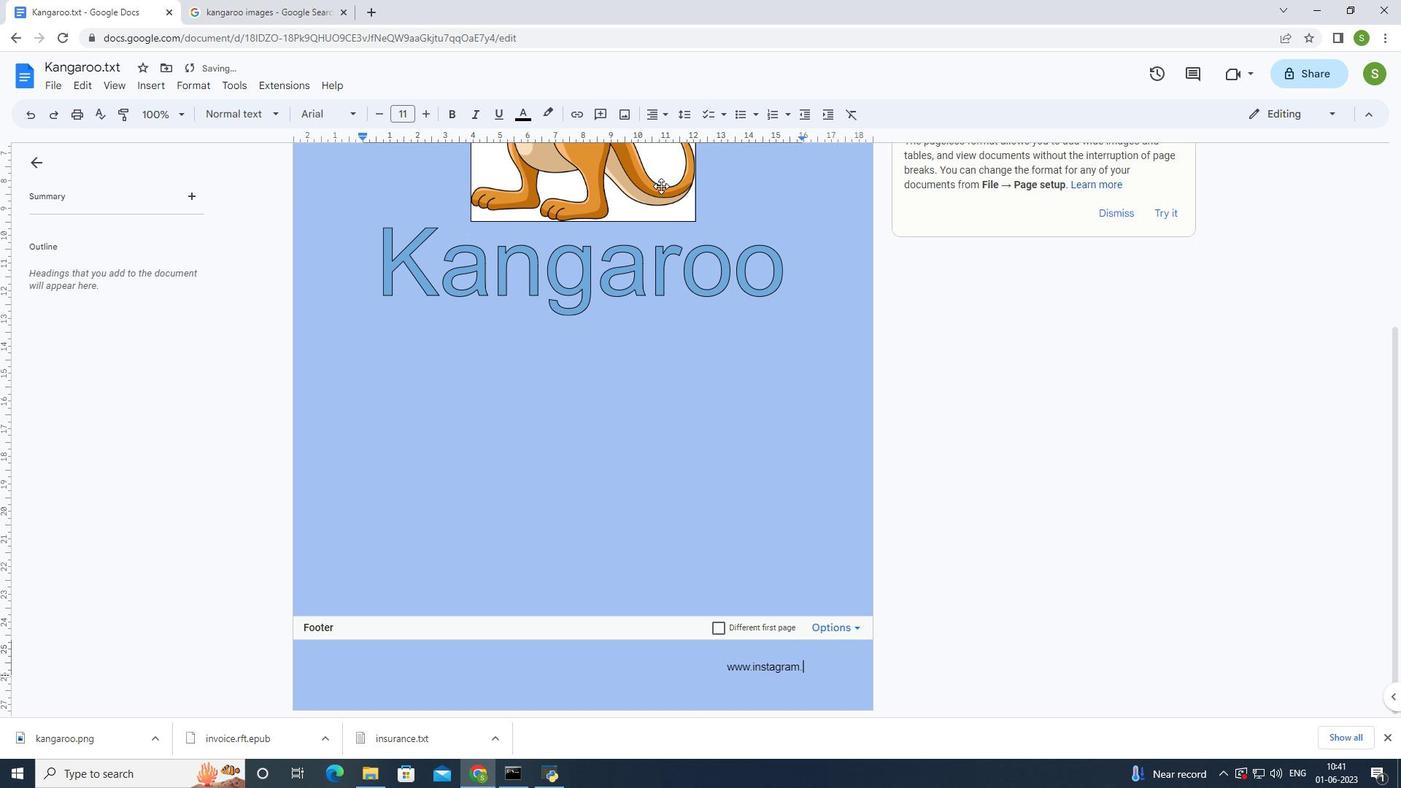 
Action: Mouse moved to (653, 180)
Screenshot: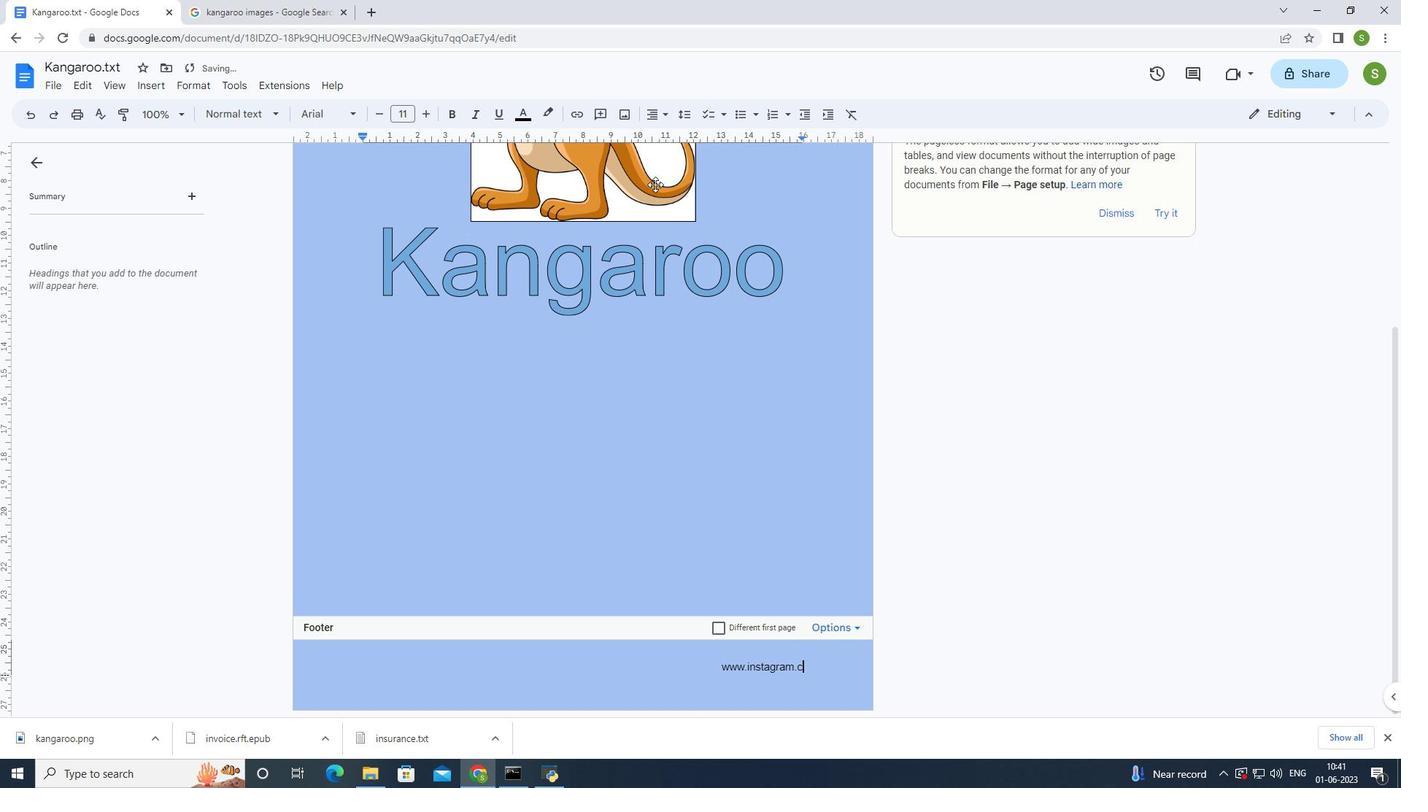 
Action: Key pressed o
Screenshot: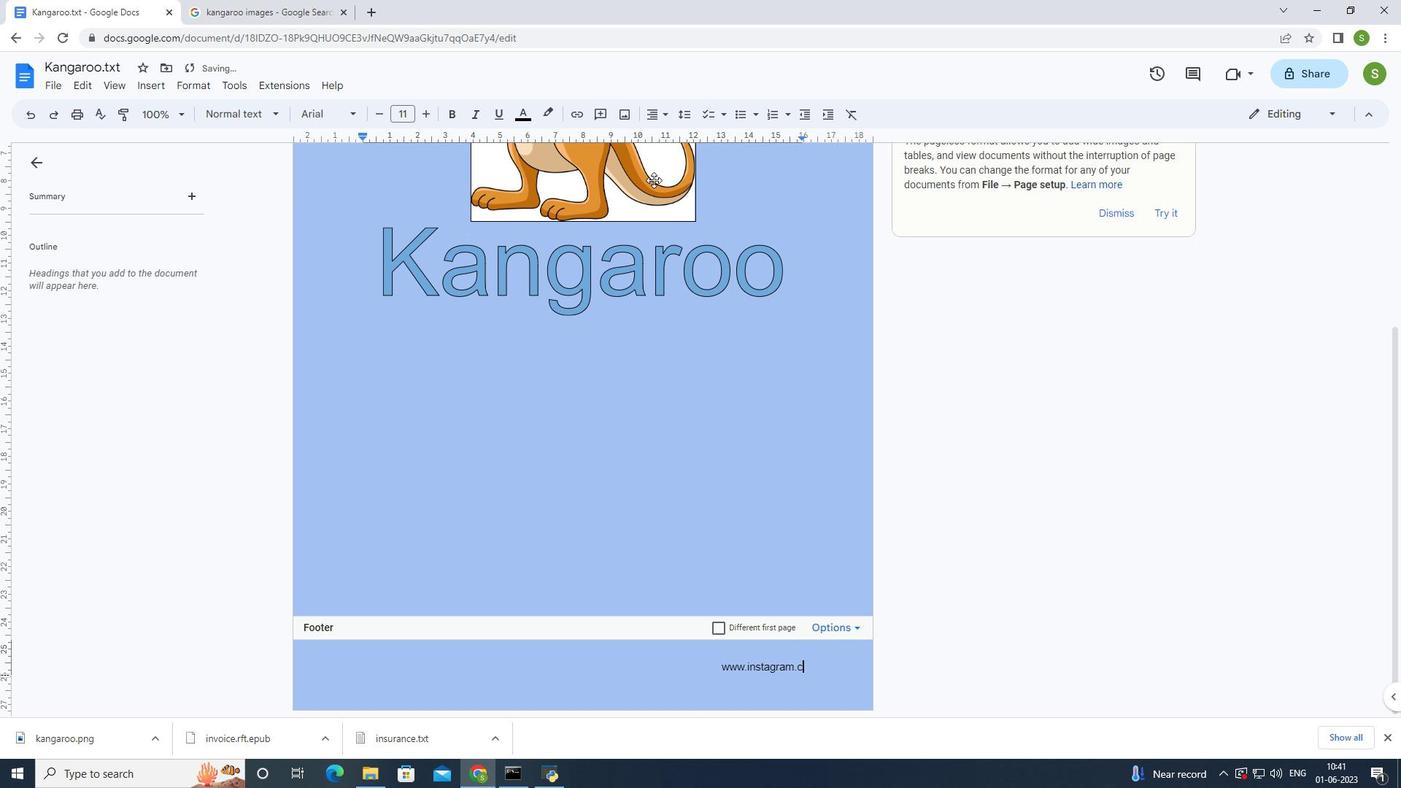 
Action: Mouse moved to (653, 180)
Screenshot: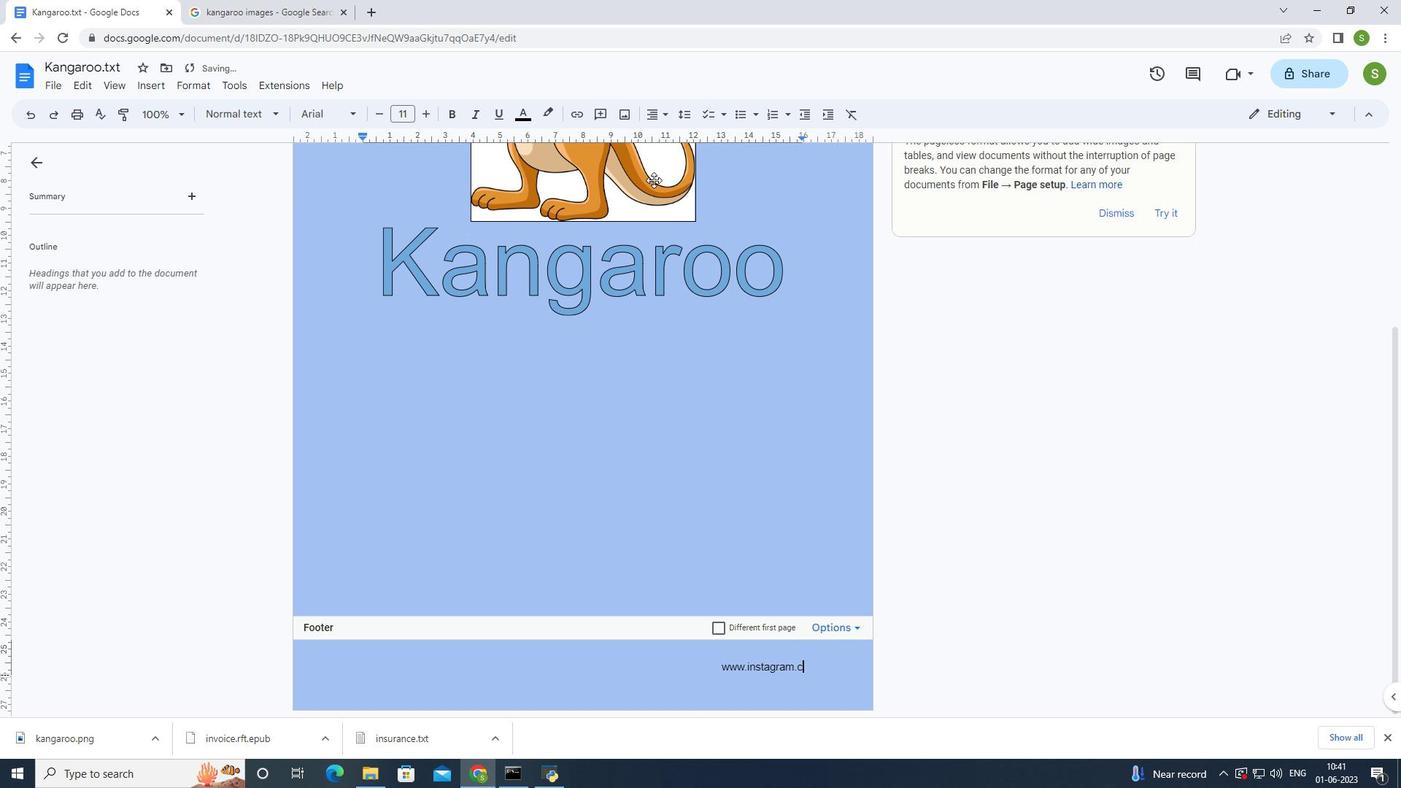 
Action: Key pressed m
Screenshot: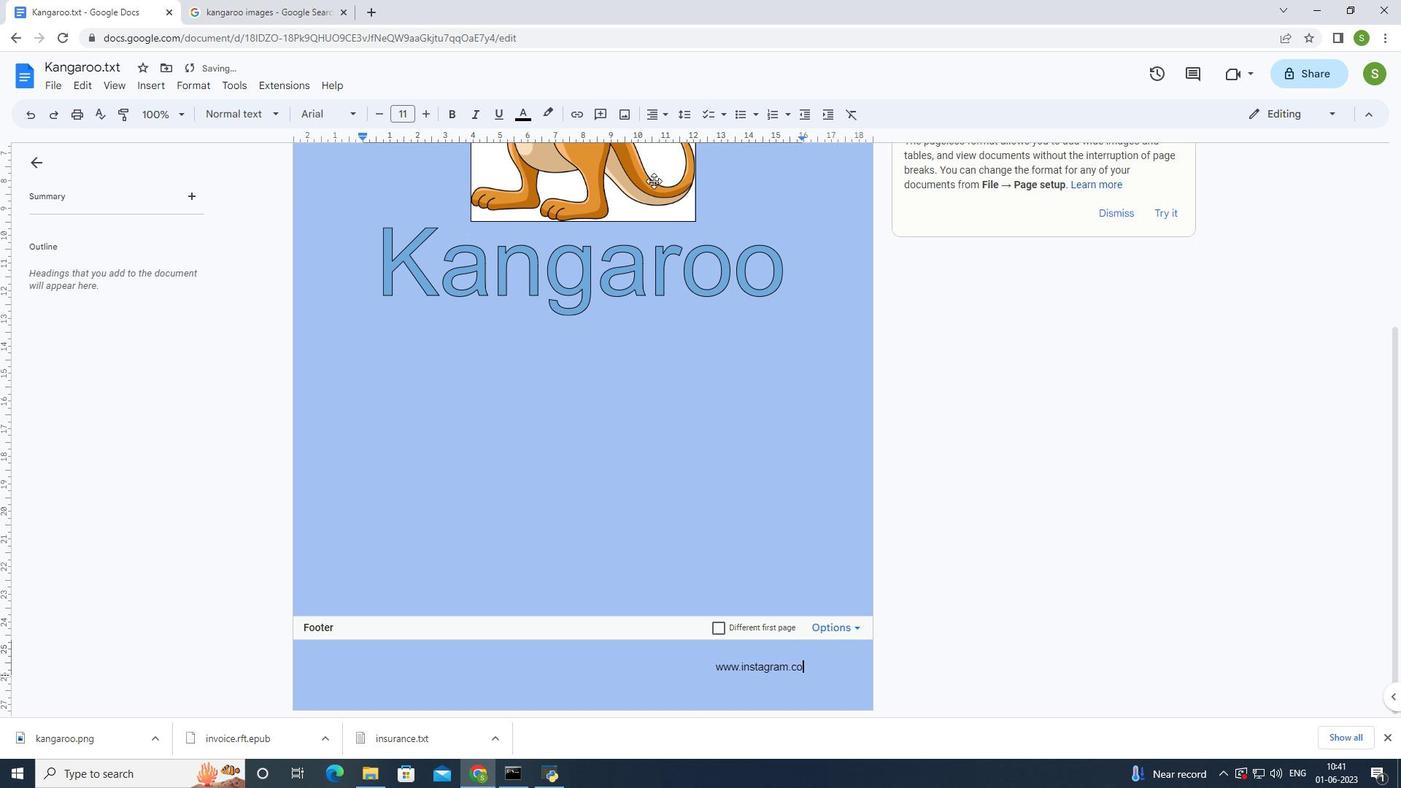 
Action: Mouse moved to (653, 178)
Screenshot: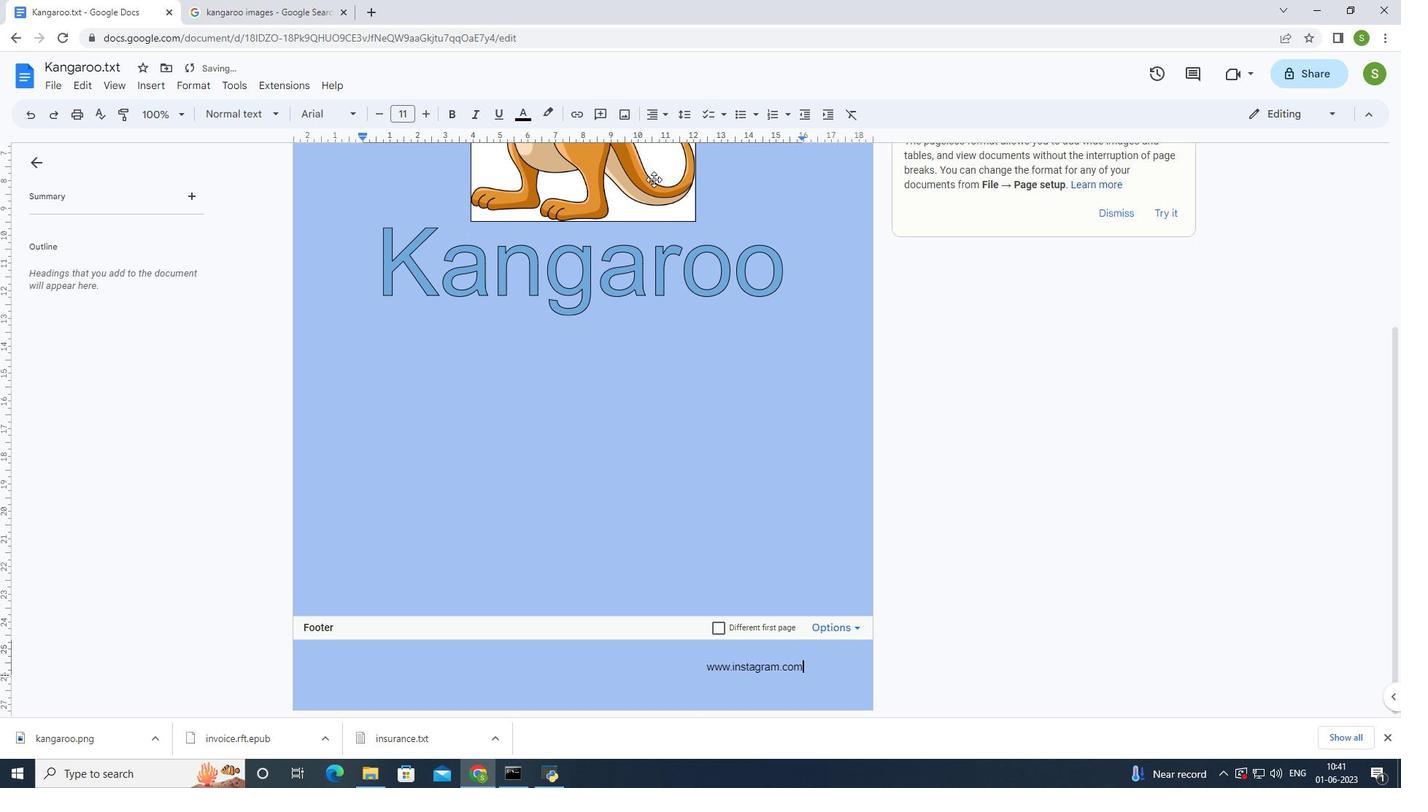 
Action: Key pressed <Key.enter>
Screenshot: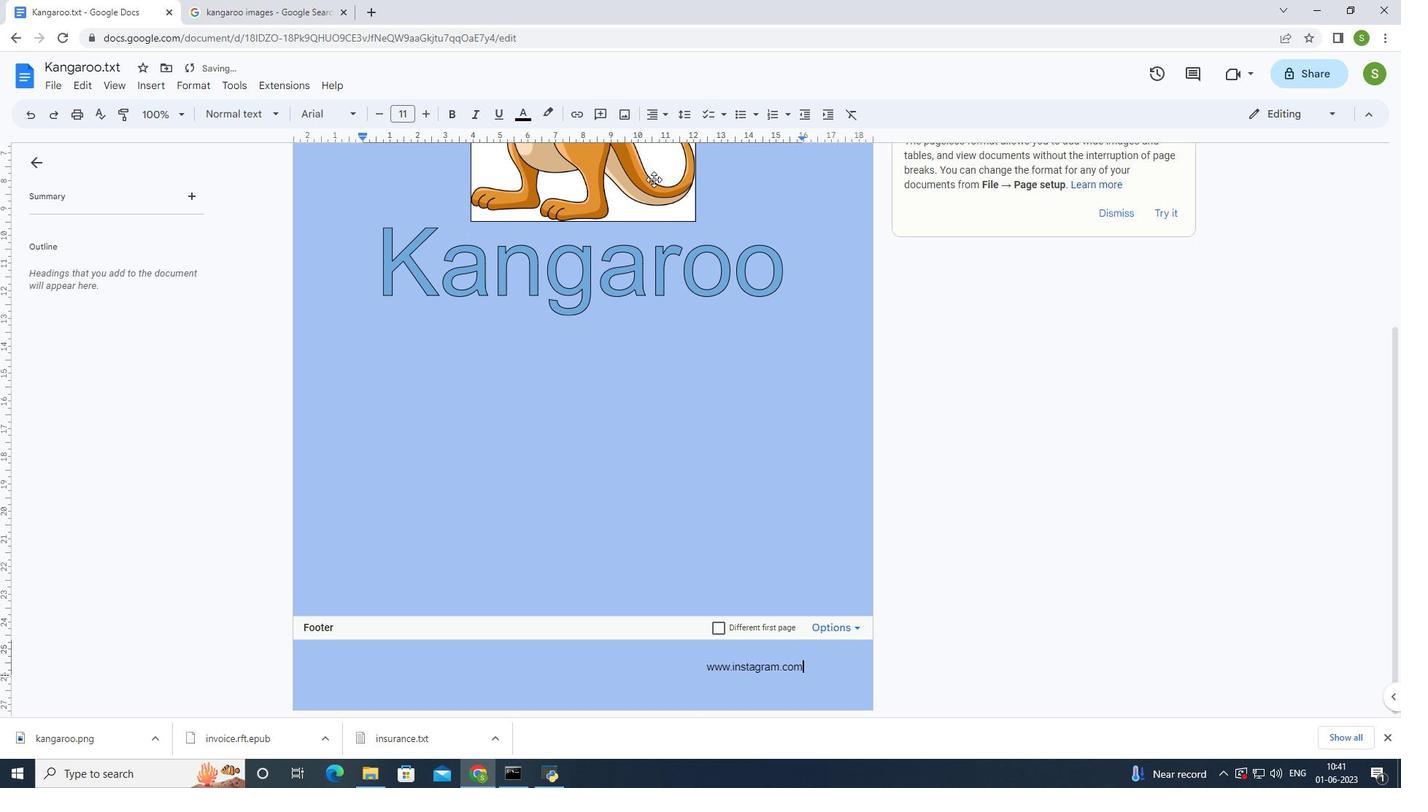 
Action: Mouse moved to (613, 431)
Screenshot: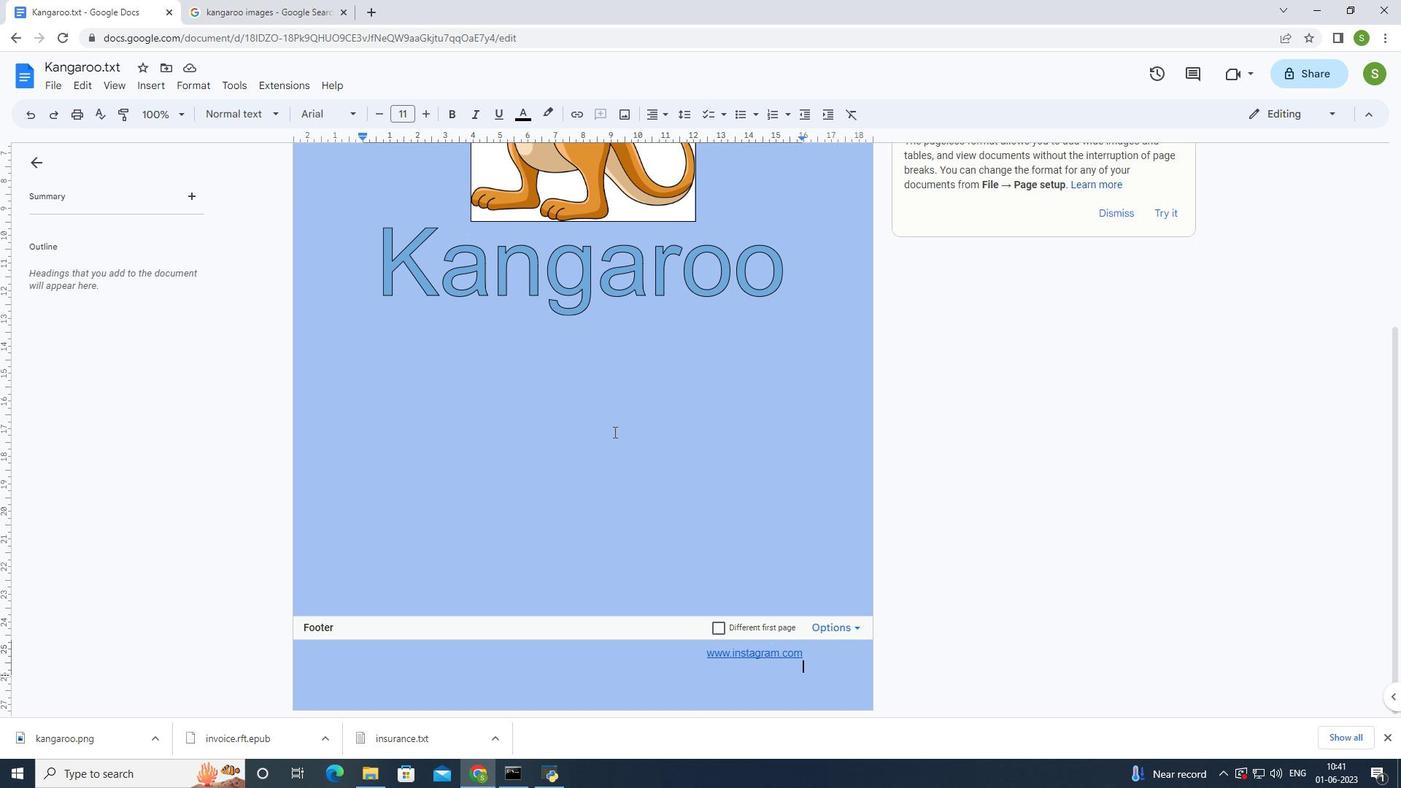 
Action: Key pressed ctrl+S
Screenshot: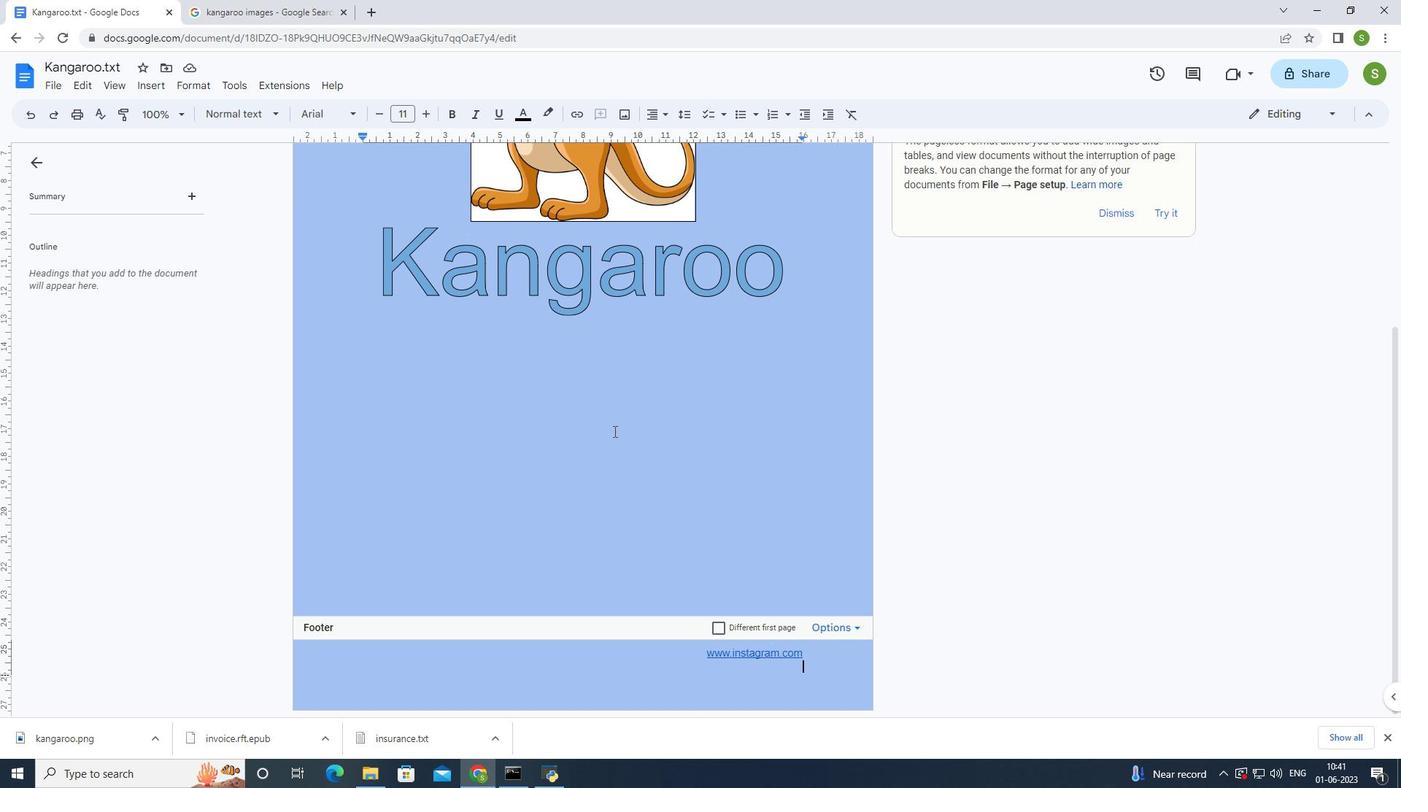 
Action: Mouse moved to (619, 433)
Screenshot: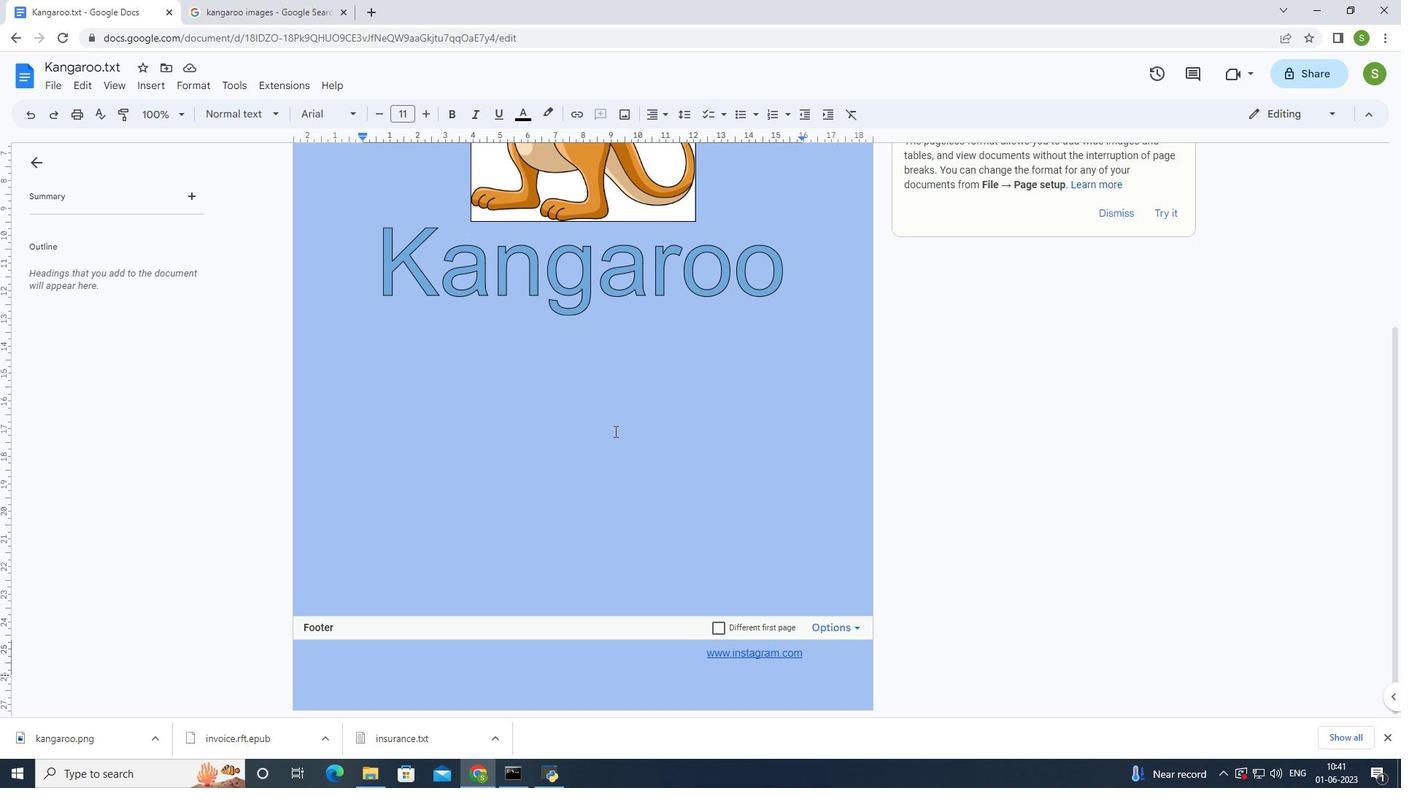 
